 Task: Search one way flight ticket for 5 adults, 2 children, 1 infant in seat and 1 infant on lap in economy from Bangor: Bangor International Airport to Fort Wayne: Fort Wayne International Airport on 5-4-2023. Choice of flights is Royal air maroc. Number of bags: 2 carry on bags. Price is upto 88000. Outbound departure time preference is 18:45.
Action: Mouse moved to (259, 114)
Screenshot: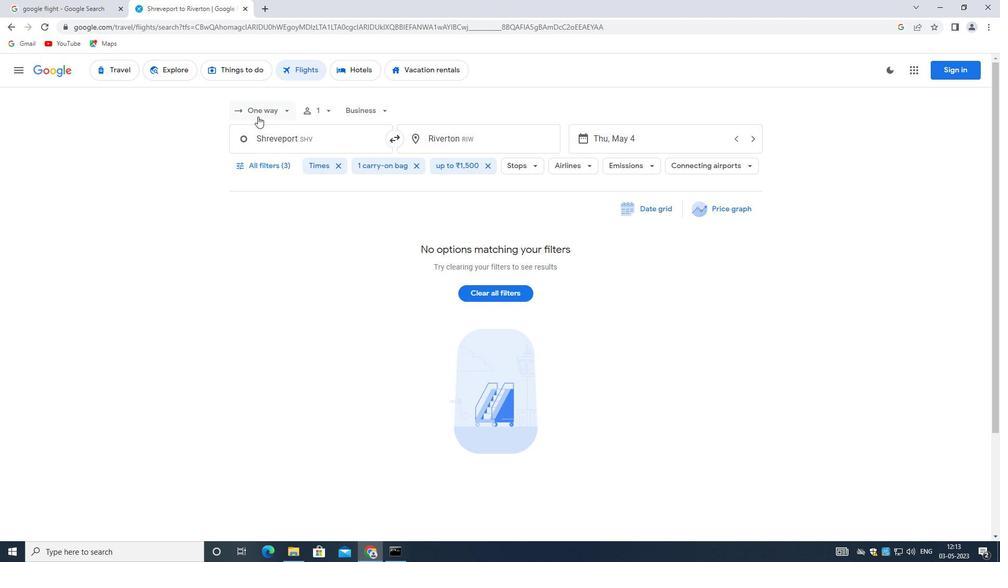 
Action: Mouse pressed left at (259, 114)
Screenshot: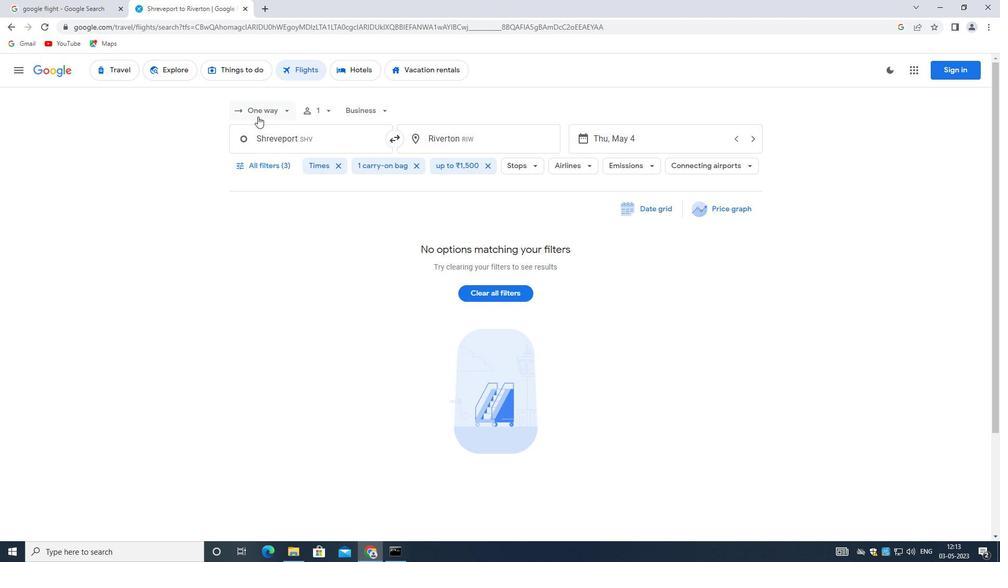 
Action: Mouse moved to (274, 156)
Screenshot: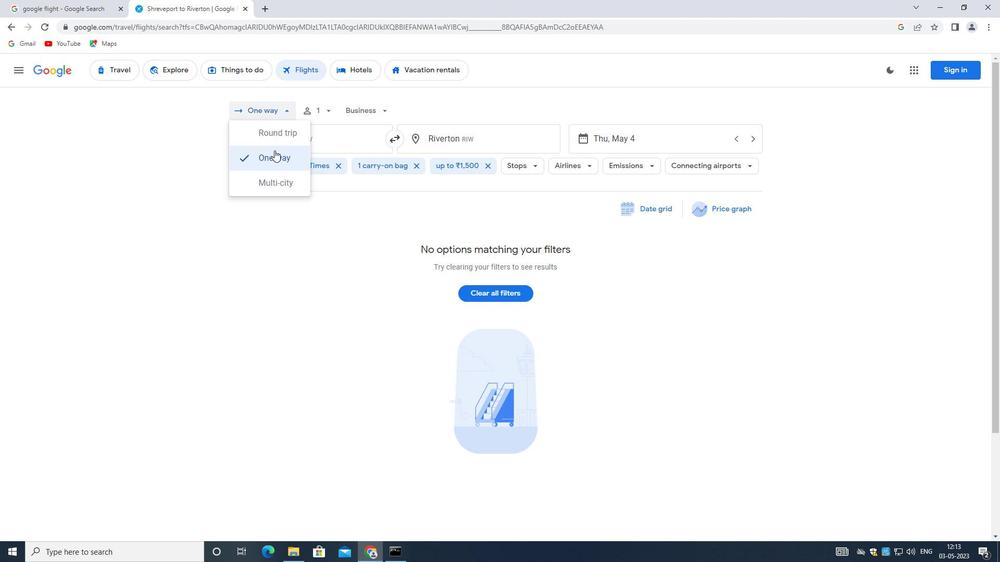 
Action: Mouse pressed left at (274, 156)
Screenshot: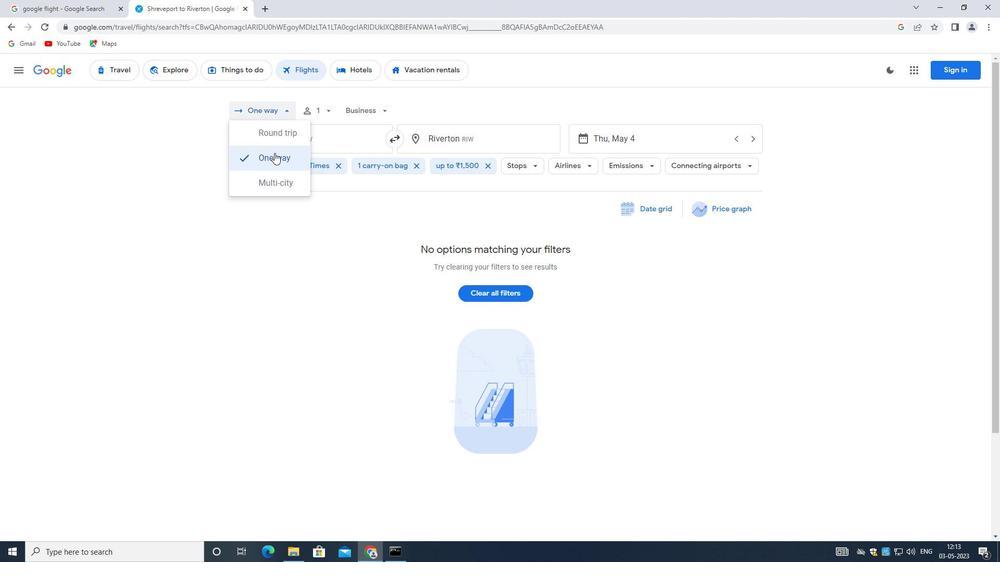 
Action: Mouse moved to (322, 110)
Screenshot: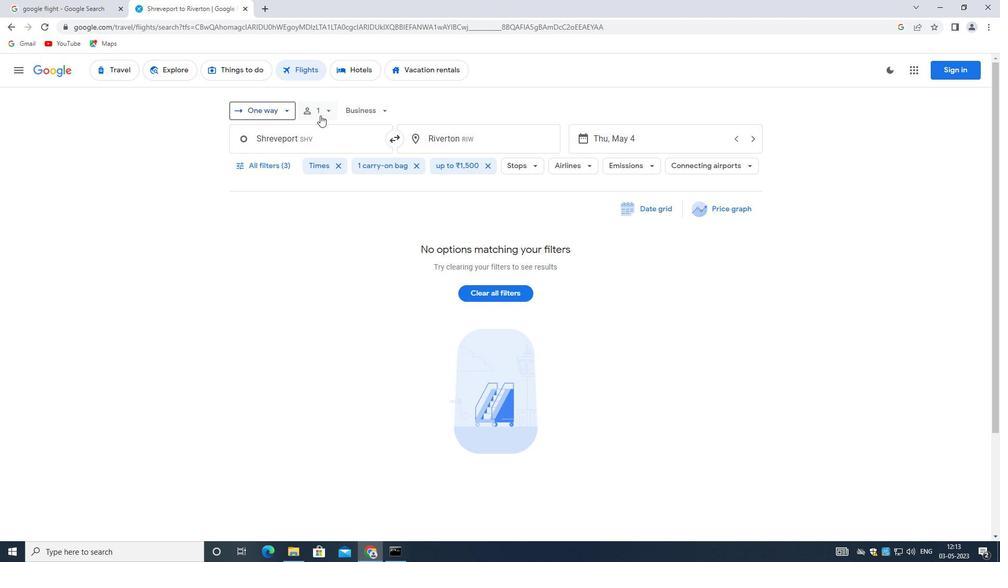 
Action: Mouse pressed left at (322, 110)
Screenshot: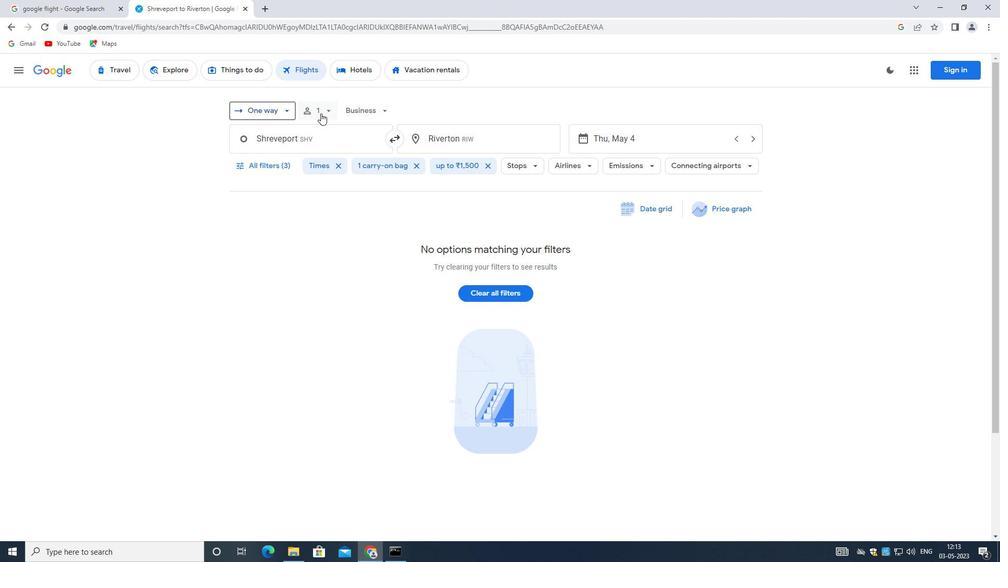 
Action: Mouse moved to (405, 133)
Screenshot: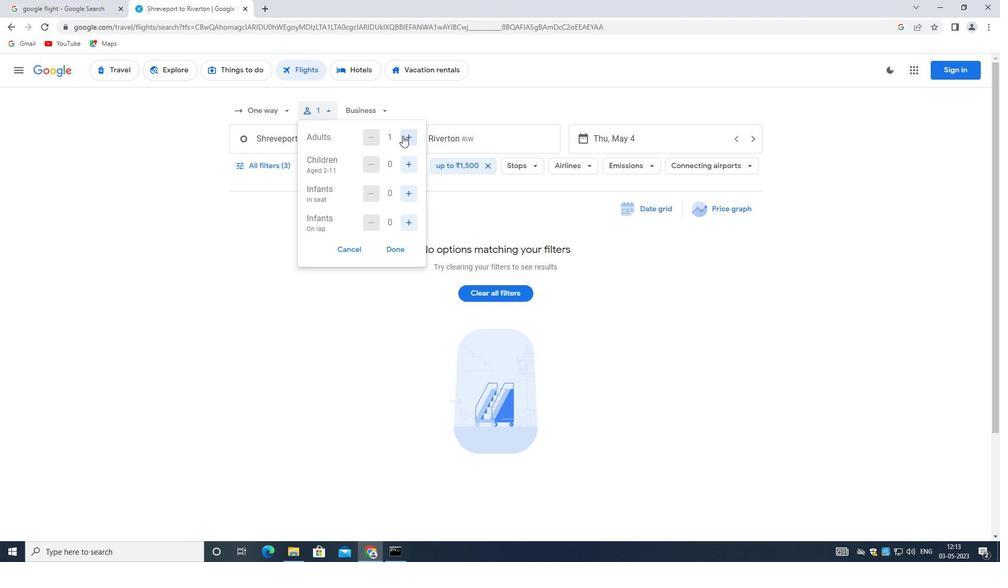 
Action: Mouse pressed left at (405, 133)
Screenshot: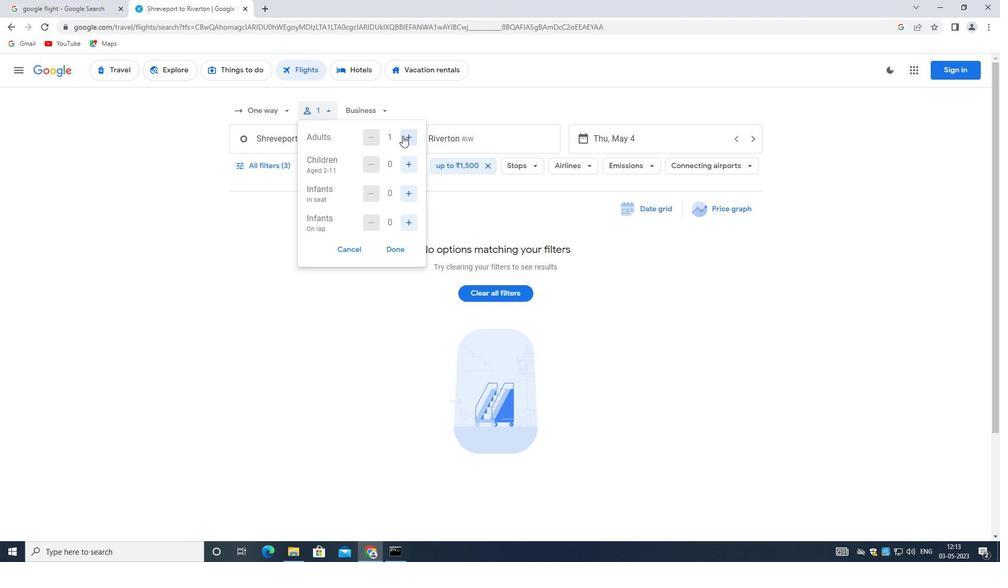 
Action: Mouse moved to (405, 133)
Screenshot: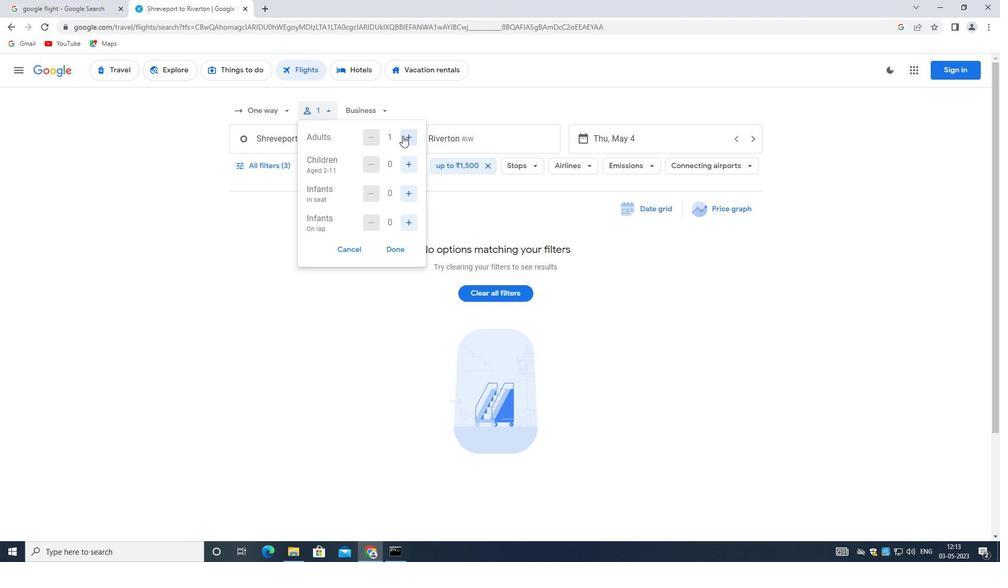 
Action: Mouse pressed left at (405, 133)
Screenshot: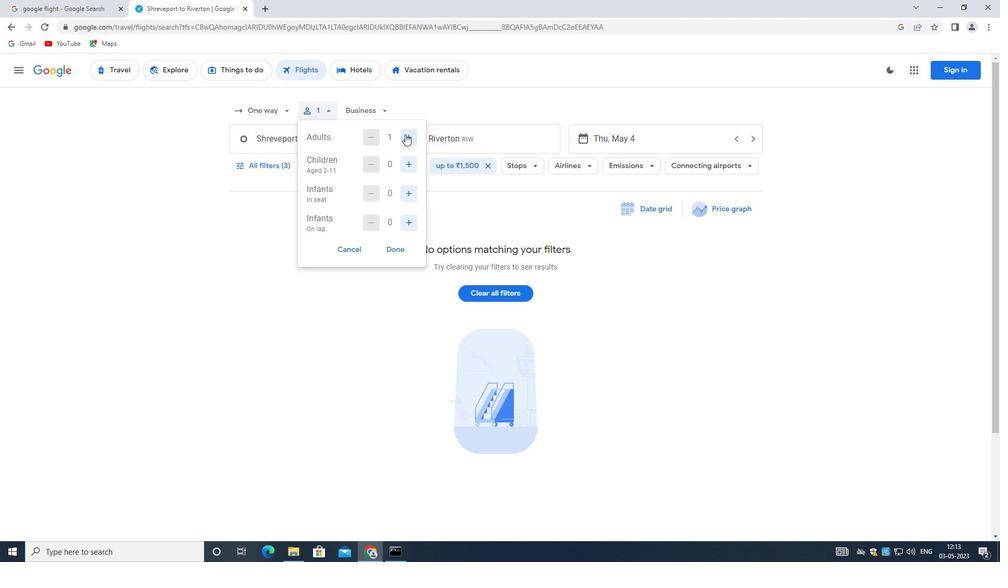 
Action: Mouse pressed left at (405, 133)
Screenshot: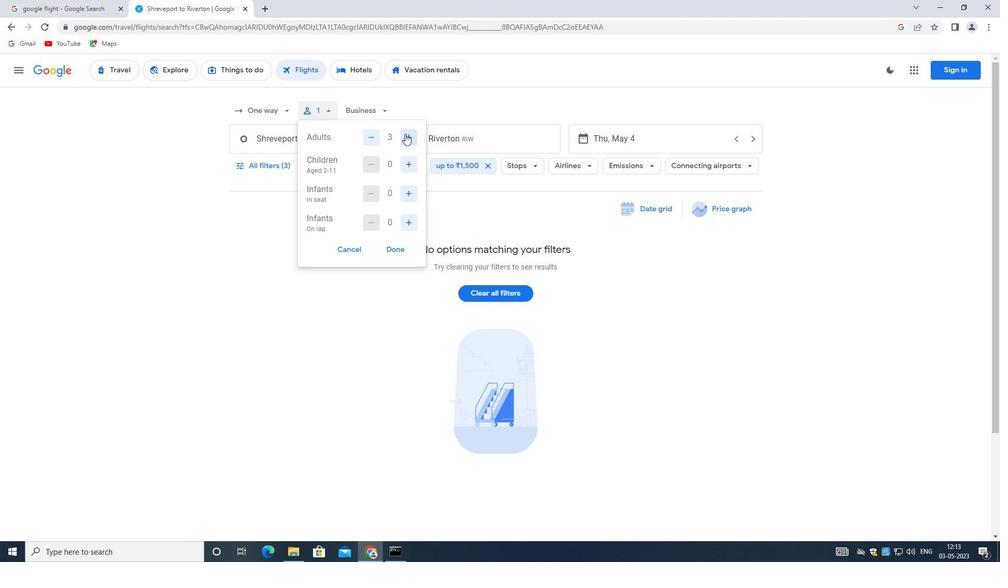 
Action: Mouse moved to (411, 141)
Screenshot: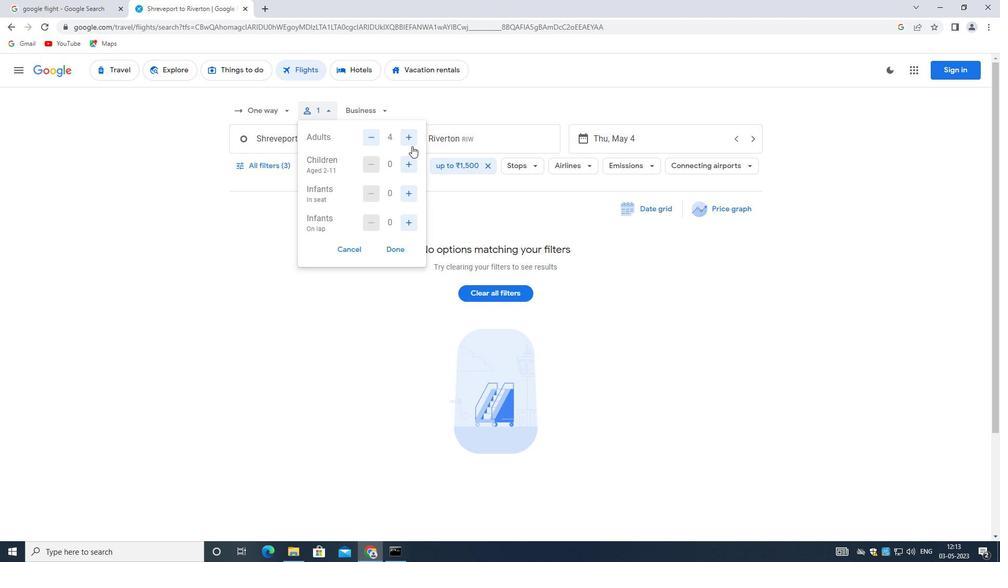 
Action: Mouse pressed left at (411, 141)
Screenshot: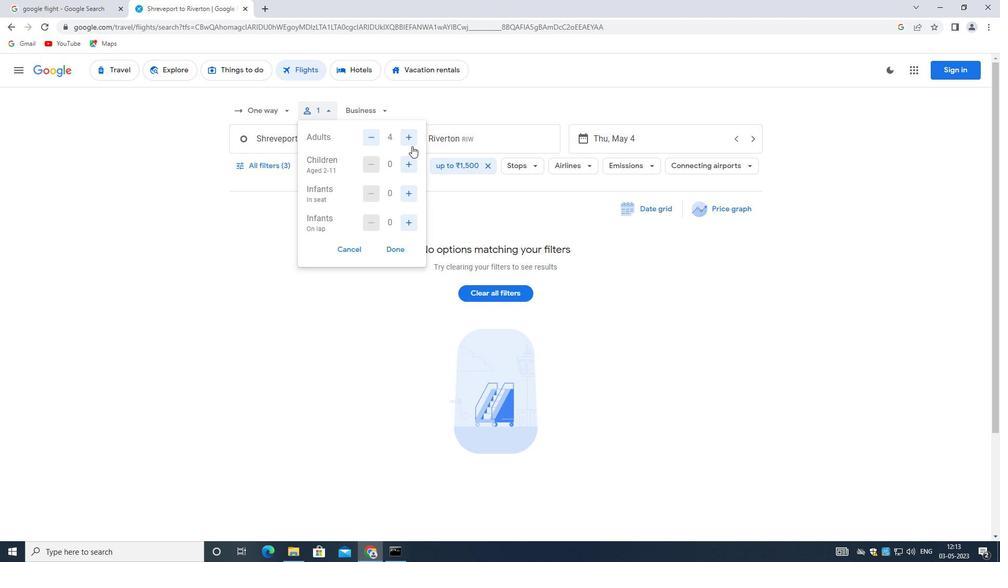 
Action: Mouse moved to (409, 161)
Screenshot: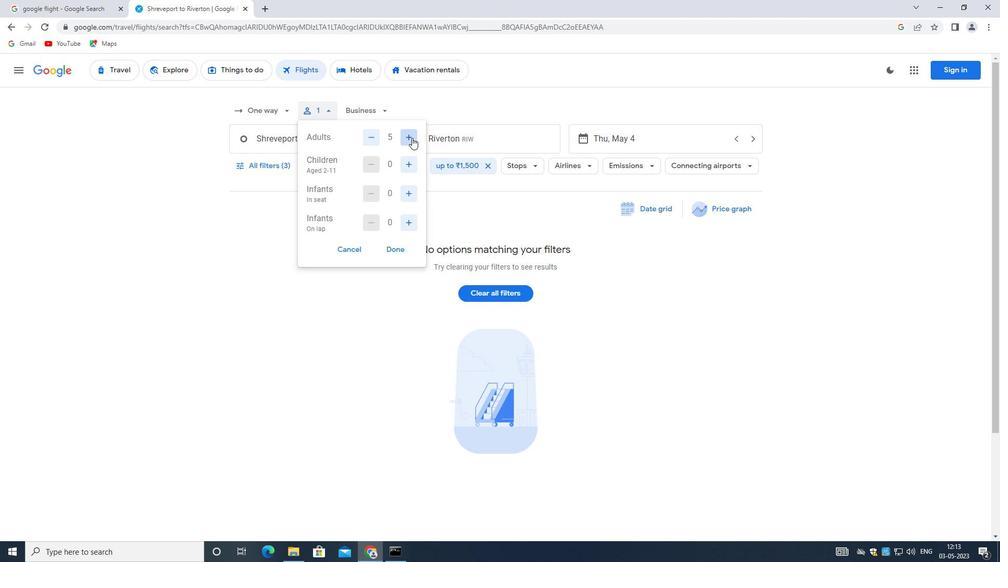 
Action: Mouse pressed left at (409, 161)
Screenshot: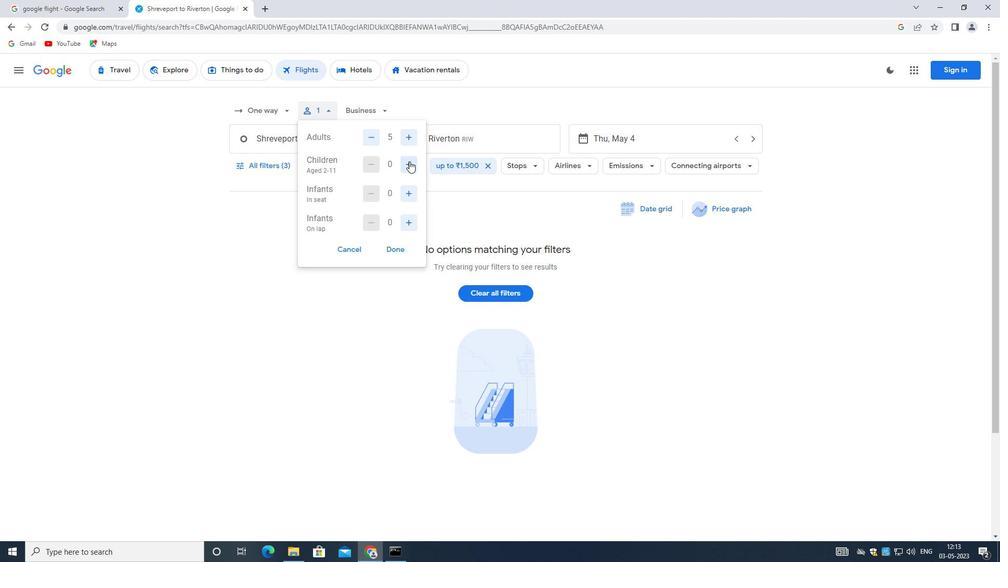 
Action: Mouse pressed left at (409, 161)
Screenshot: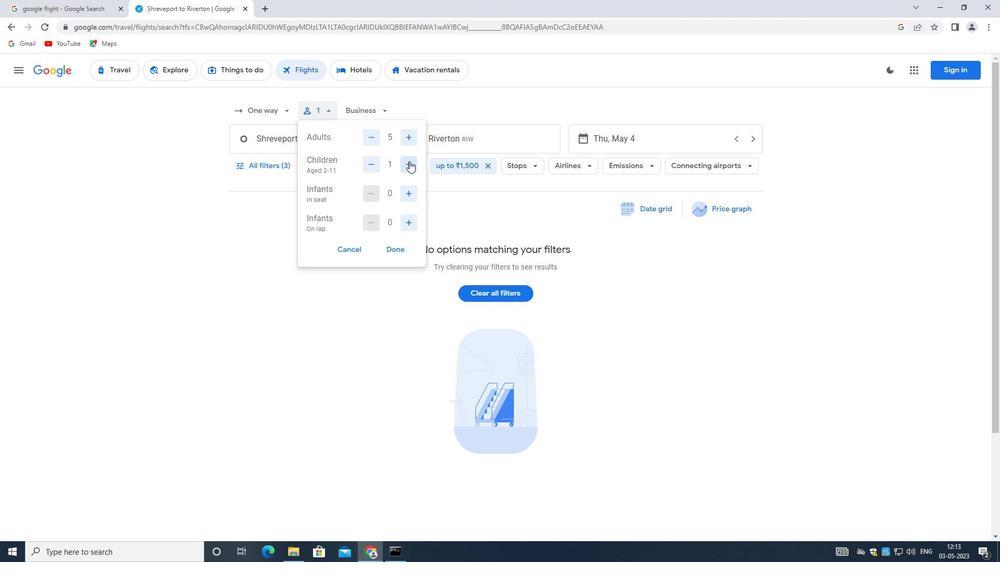 
Action: Mouse moved to (408, 194)
Screenshot: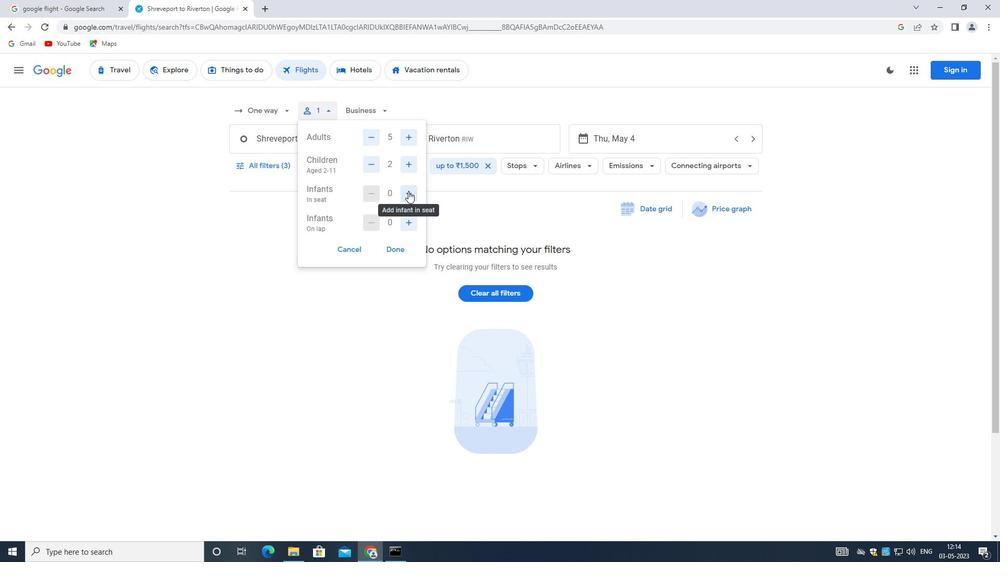 
Action: Mouse pressed left at (408, 194)
Screenshot: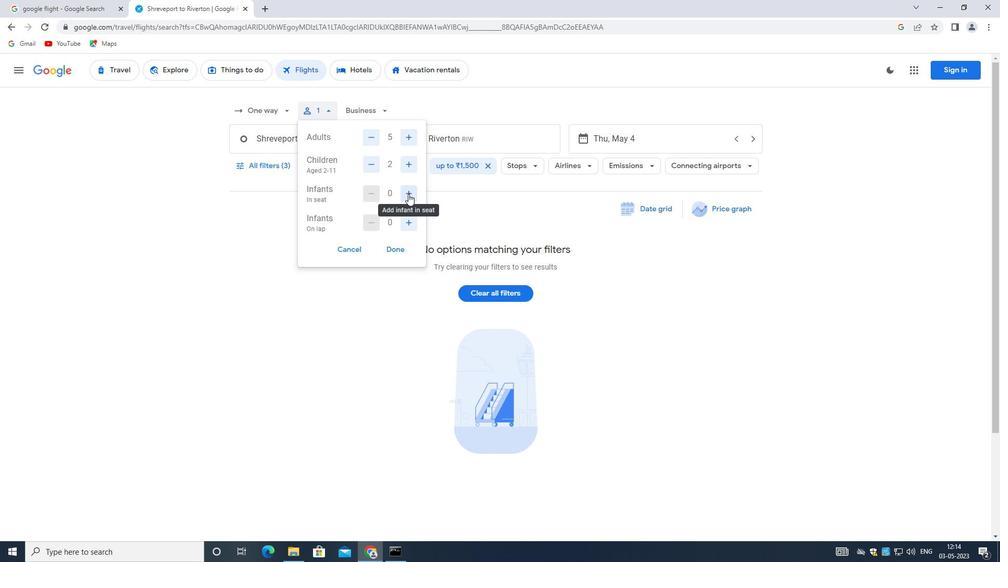 
Action: Mouse moved to (405, 219)
Screenshot: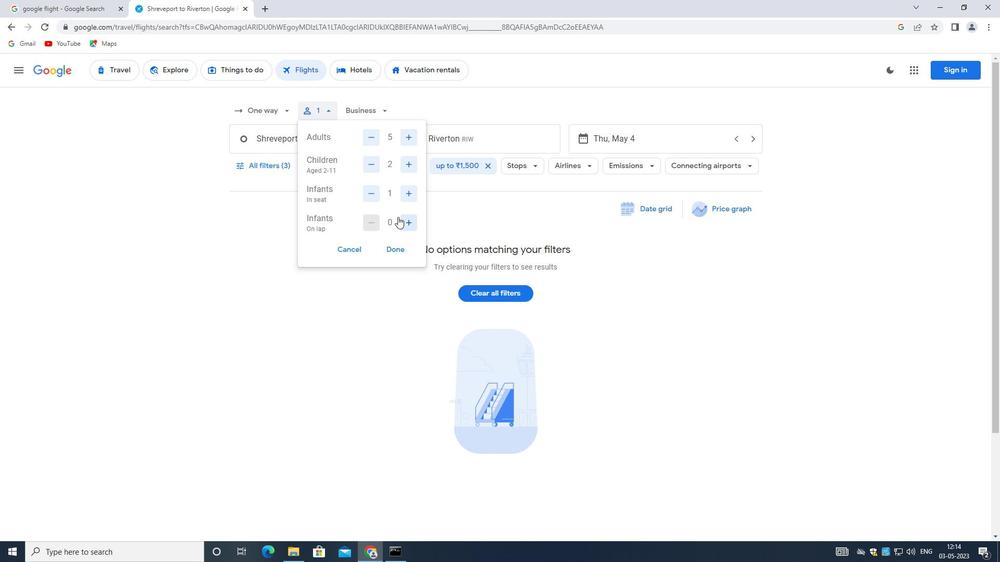 
Action: Mouse pressed left at (405, 219)
Screenshot: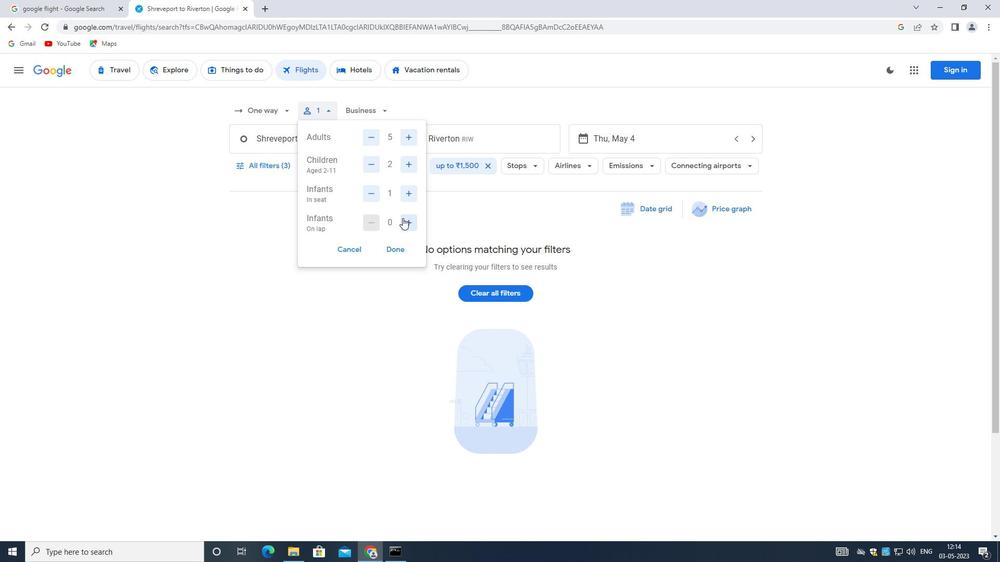 
Action: Mouse moved to (398, 248)
Screenshot: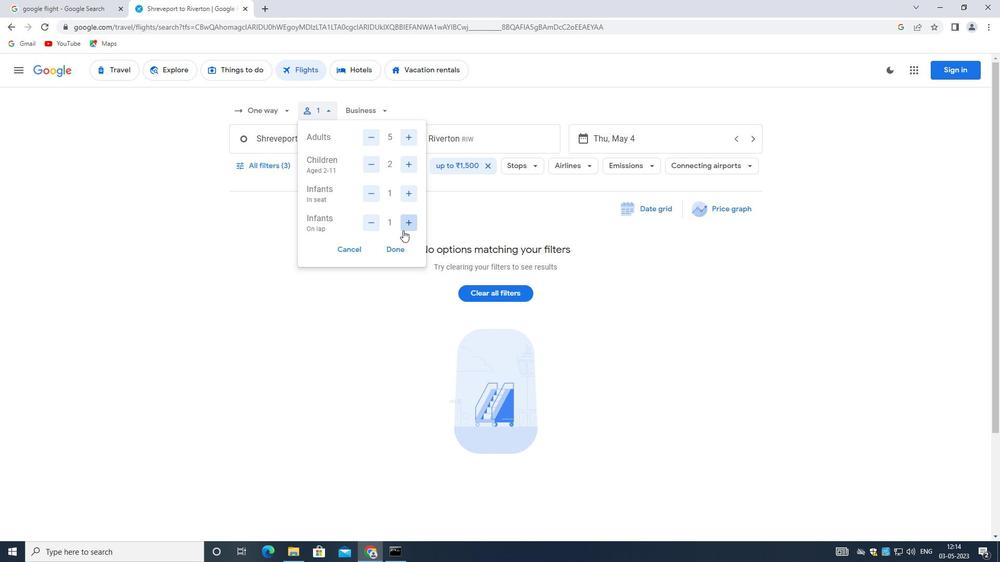 
Action: Mouse pressed left at (398, 248)
Screenshot: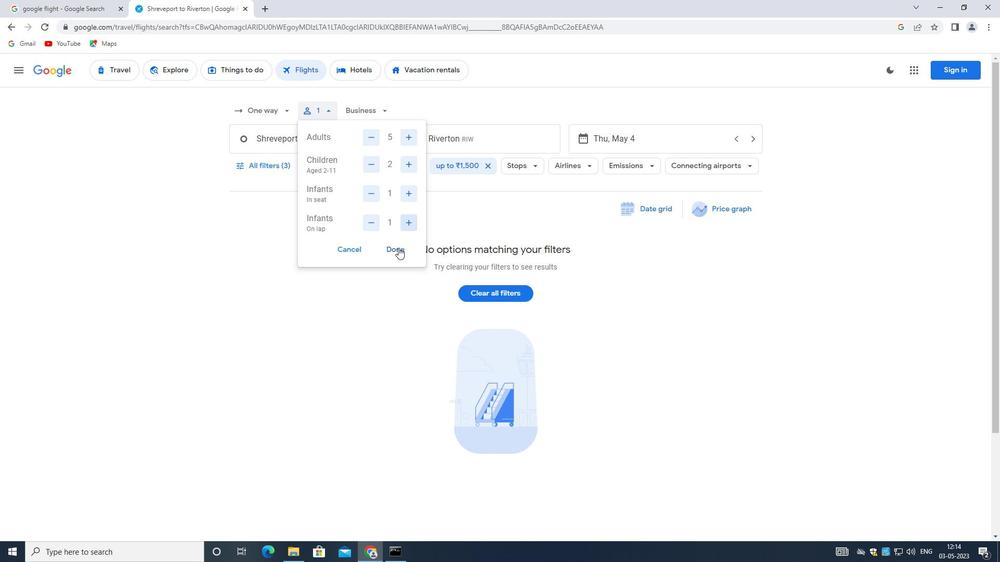 
Action: Mouse moved to (360, 109)
Screenshot: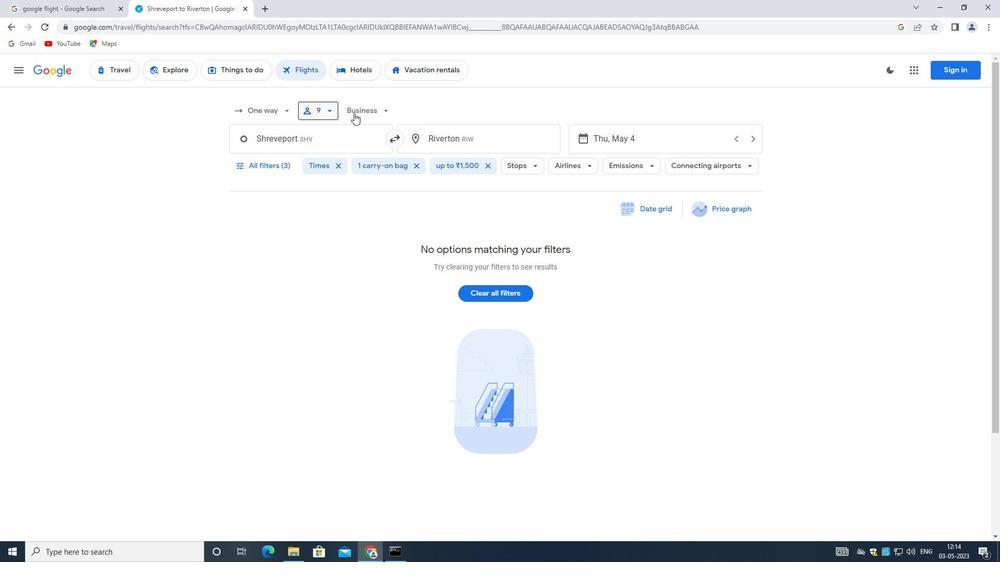 
Action: Mouse pressed left at (360, 109)
Screenshot: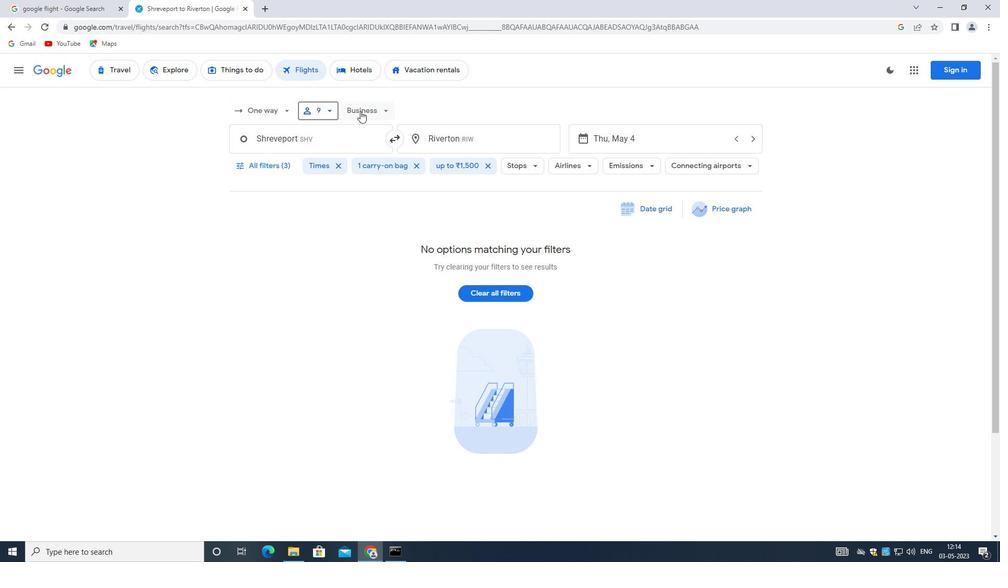 
Action: Mouse moved to (399, 135)
Screenshot: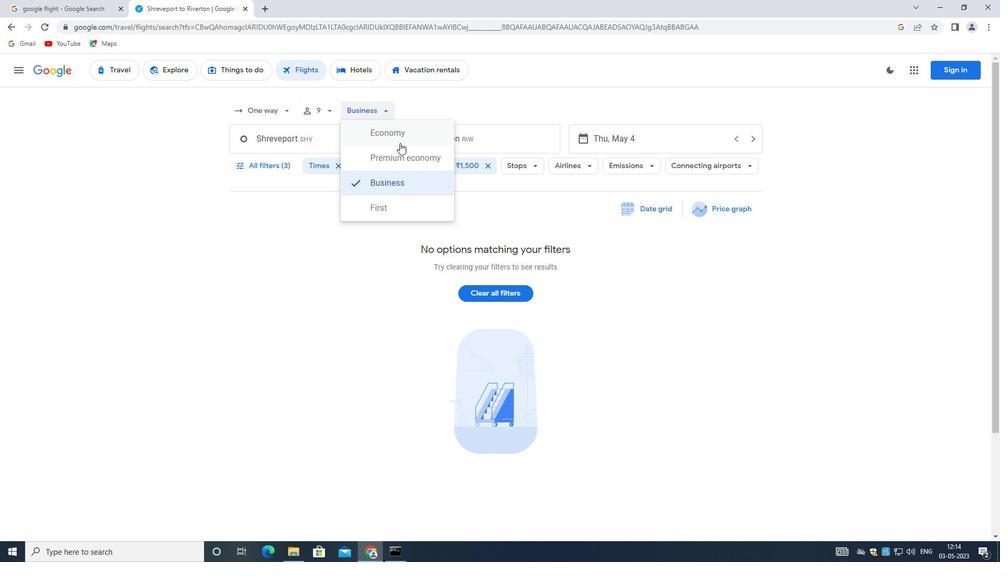 
Action: Mouse pressed left at (399, 135)
Screenshot: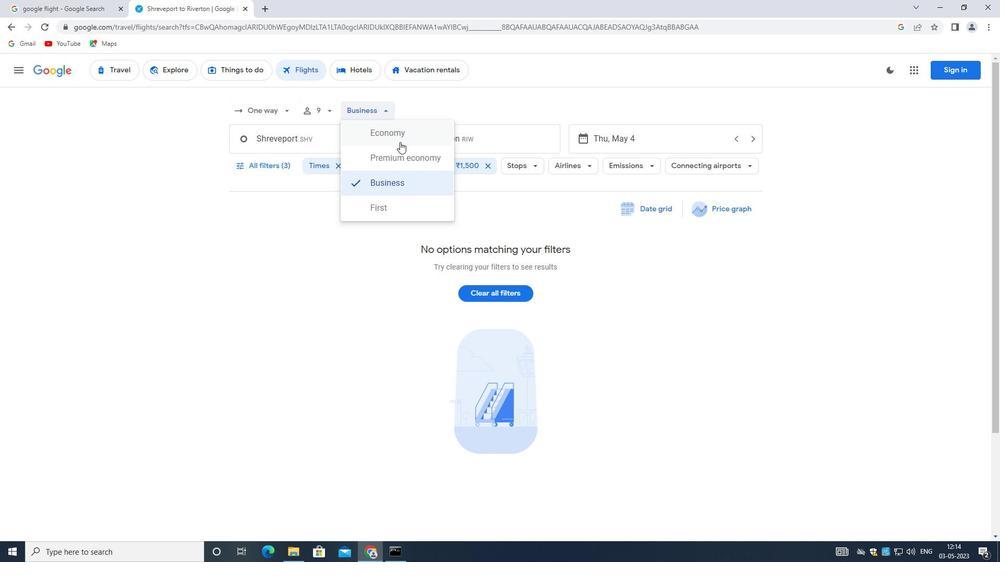 
Action: Mouse moved to (303, 140)
Screenshot: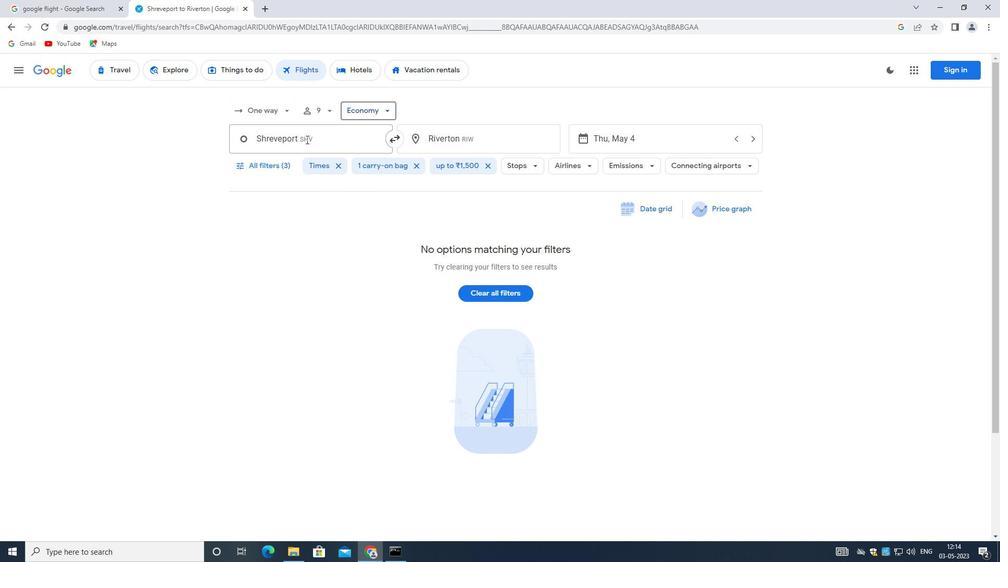 
Action: Mouse pressed left at (303, 140)
Screenshot: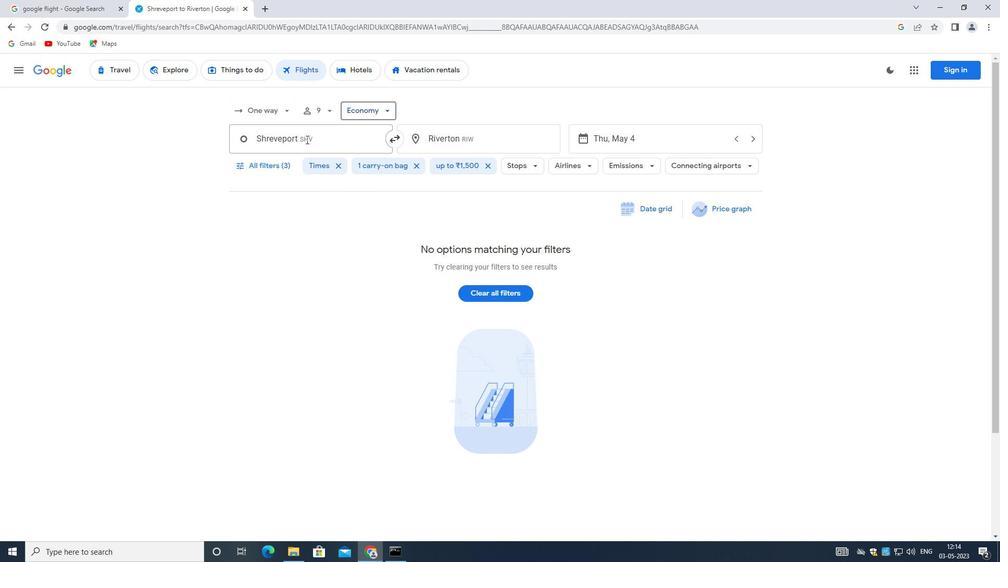 
Action: Mouse moved to (303, 140)
Screenshot: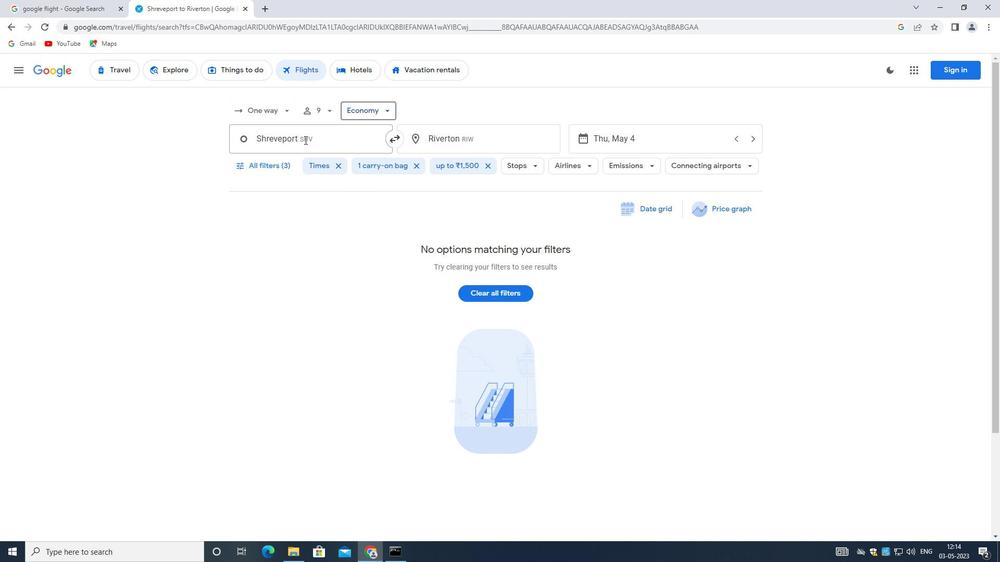 
Action: Key pressed <Key.backspace><Key.shift_r><Key.shift_r><Key.shift_r><Key.shift_r><Key.shift_r><Key.shift_r><Key.shift_r><Key.shift_r><Key.shift_r><Key.shift_r><Key.shift_r><Key.shift_r><Key.shift_r><Key.shift_r><Key.shift_r><Key.shift_r><Key.shift_r><Key.shift_r>Bangor
Screenshot: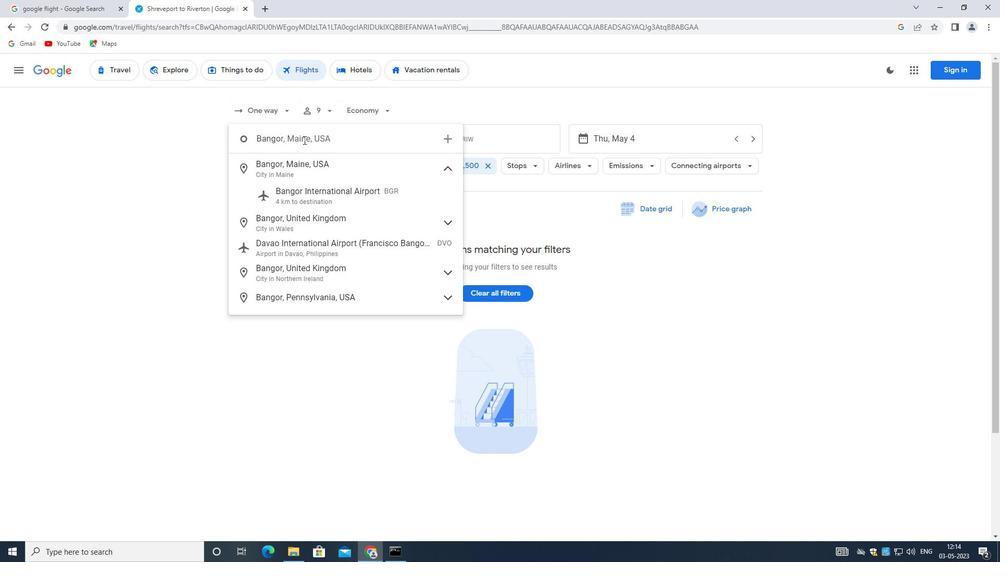 
Action: Mouse moved to (297, 150)
Screenshot: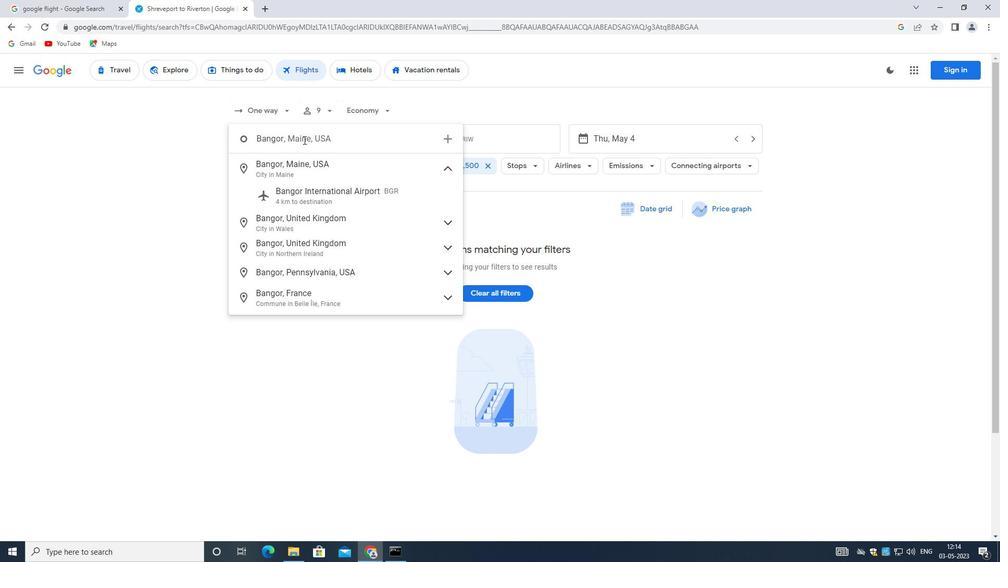 
Action: Key pressed <Key.space><Key.shift_r>International
Screenshot: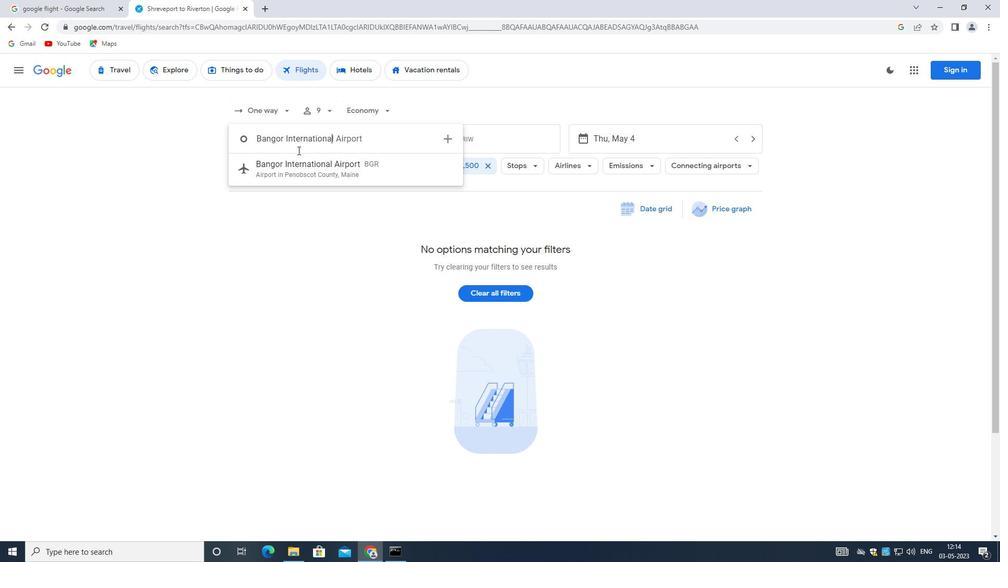
Action: Mouse moved to (353, 156)
Screenshot: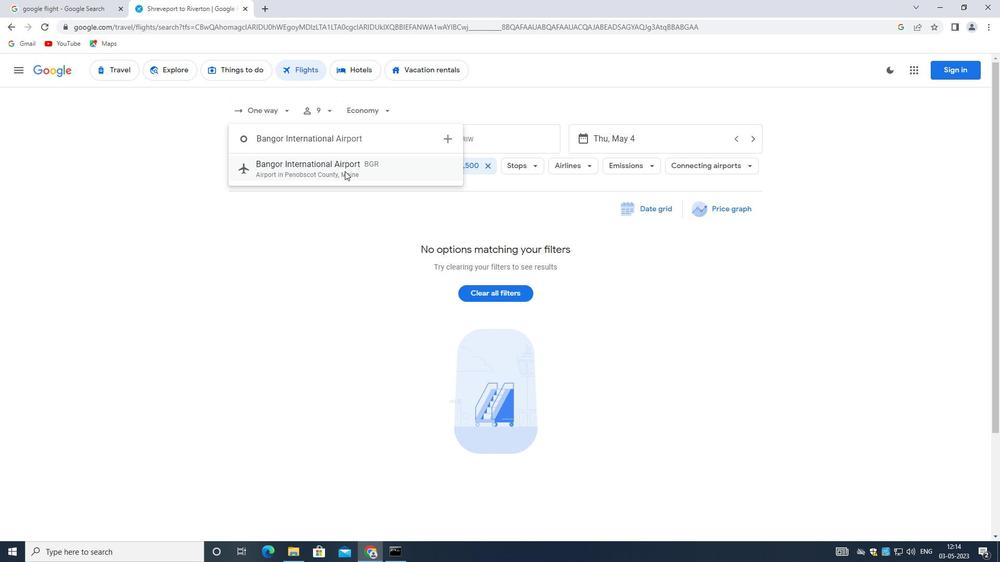 
Action: Mouse pressed left at (353, 156)
Screenshot: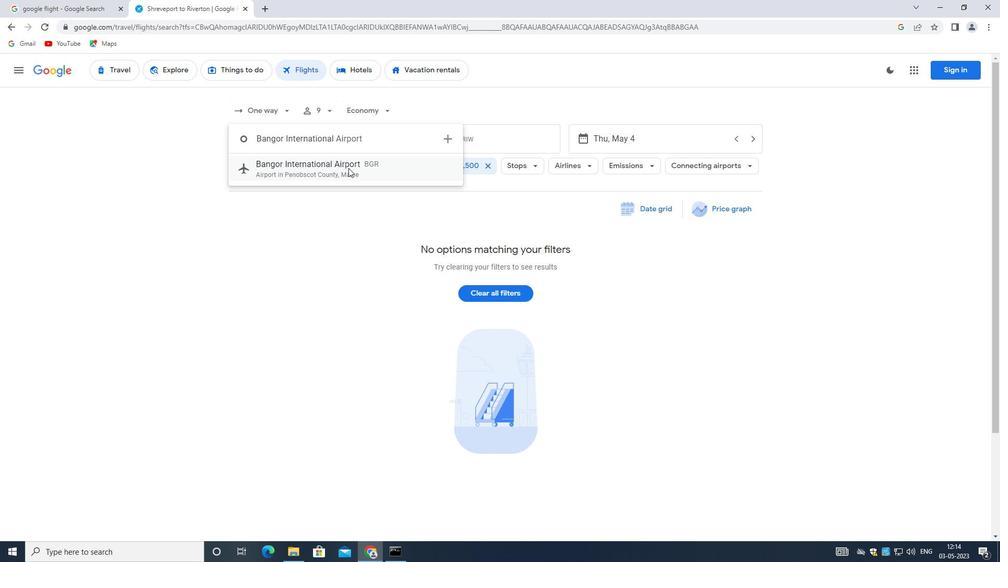 
Action: Mouse moved to (344, 161)
Screenshot: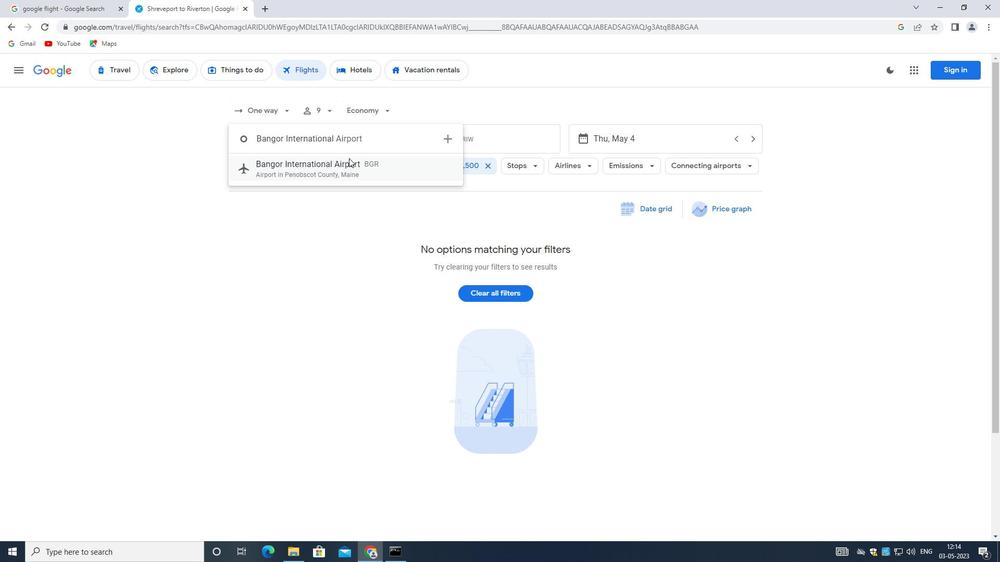 
Action: Mouse pressed left at (344, 161)
Screenshot: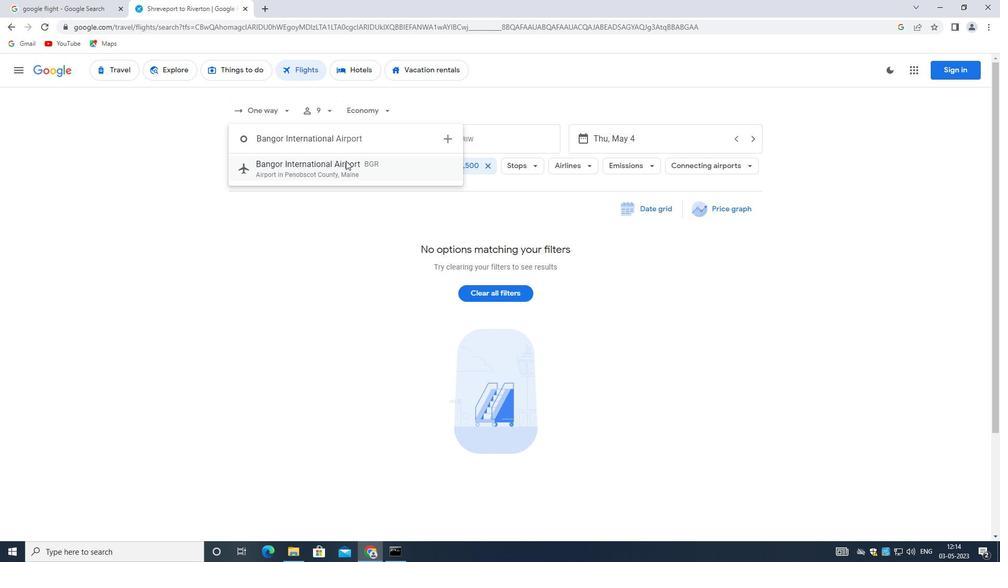 
Action: Mouse moved to (462, 140)
Screenshot: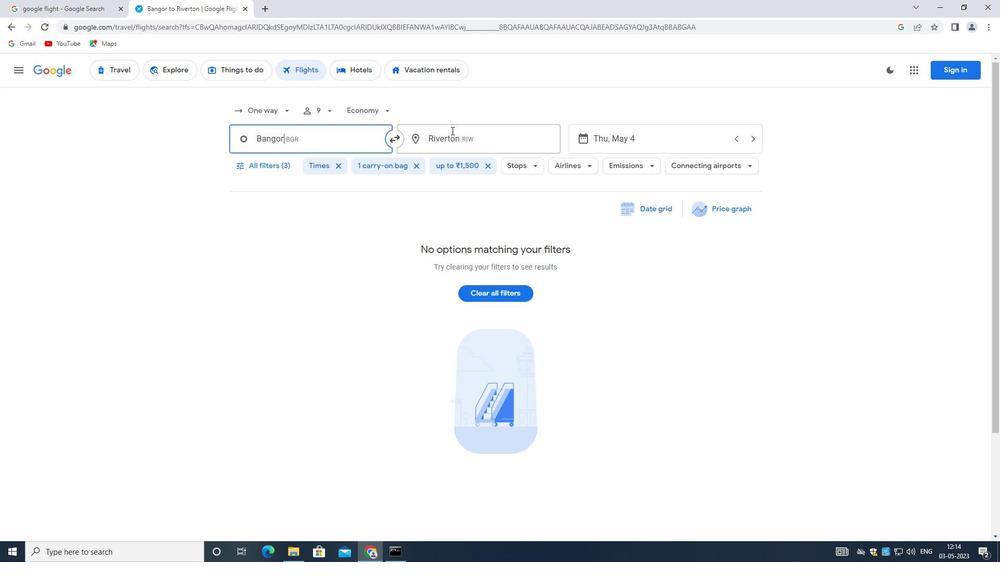 
Action: Mouse pressed left at (462, 140)
Screenshot: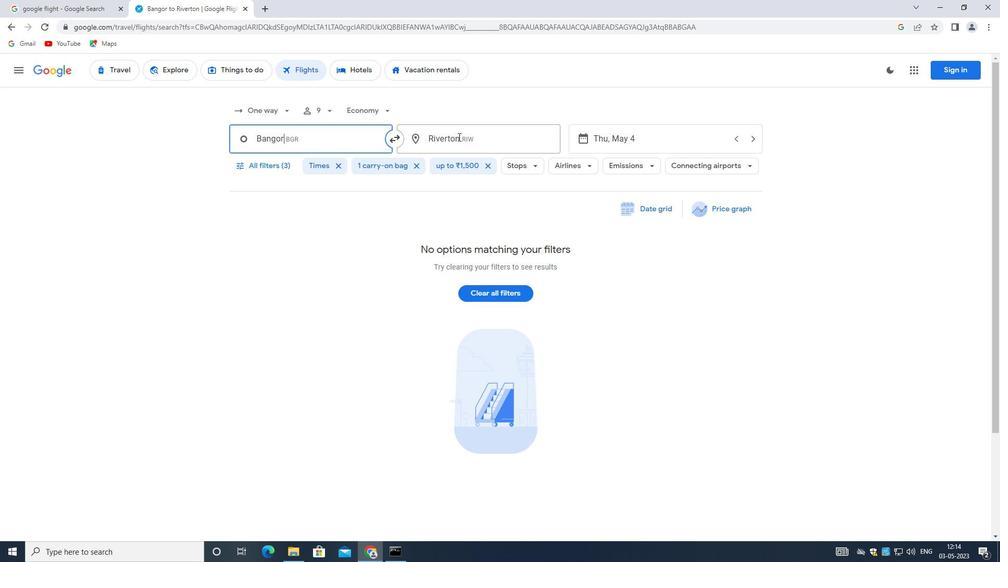 
Action: Mouse moved to (542, 140)
Screenshot: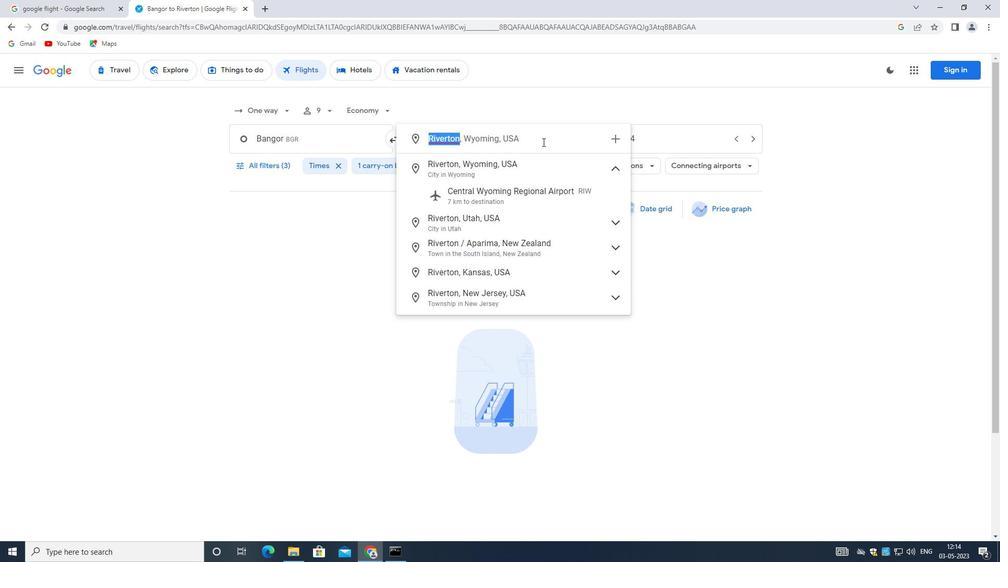 
Action: Mouse pressed left at (542, 140)
Screenshot: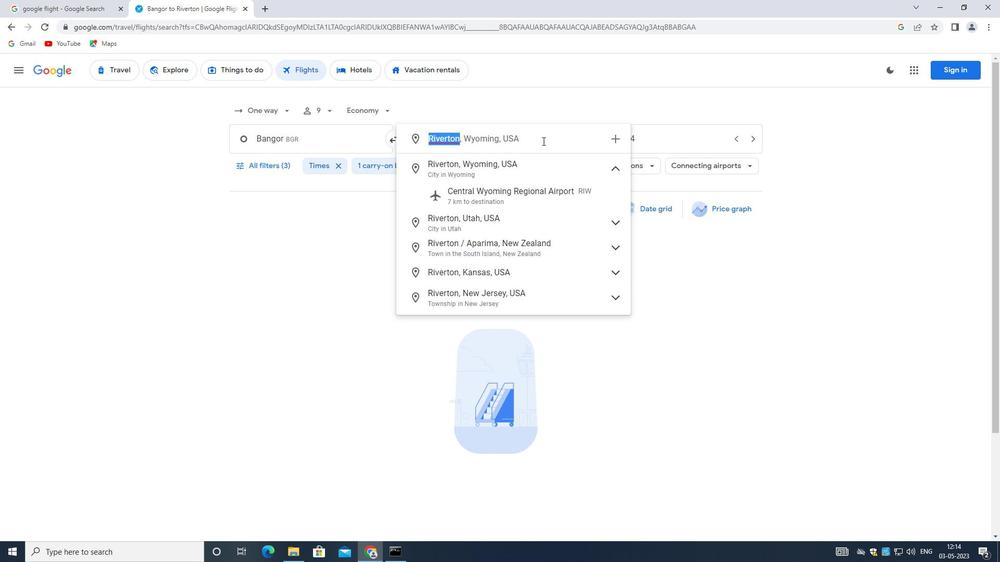 
Action: Key pressed <Key.backspace><Key.backspace><Key.backspace><Key.backspace><Key.backspace><Key.backspace><Key.backspace><Key.backspace><Key.backspace><Key.backspace><Key.shift><Key.shift><Key.shift>FORT<Key.shift>WAYNE
Screenshot: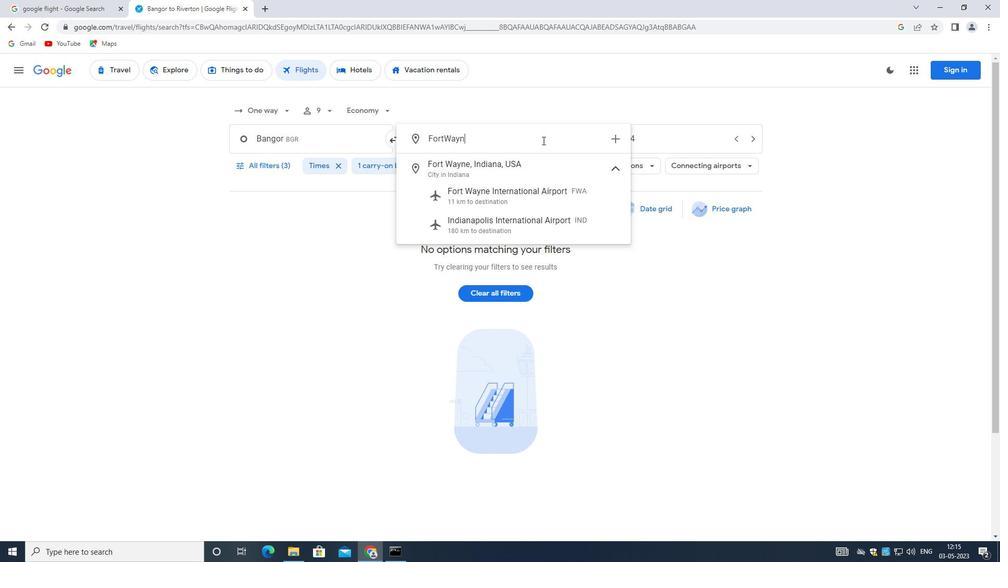 
Action: Mouse moved to (506, 198)
Screenshot: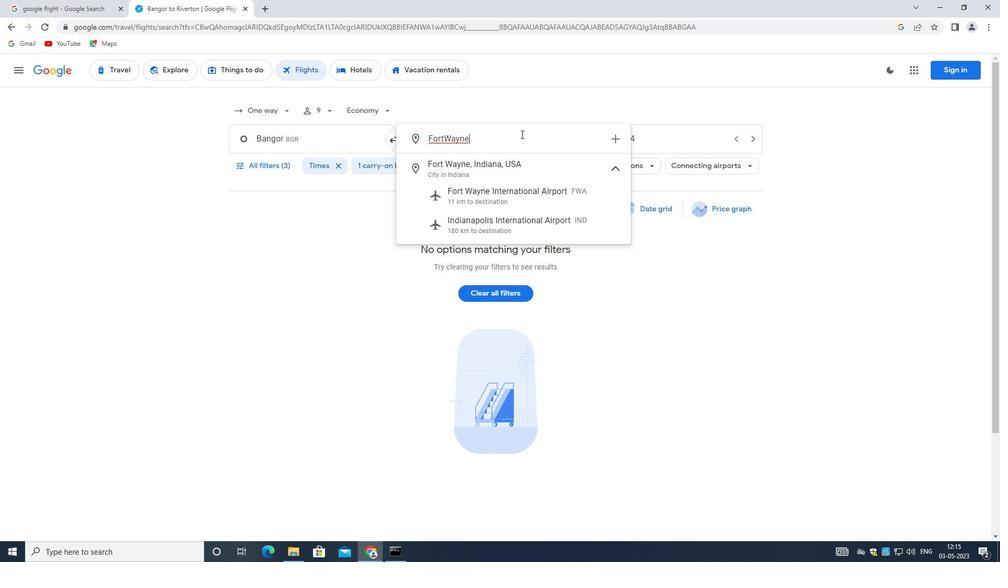 
Action: Mouse pressed left at (506, 198)
Screenshot: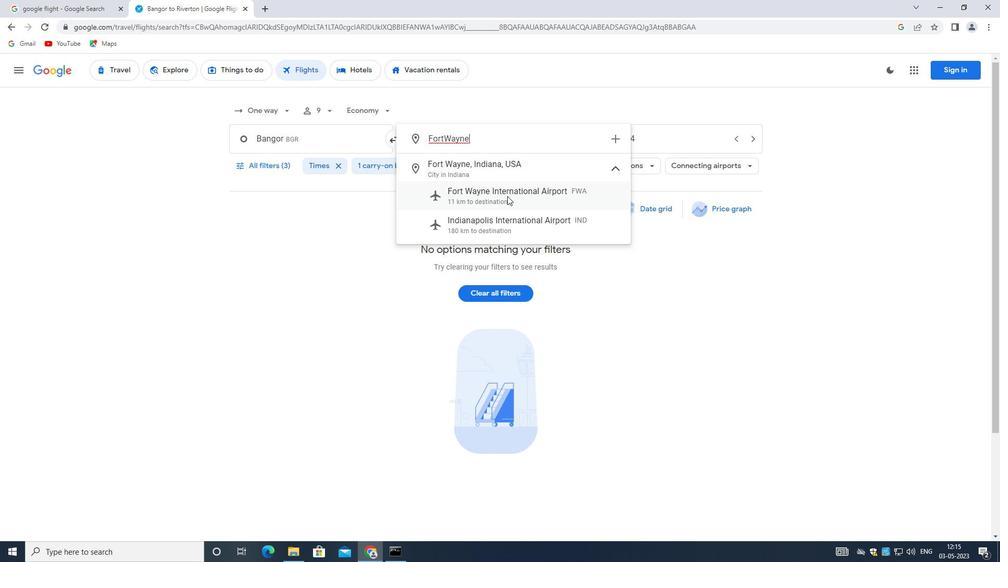 
Action: Mouse moved to (623, 132)
Screenshot: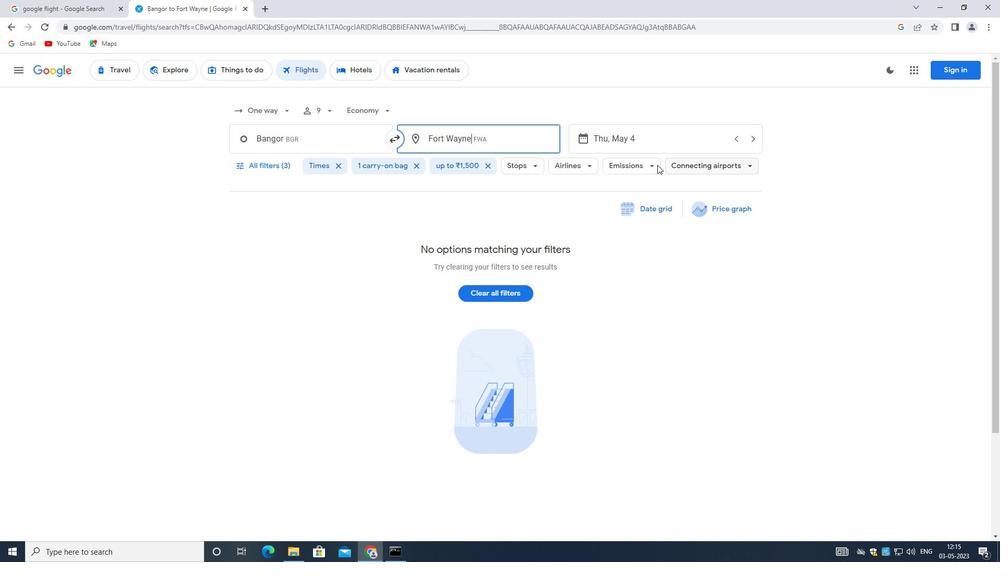 
Action: Mouse pressed left at (623, 132)
Screenshot: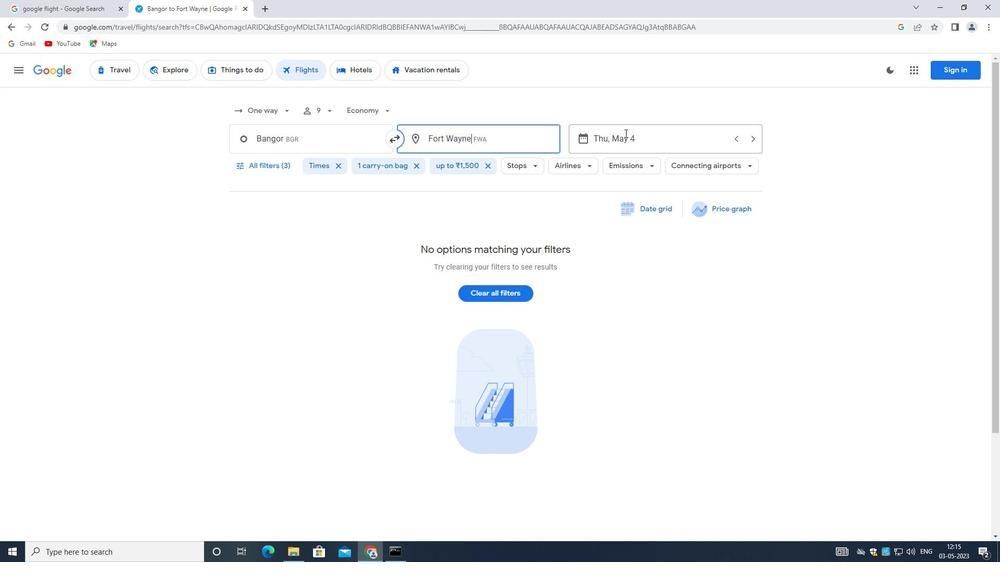 
Action: Mouse moved to (744, 393)
Screenshot: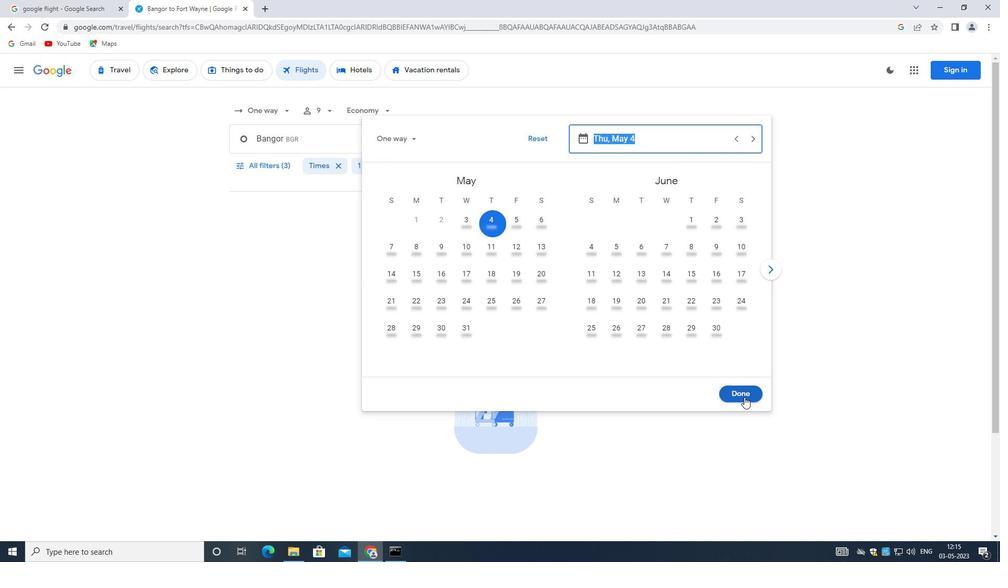 
Action: Mouse pressed left at (744, 393)
Screenshot: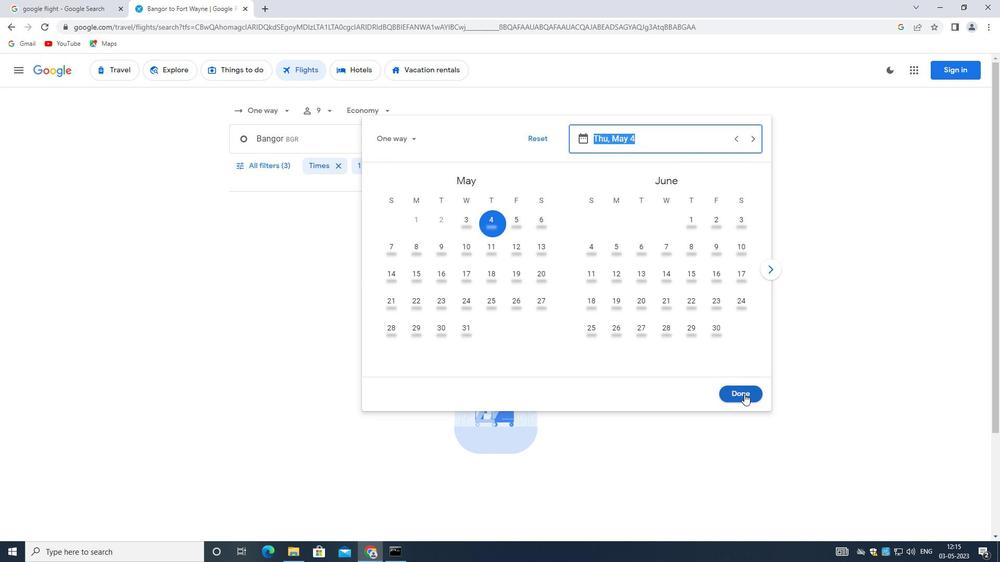 
Action: Mouse moved to (280, 166)
Screenshot: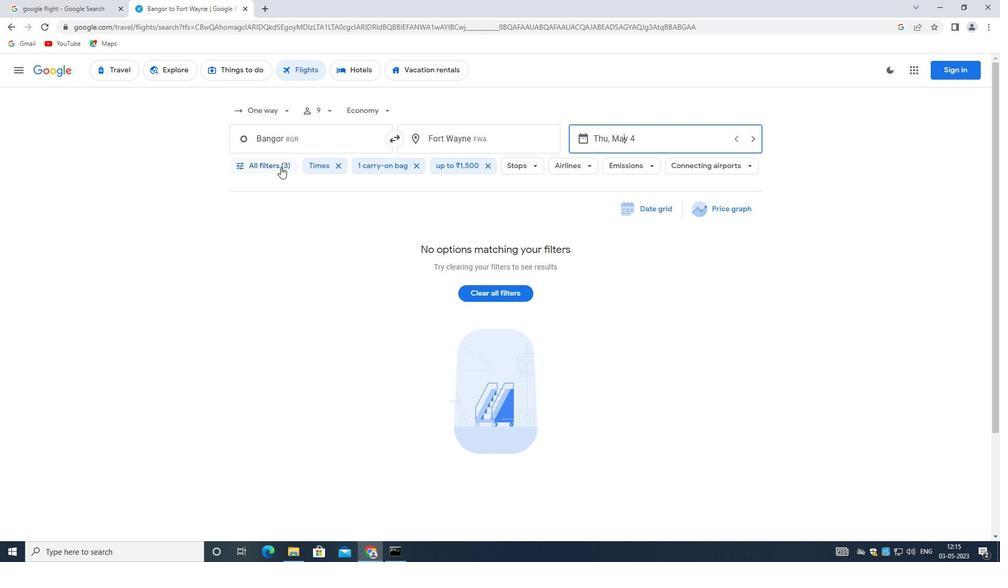 
Action: Mouse pressed left at (280, 166)
Screenshot: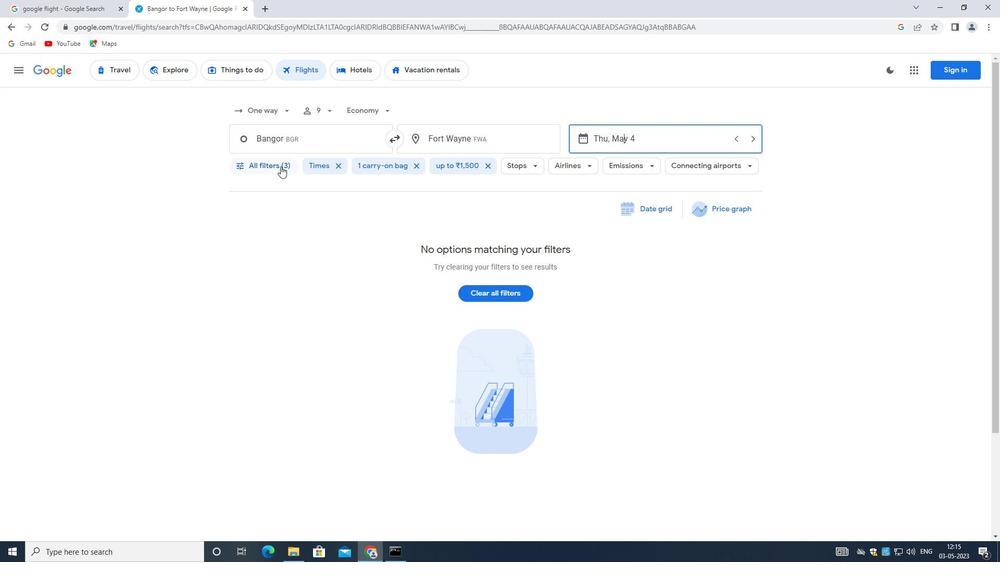 
Action: Mouse moved to (294, 315)
Screenshot: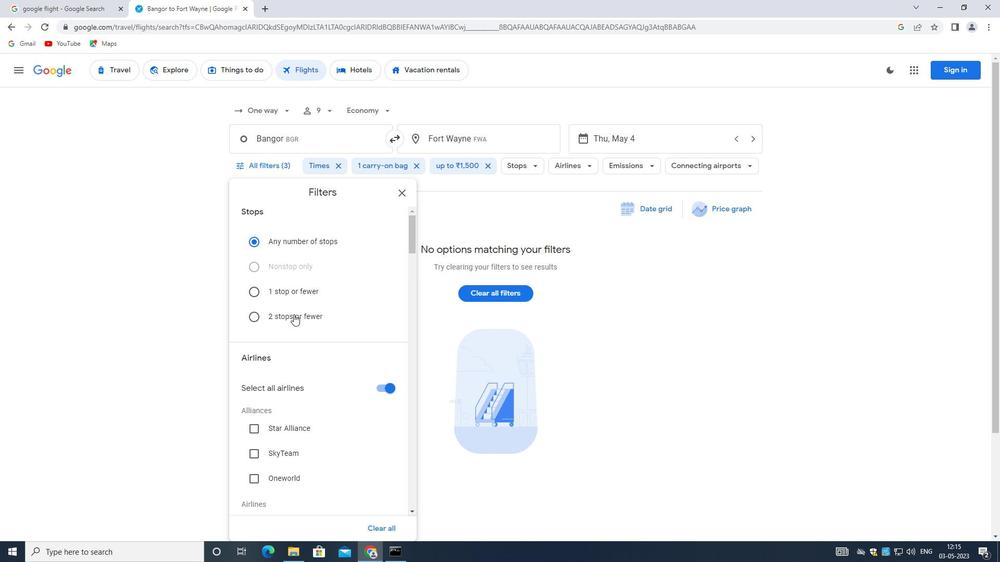 
Action: Mouse scrolled (294, 315) with delta (0, 0)
Screenshot: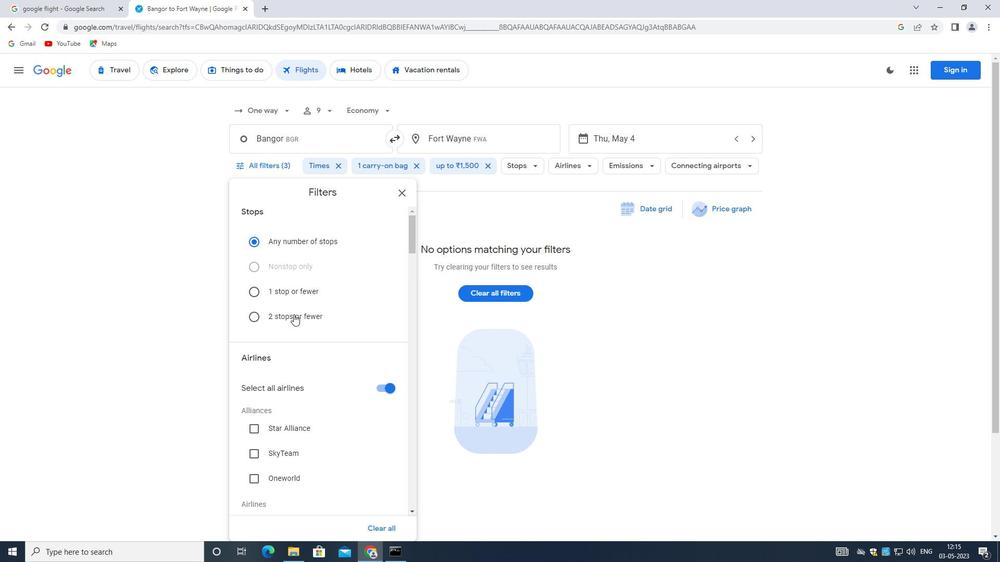 
Action: Mouse moved to (294, 316)
Screenshot: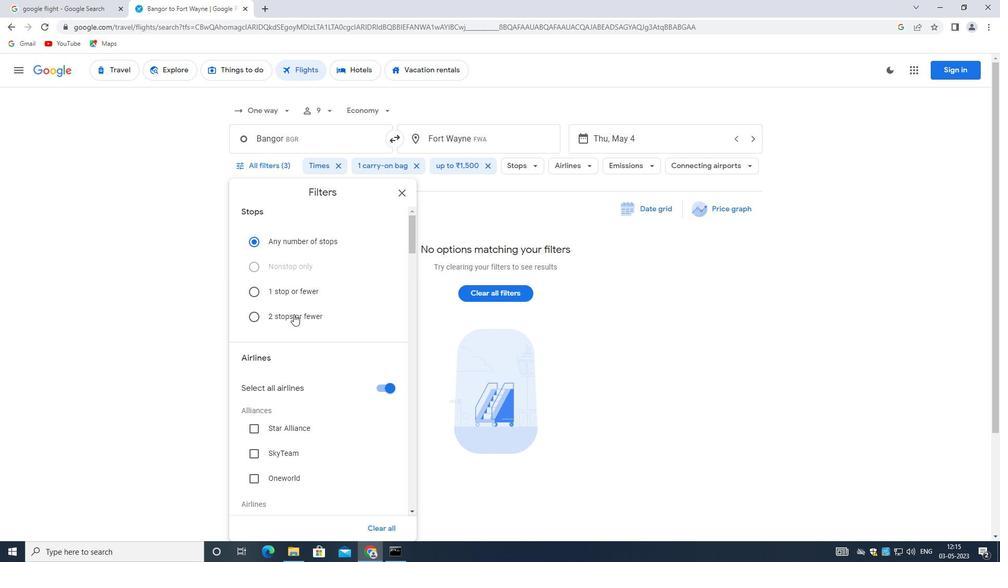 
Action: Mouse scrolled (294, 316) with delta (0, 0)
Screenshot: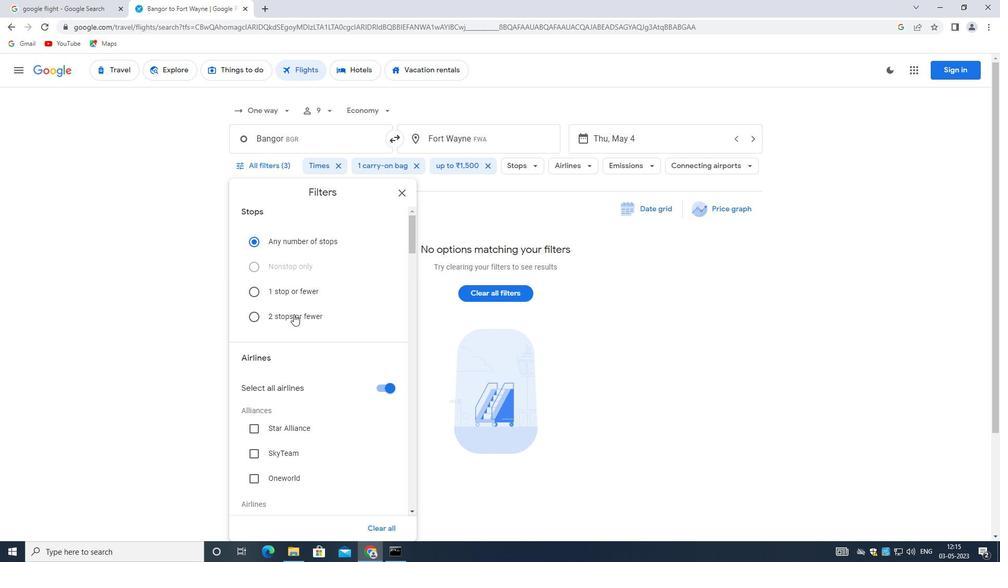 
Action: Mouse moved to (294, 318)
Screenshot: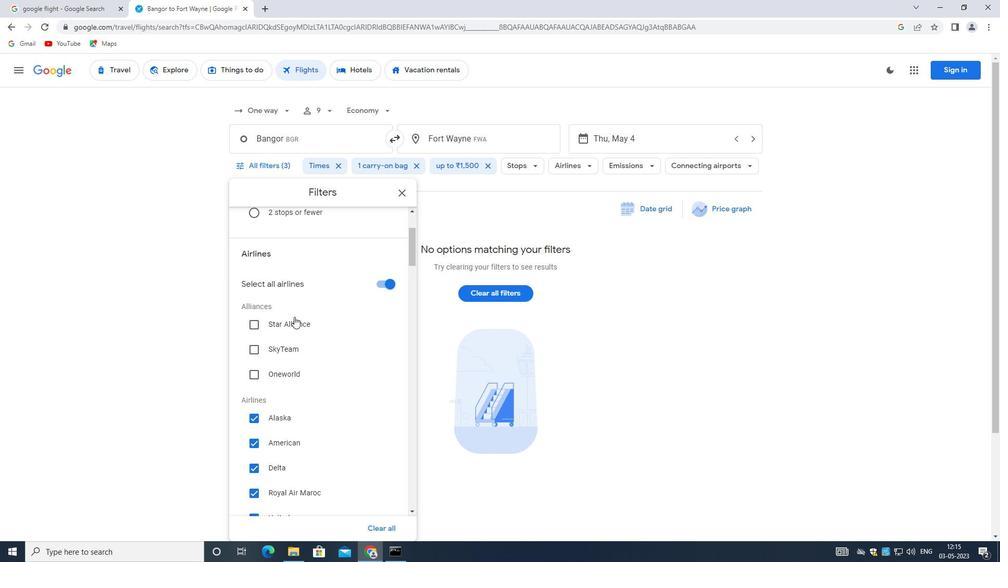 
Action: Mouse scrolled (294, 318) with delta (0, 0)
Screenshot: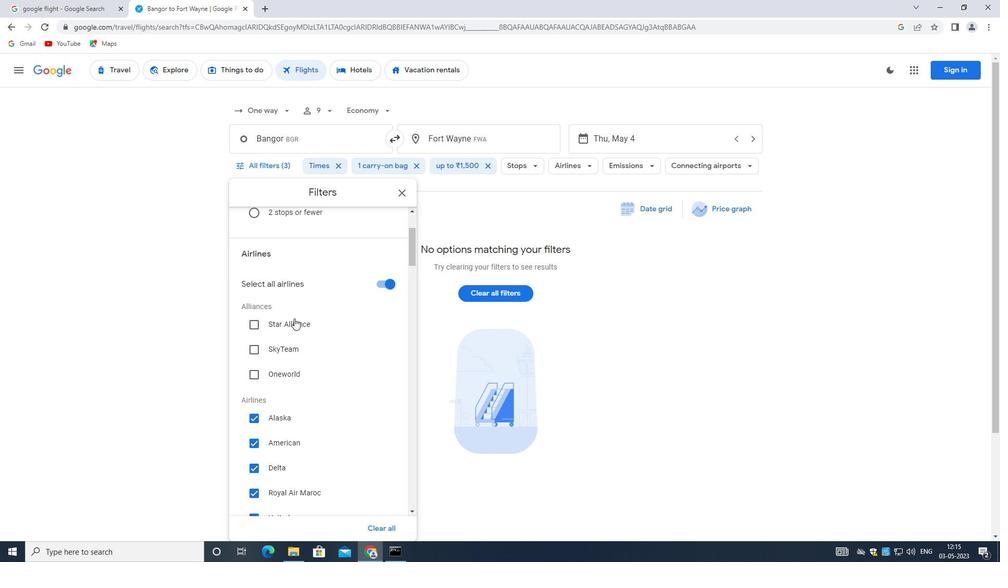 
Action: Mouse scrolled (294, 318) with delta (0, 0)
Screenshot: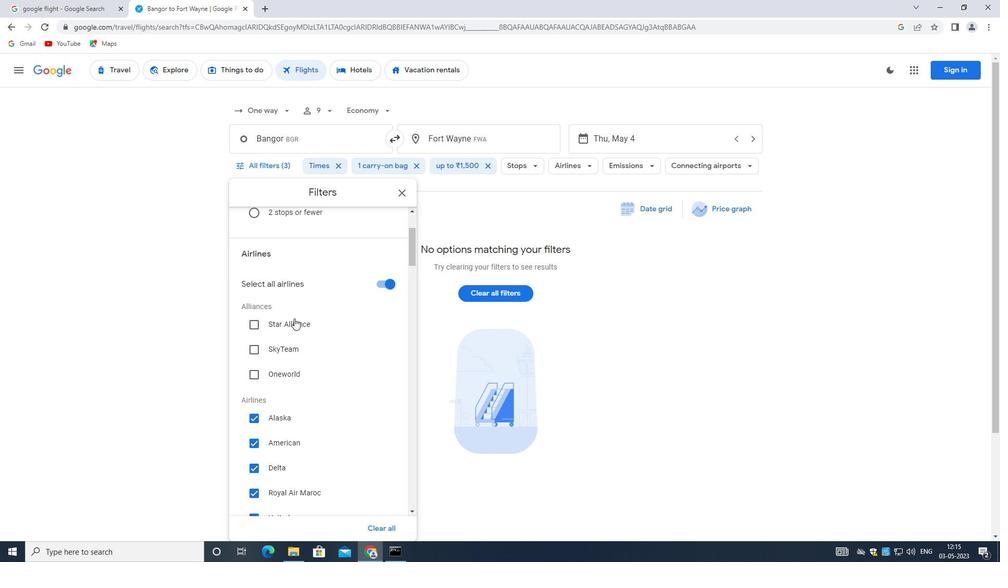 
Action: Mouse moved to (343, 289)
Screenshot: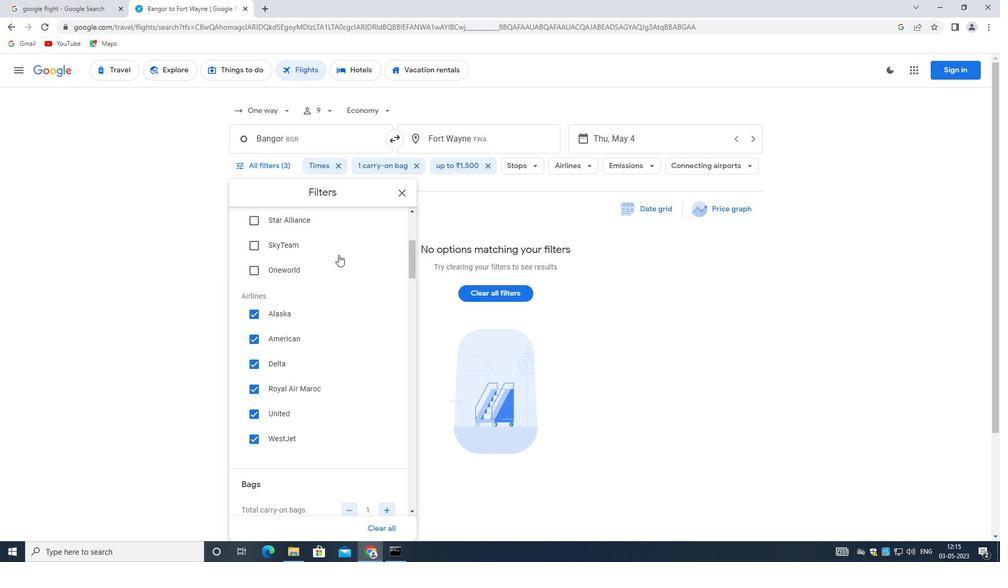 
Action: Mouse scrolled (343, 289) with delta (0, 0)
Screenshot: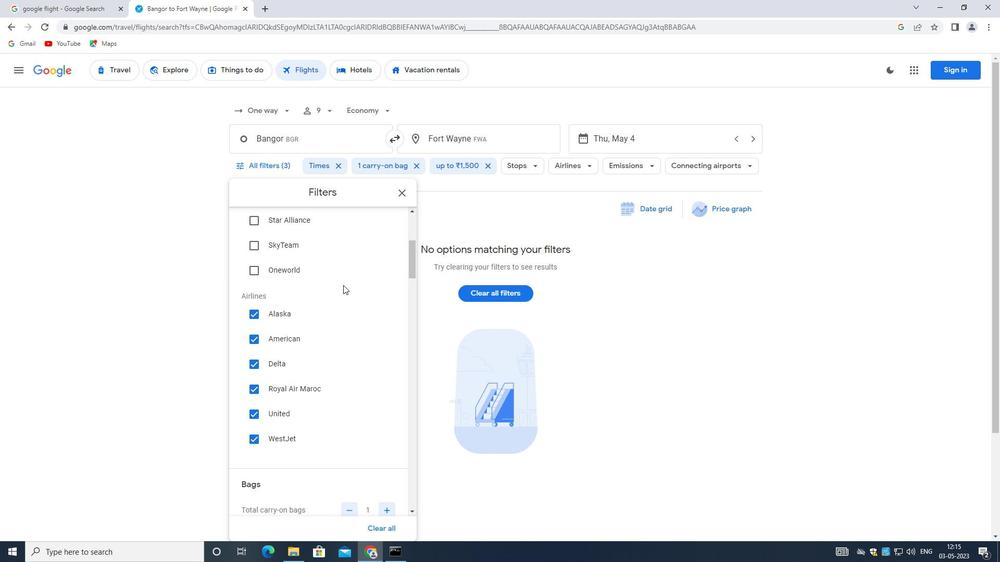 
Action: Mouse moved to (378, 230)
Screenshot: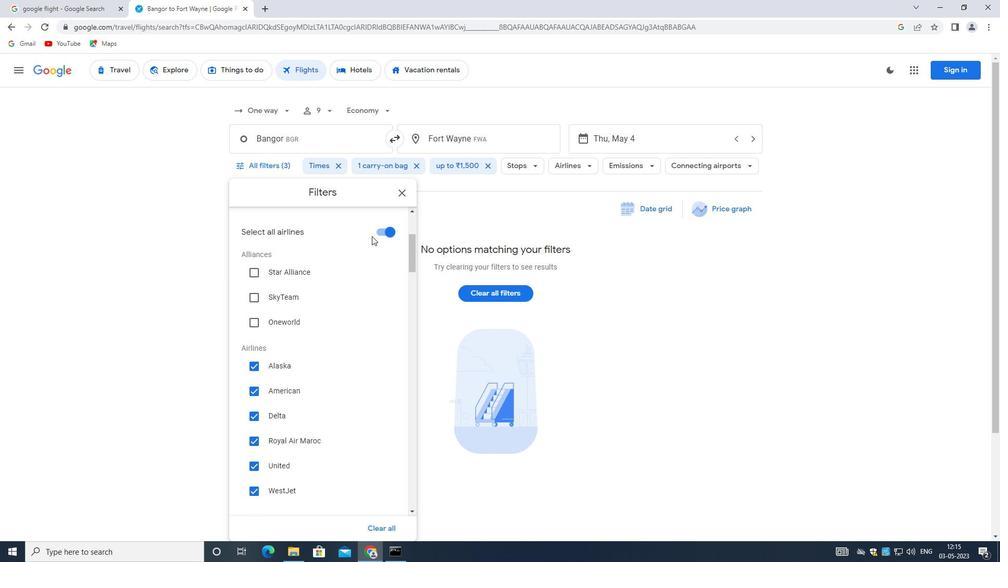 
Action: Mouse pressed left at (378, 230)
Screenshot: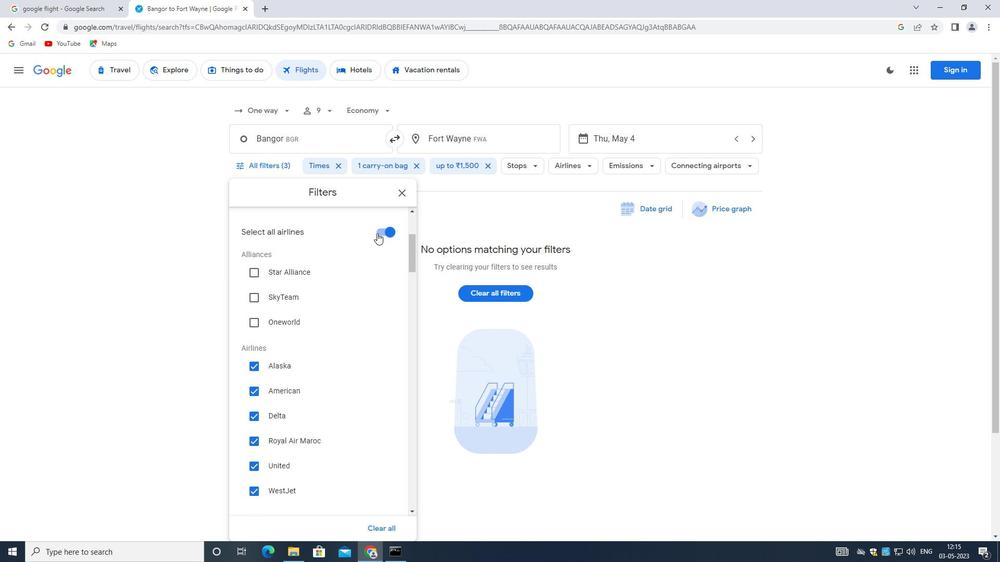 
Action: Mouse moved to (337, 276)
Screenshot: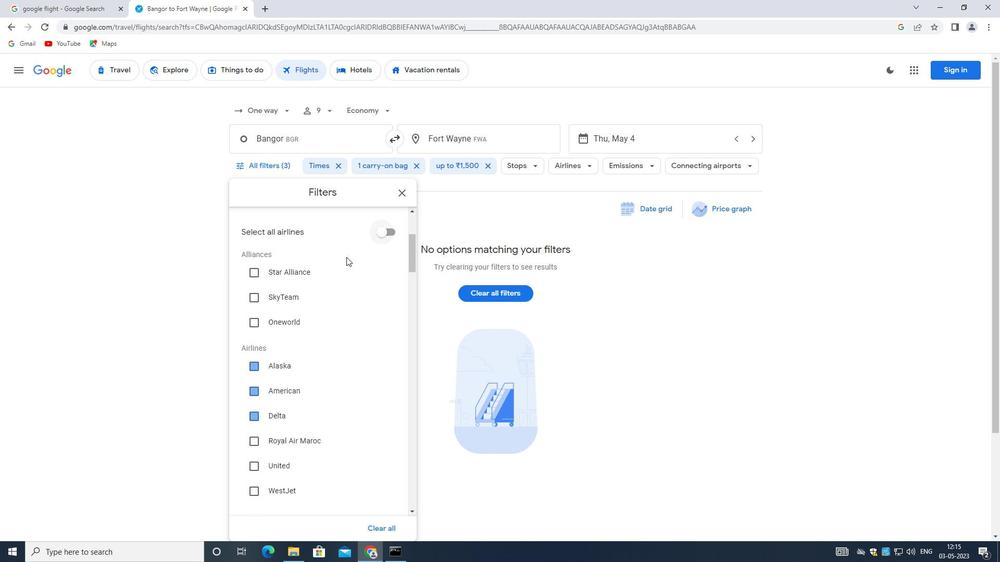 
Action: Mouse scrolled (337, 275) with delta (0, 0)
Screenshot: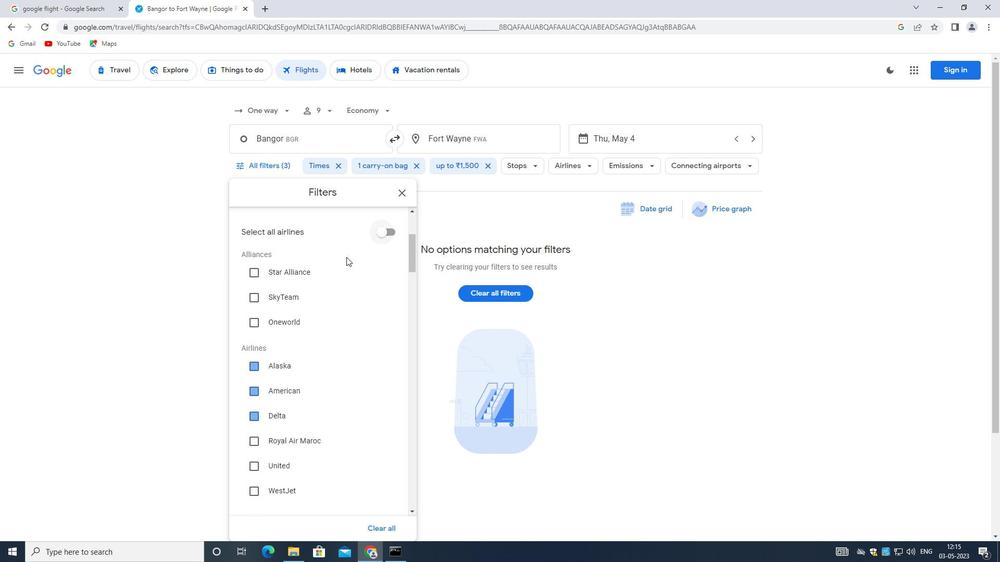 
Action: Mouse moved to (335, 281)
Screenshot: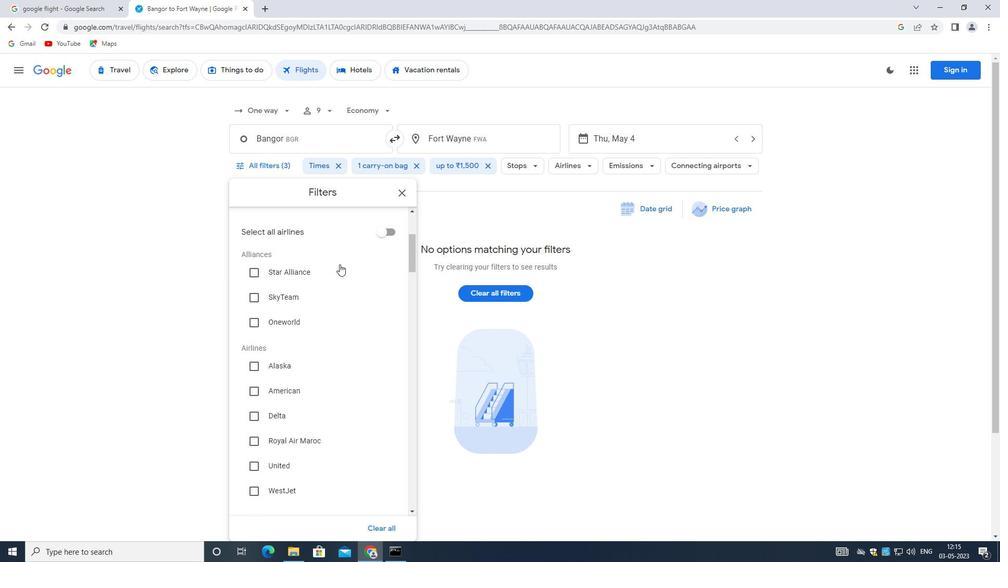 
Action: Mouse scrolled (335, 280) with delta (0, 0)
Screenshot: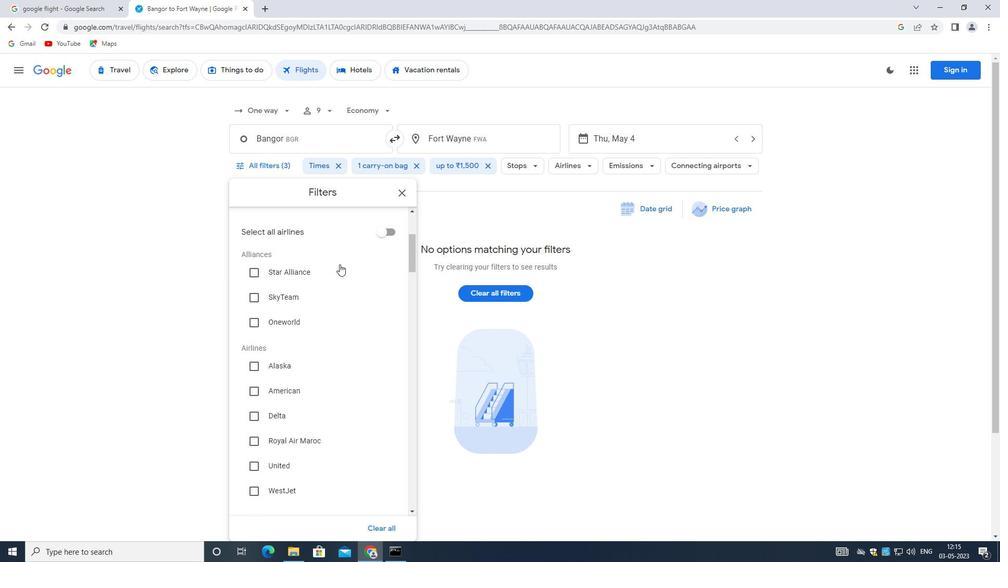 
Action: Mouse moved to (335, 286)
Screenshot: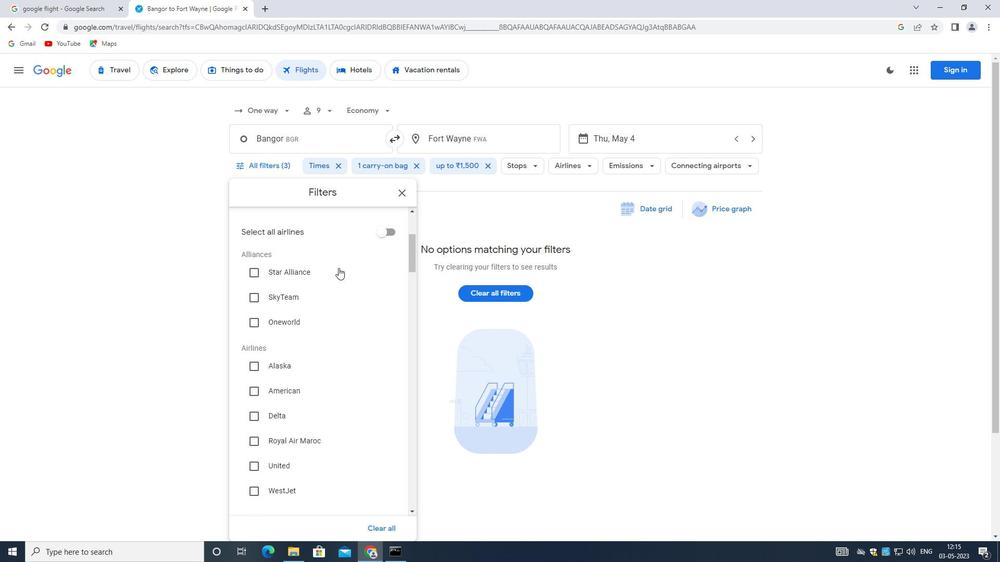 
Action: Mouse scrolled (335, 285) with delta (0, 0)
Screenshot: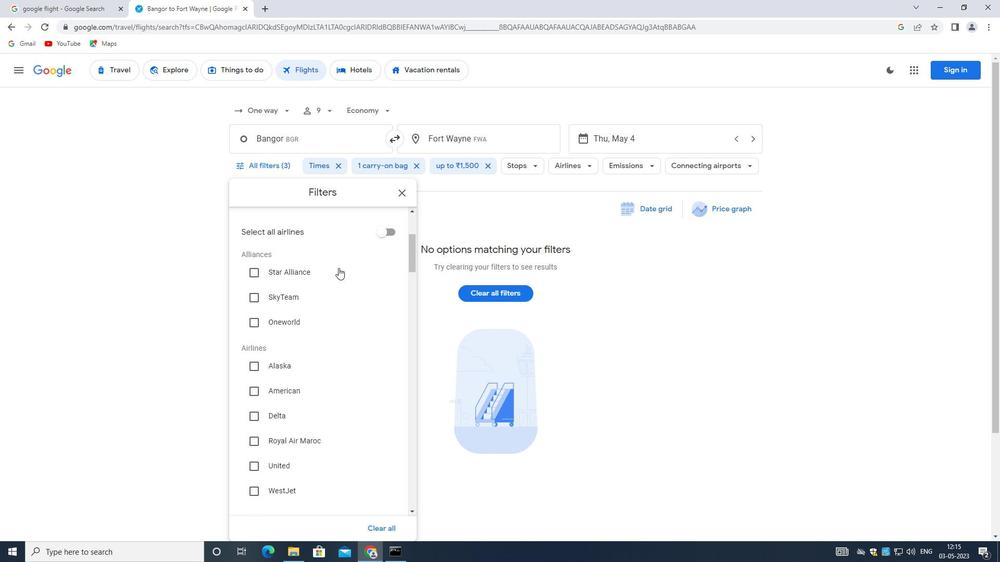 
Action: Mouse moved to (334, 288)
Screenshot: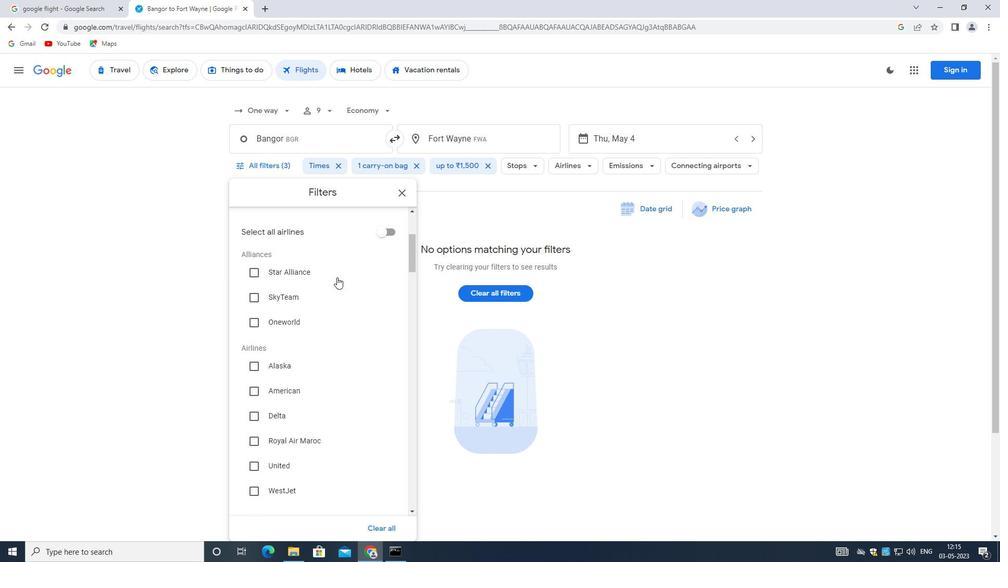 
Action: Mouse scrolled (334, 287) with delta (0, 0)
Screenshot: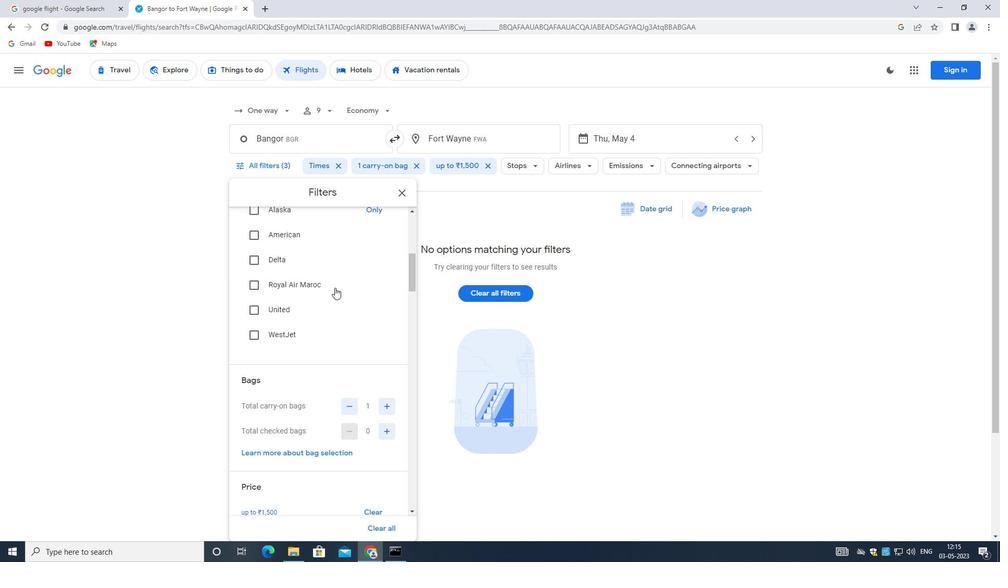 
Action: Mouse moved to (389, 355)
Screenshot: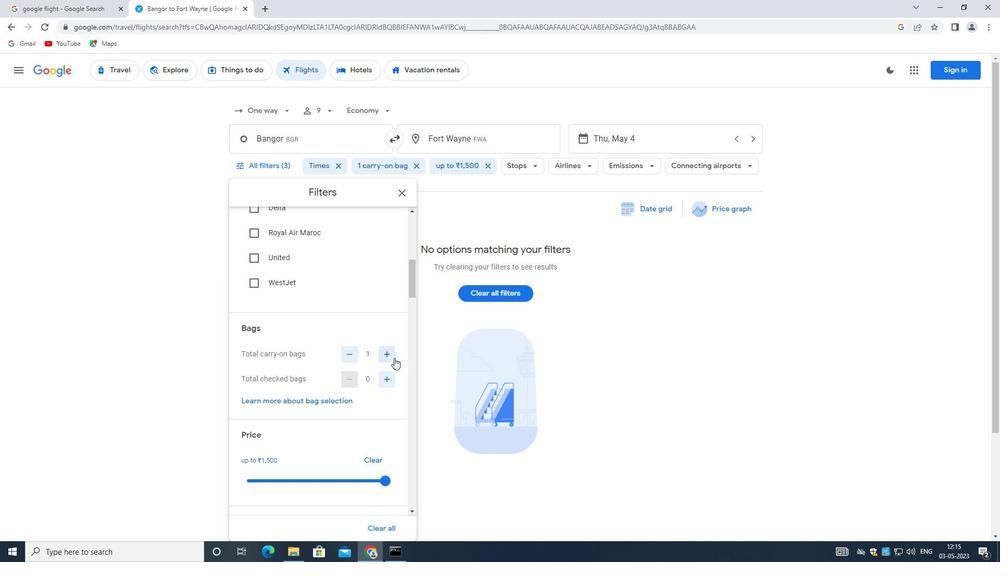 
Action: Mouse pressed left at (389, 355)
Screenshot: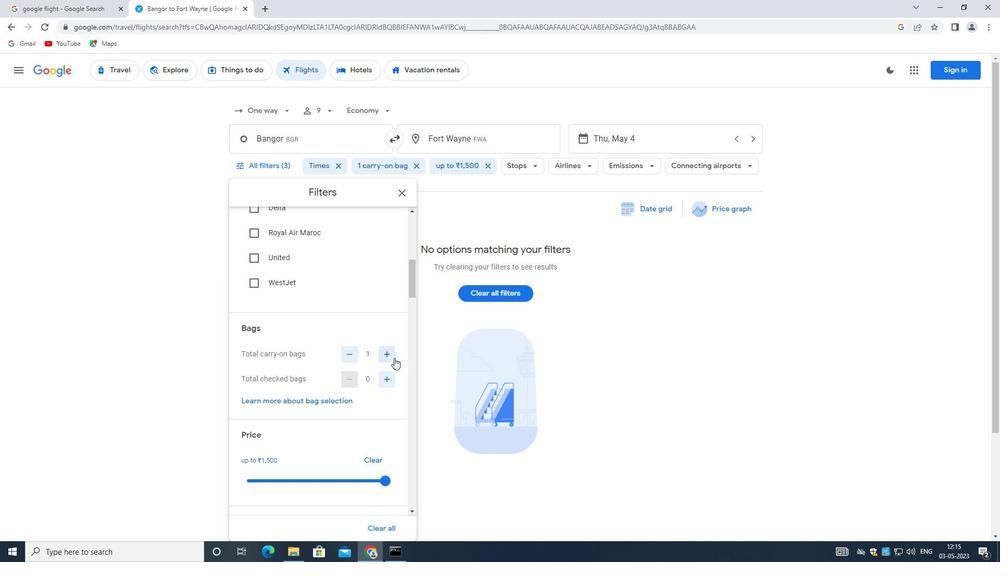 
Action: Mouse moved to (352, 376)
Screenshot: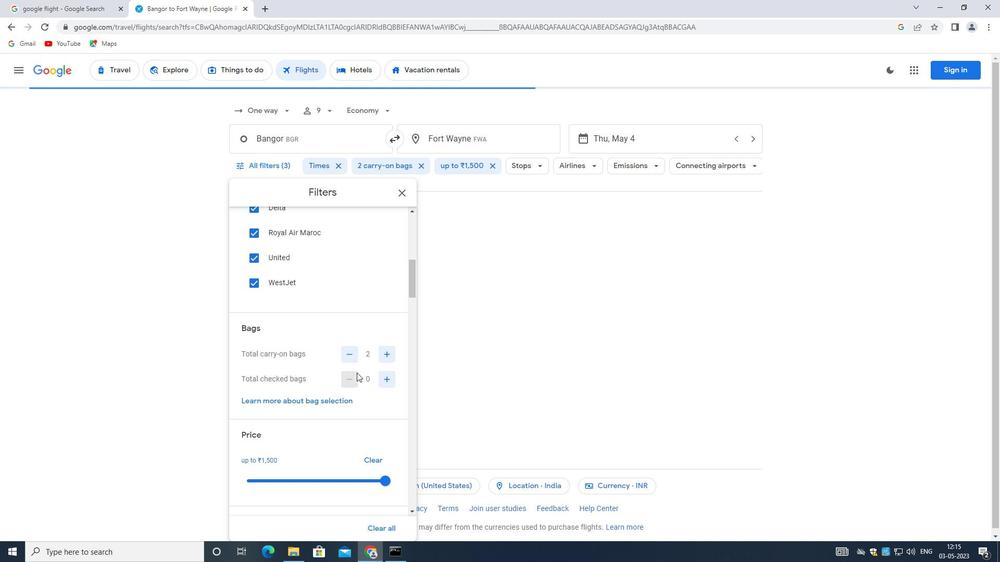 
Action: Mouse scrolled (352, 375) with delta (0, 0)
Screenshot: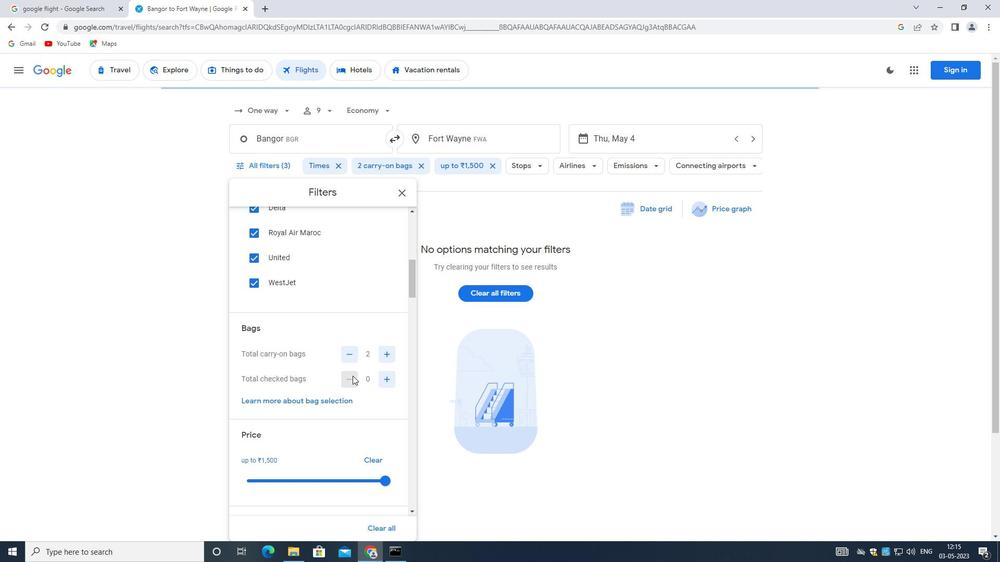 
Action: Mouse moved to (352, 377)
Screenshot: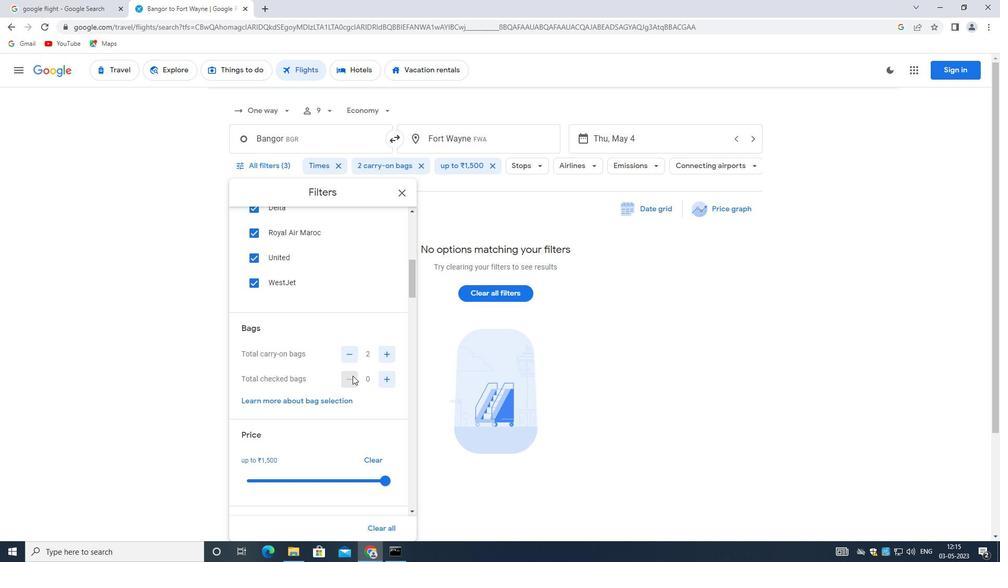 
Action: Mouse scrolled (352, 376) with delta (0, 0)
Screenshot: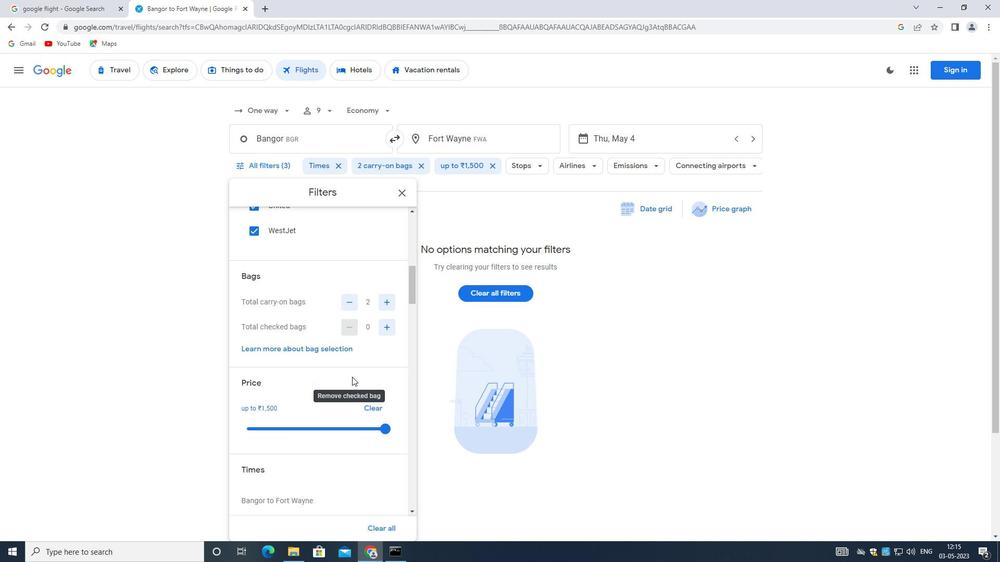 
Action: Mouse scrolled (352, 376) with delta (0, 0)
Screenshot: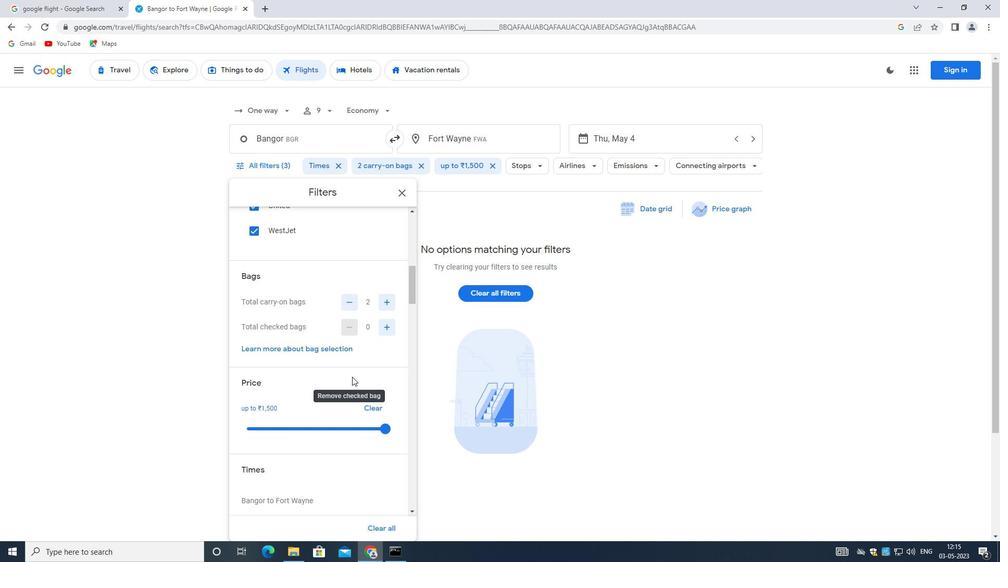 
Action: Mouse moved to (381, 325)
Screenshot: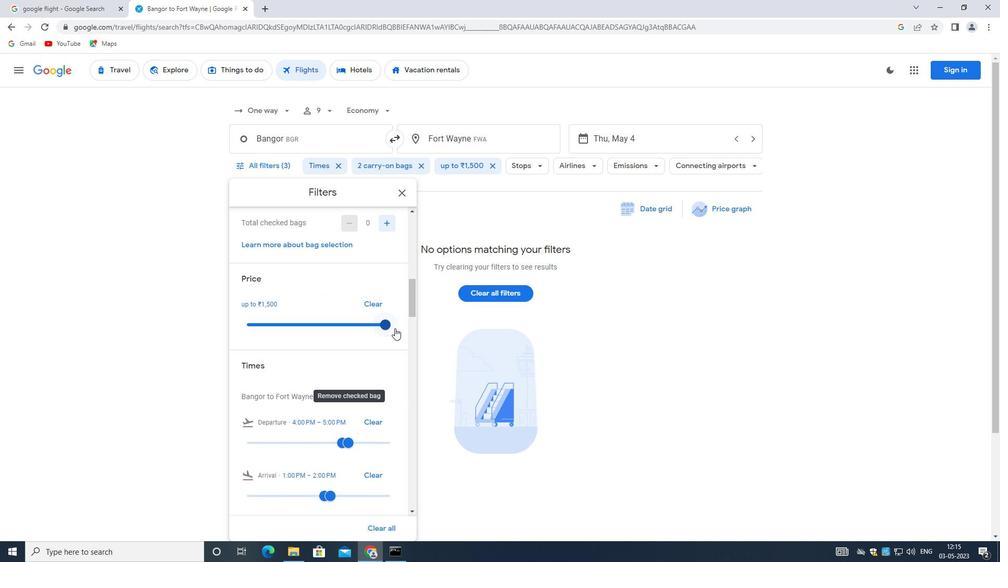
Action: Mouse pressed left at (381, 325)
Screenshot: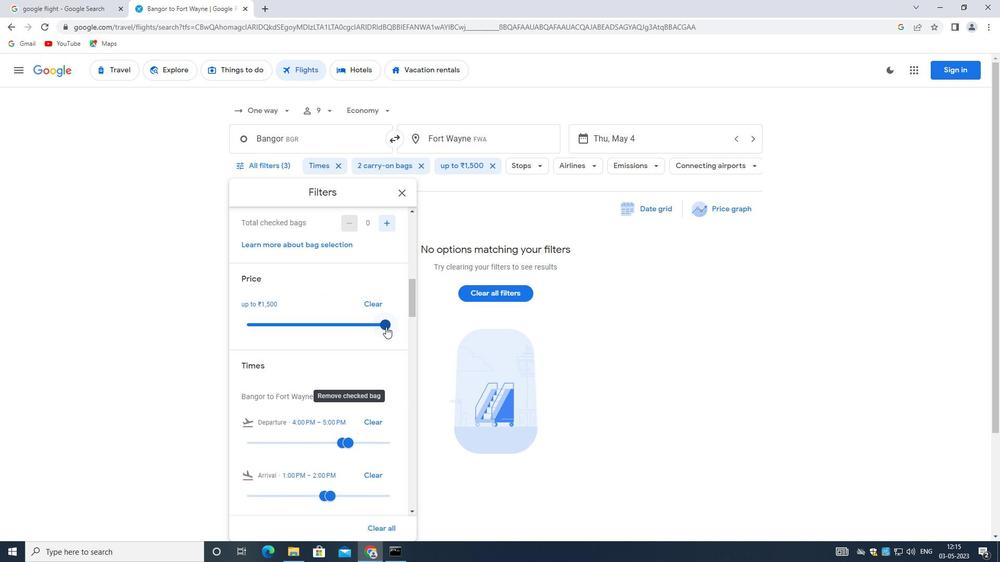 
Action: Mouse moved to (352, 340)
Screenshot: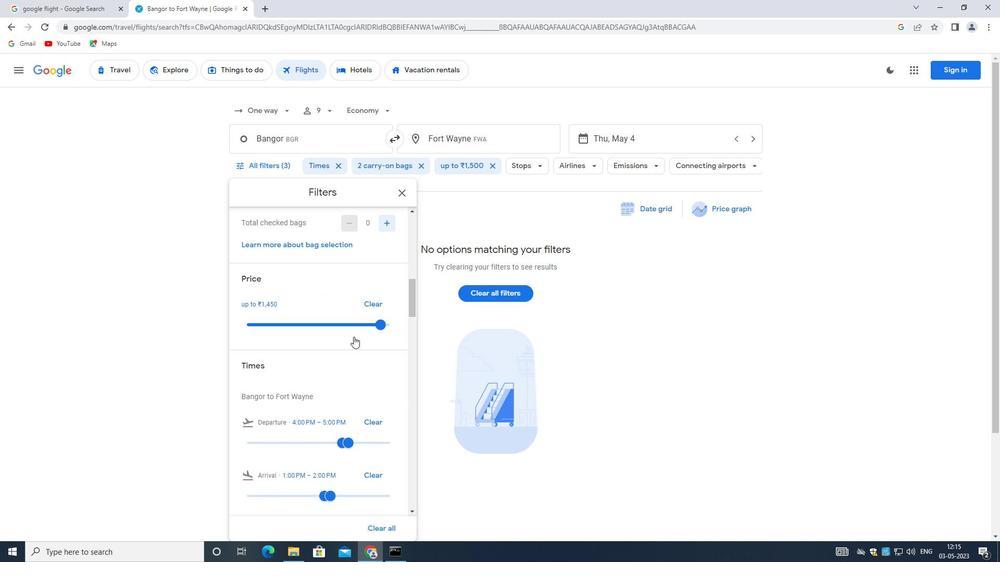 
Action: Mouse scrolled (352, 339) with delta (0, 0)
Screenshot: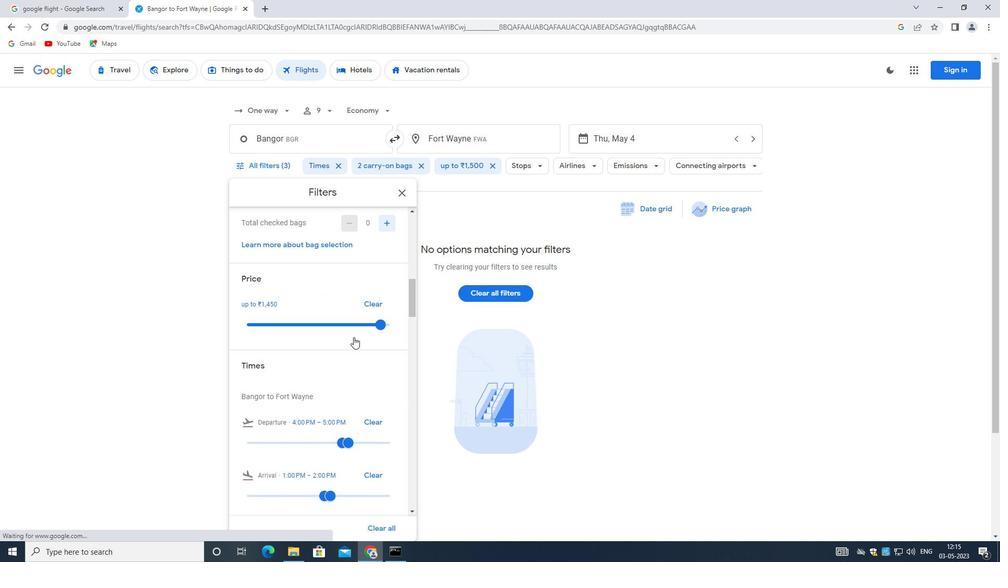 
Action: Mouse moved to (352, 340)
Screenshot: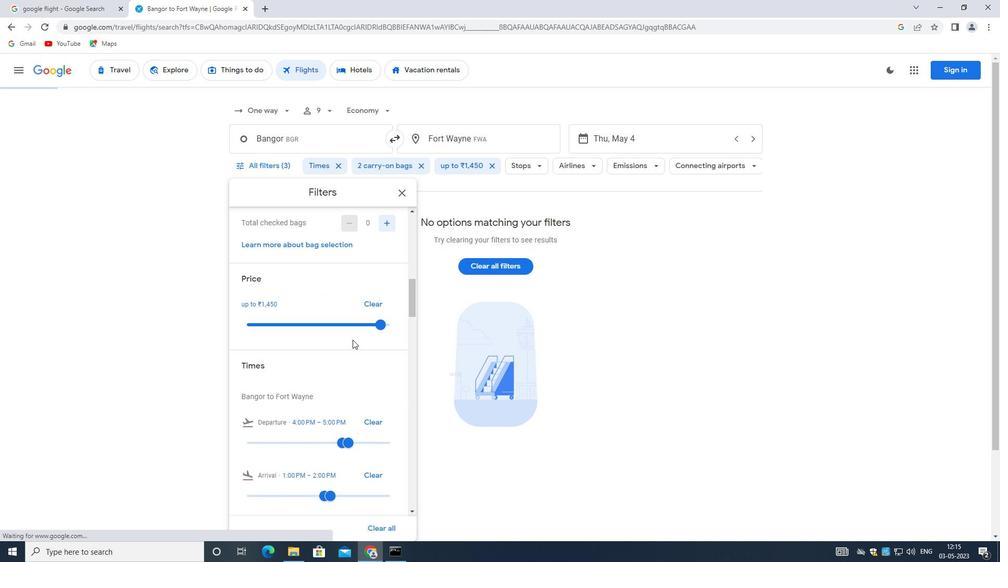 
Action: Mouse scrolled (352, 340) with delta (0, 0)
Screenshot: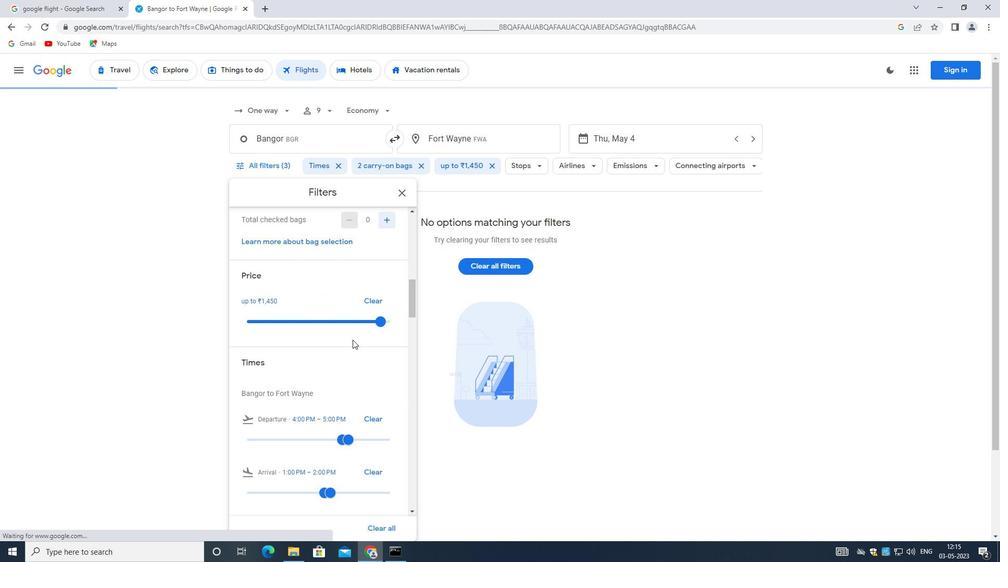 
Action: Mouse scrolled (352, 340) with delta (0, 0)
Screenshot: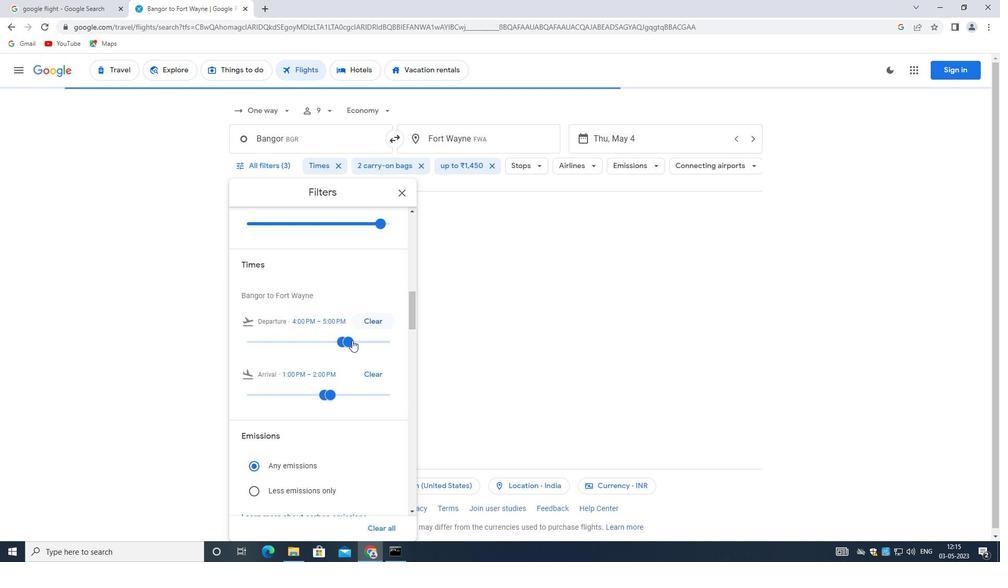 
Action: Mouse scrolled (352, 340) with delta (0, 0)
Screenshot: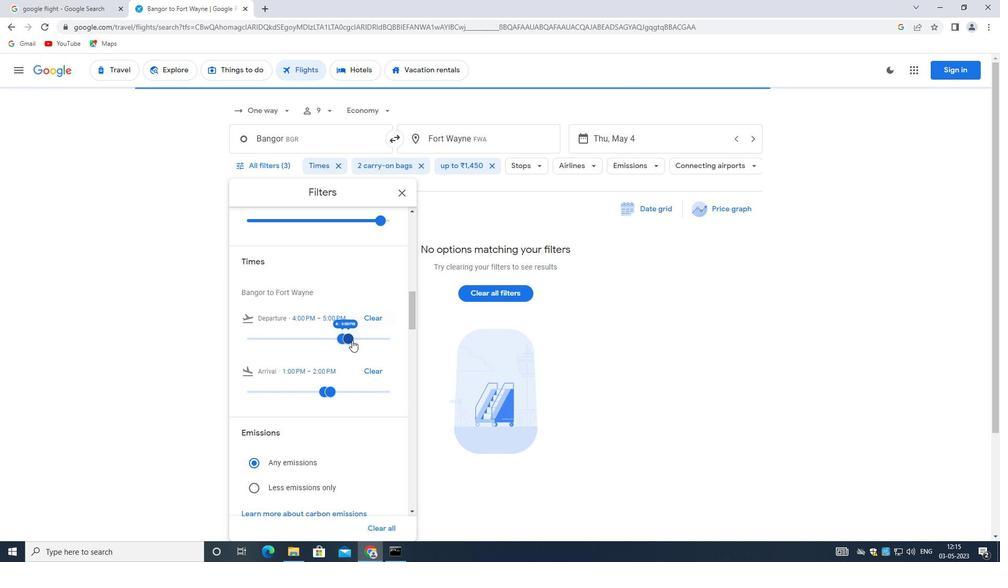 
Action: Mouse moved to (343, 287)
Screenshot: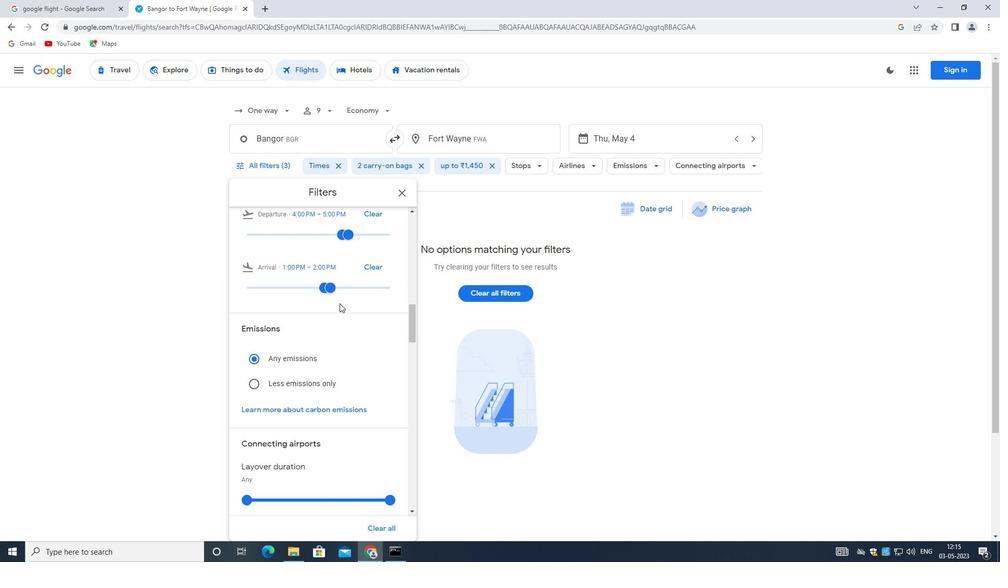 
Action: Mouse pressed left at (343, 287)
Screenshot: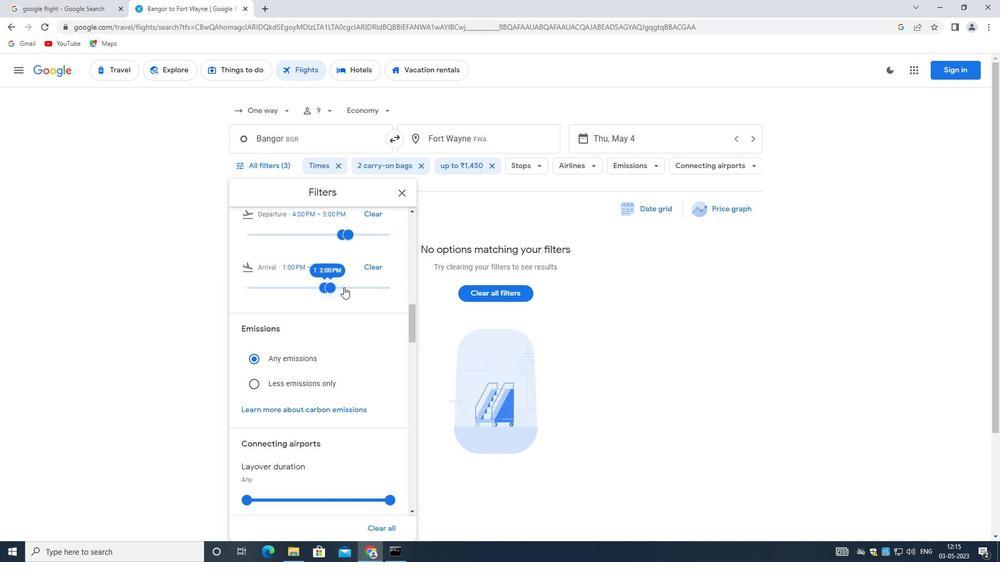 
Action: Mouse moved to (345, 288)
Screenshot: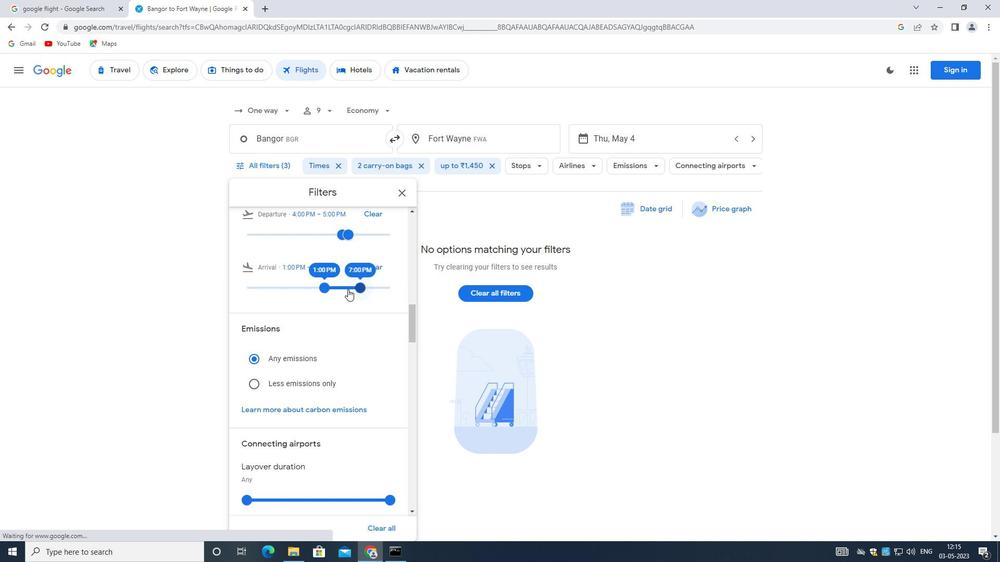 
Action: Mouse pressed left at (345, 288)
Screenshot: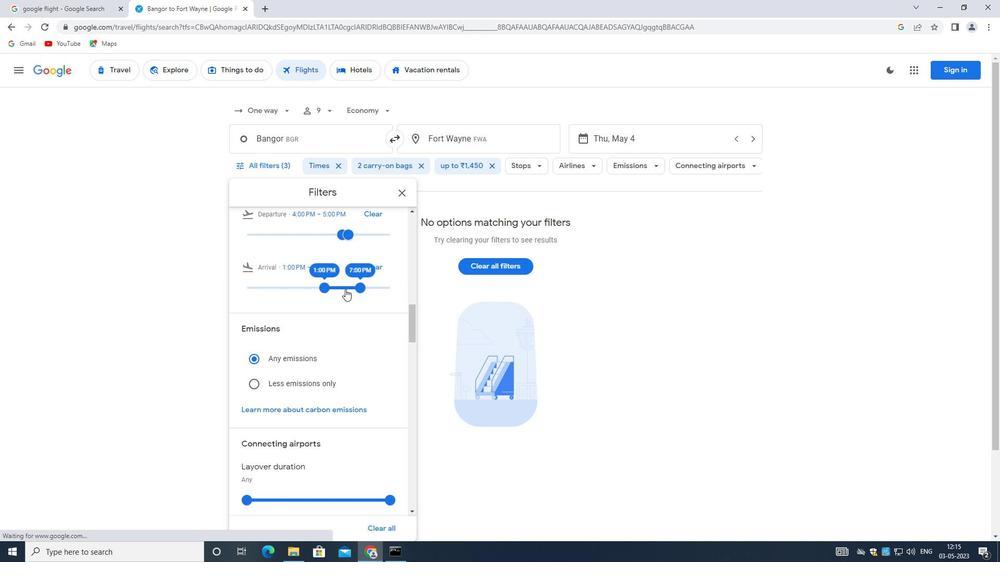 
Action: Mouse moved to (345, 286)
Screenshot: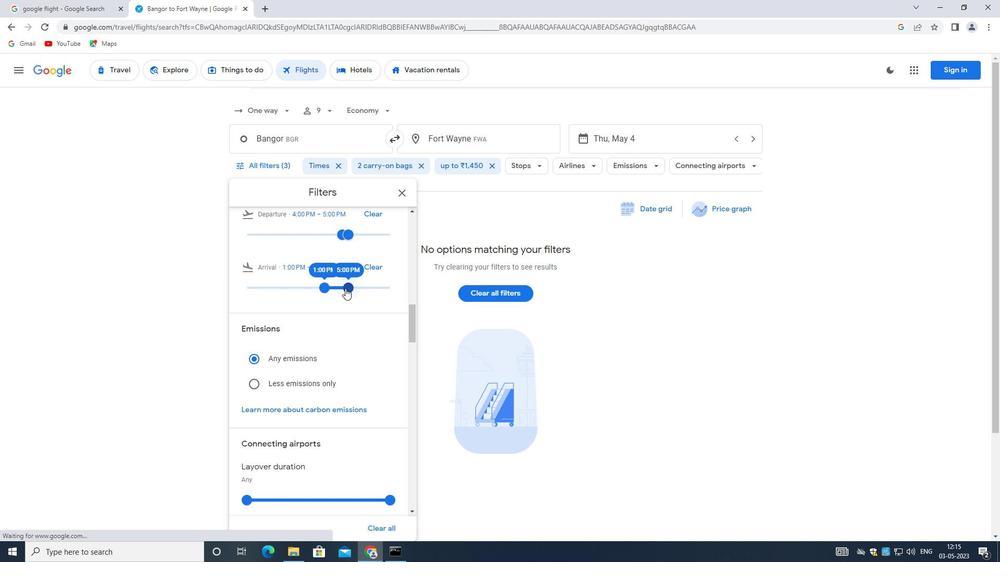 
Action: Mouse pressed left at (345, 286)
Screenshot: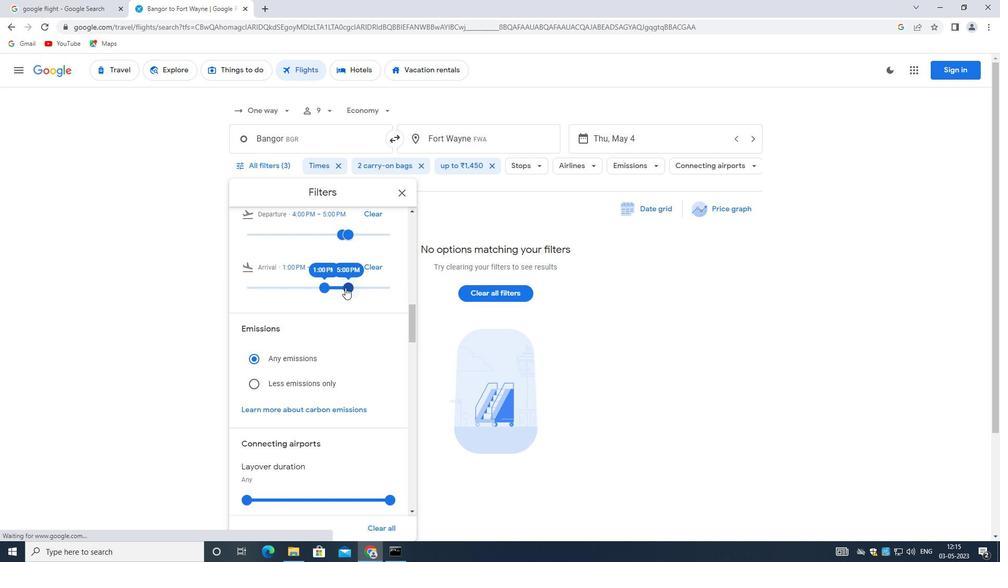 
Action: Mouse moved to (320, 287)
Screenshot: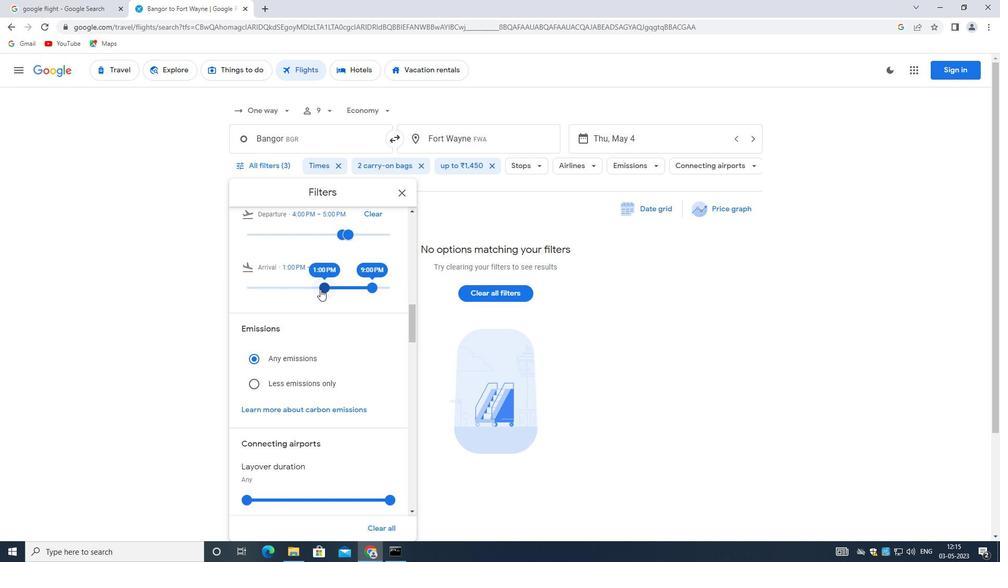 
Action: Mouse pressed left at (320, 287)
Screenshot: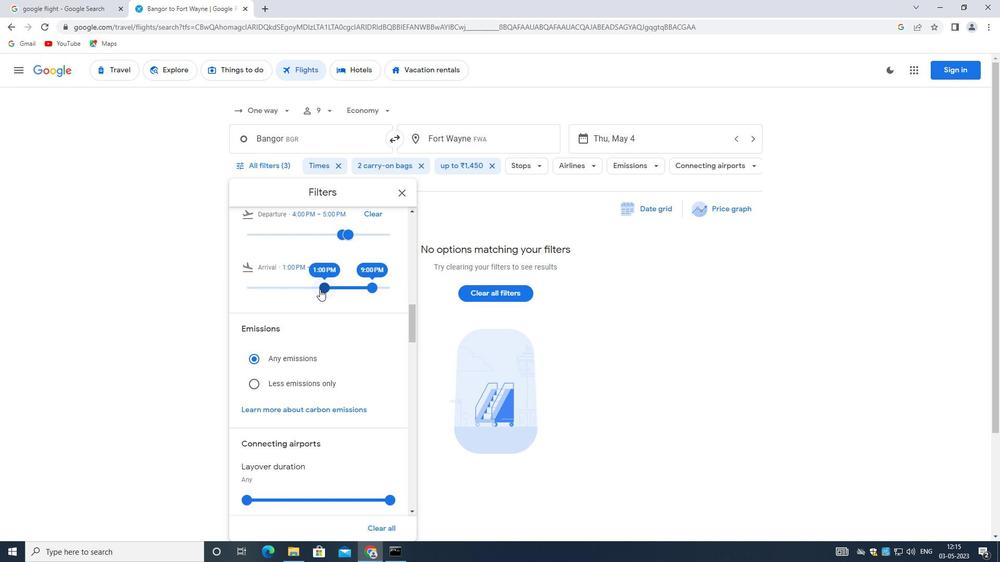 
Action: Mouse moved to (369, 285)
Screenshot: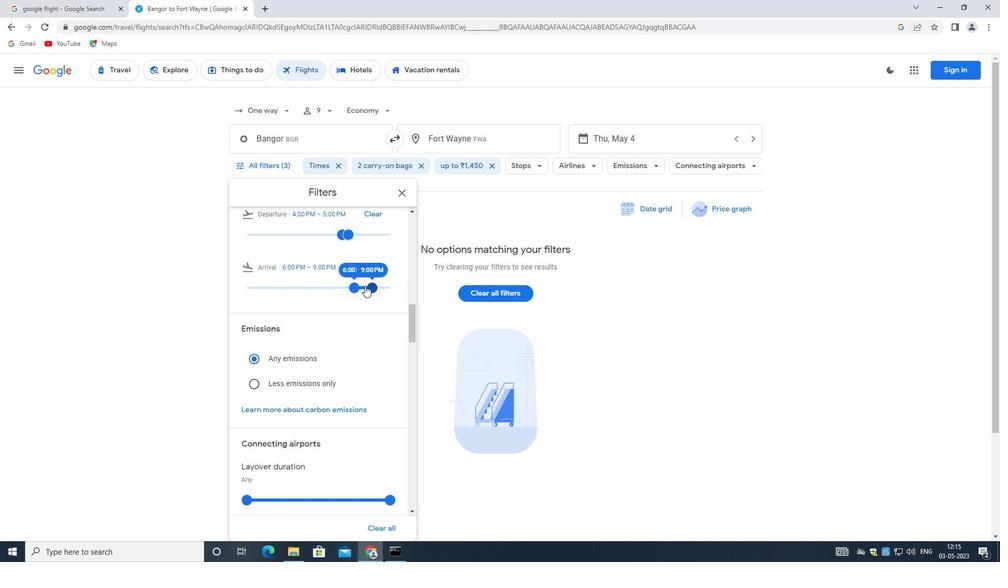 
Action: Mouse pressed left at (369, 285)
Screenshot: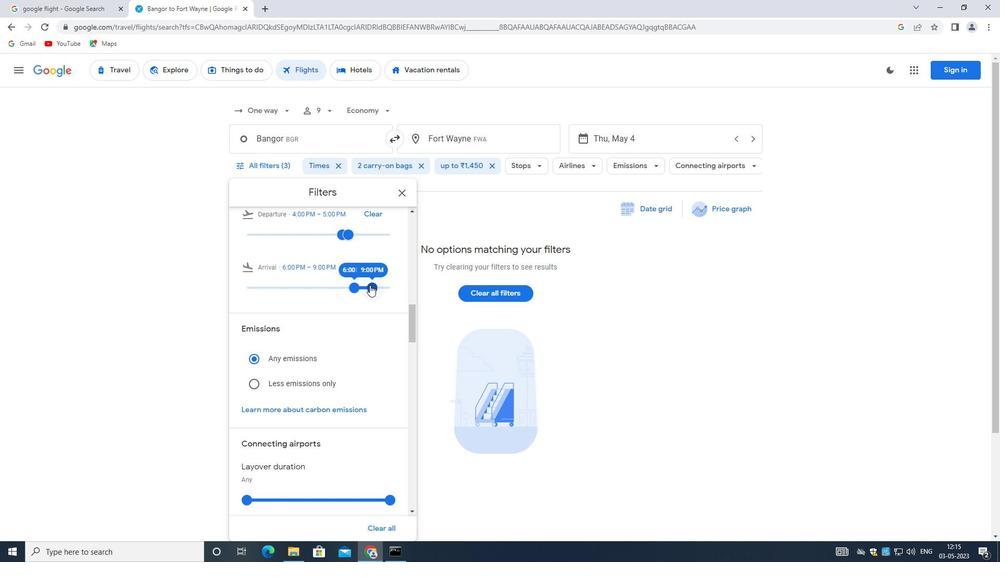 
Action: Mouse moved to (319, 291)
Screenshot: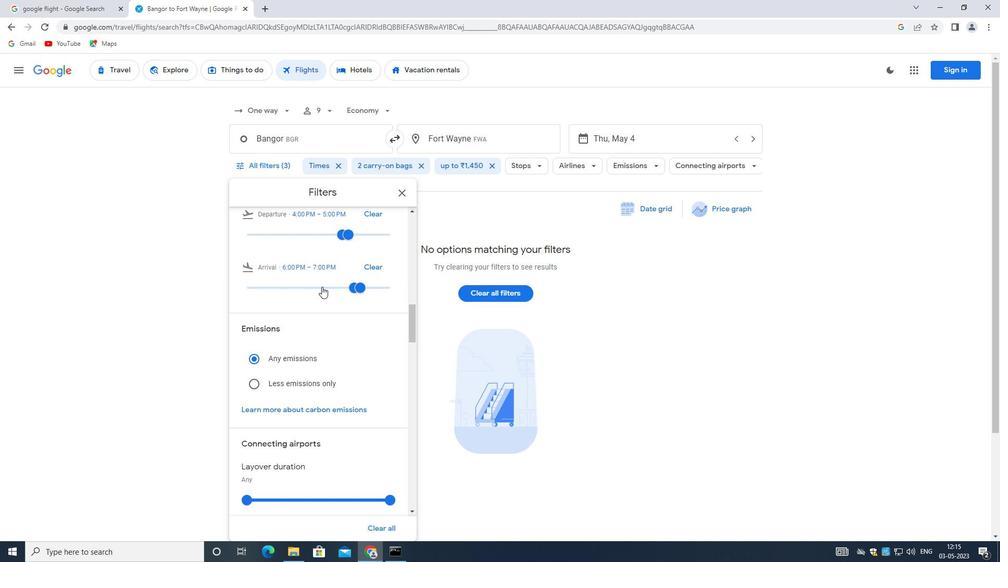 
Action: Mouse scrolled (319, 290) with delta (0, 0)
Screenshot: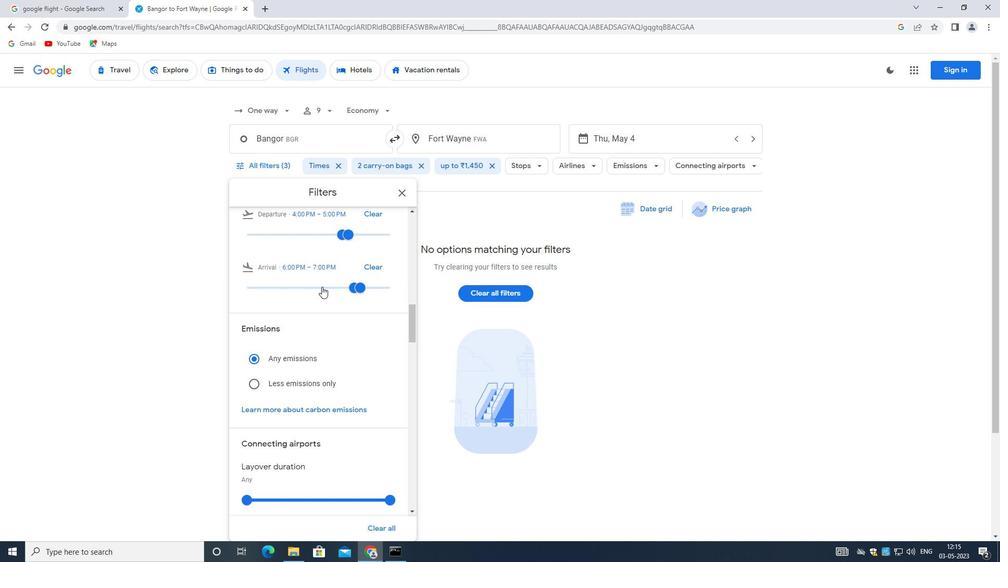 
Action: Mouse moved to (319, 293)
Screenshot: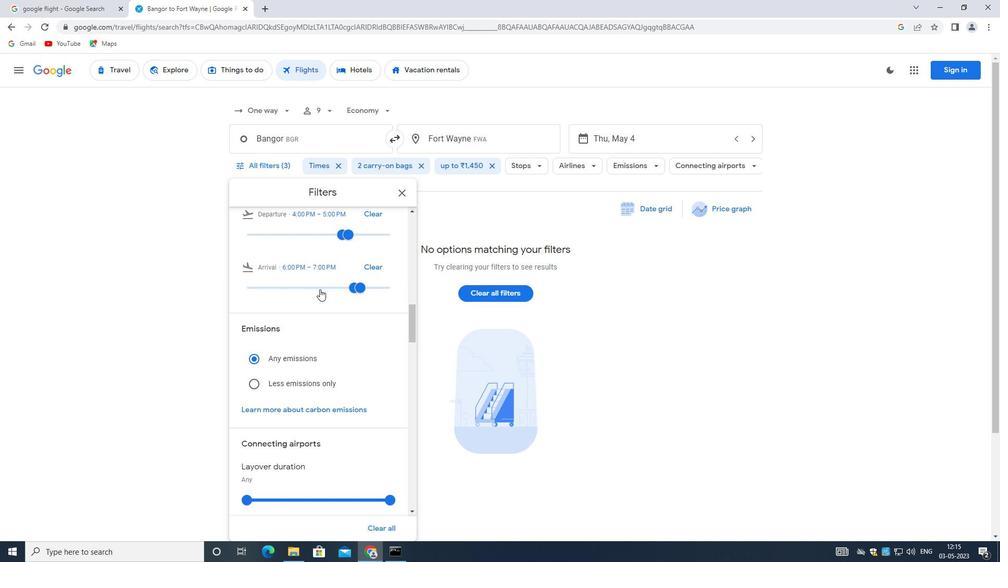 
Action: Mouse scrolled (319, 292) with delta (0, 0)
Screenshot: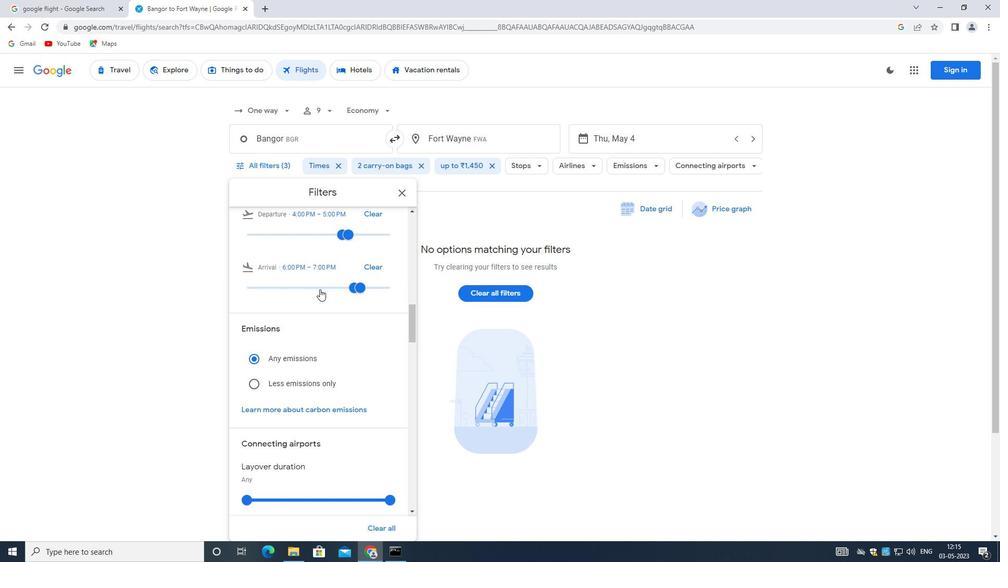 
Action: Mouse moved to (318, 294)
Screenshot: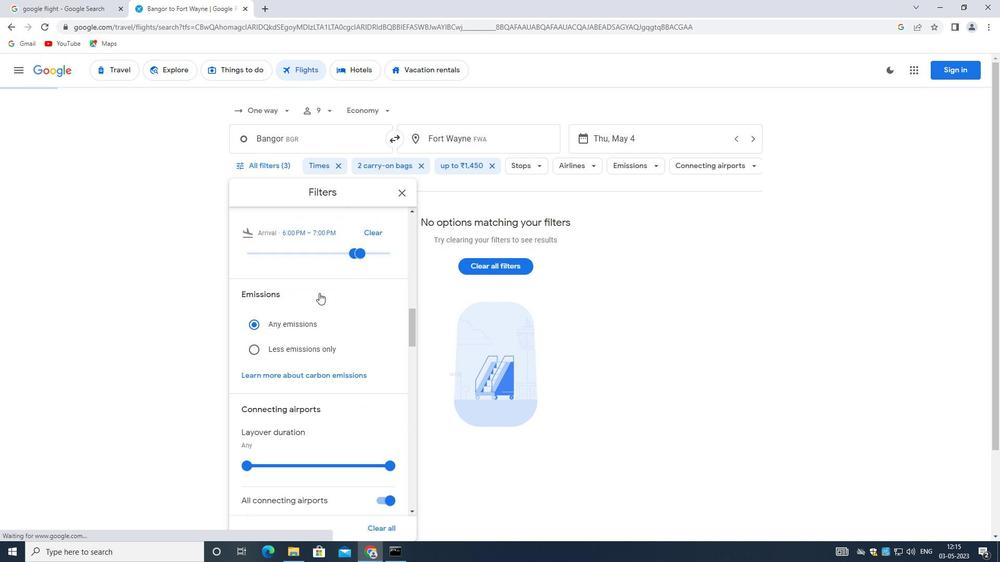 
Action: Mouse scrolled (318, 293) with delta (0, 0)
Screenshot: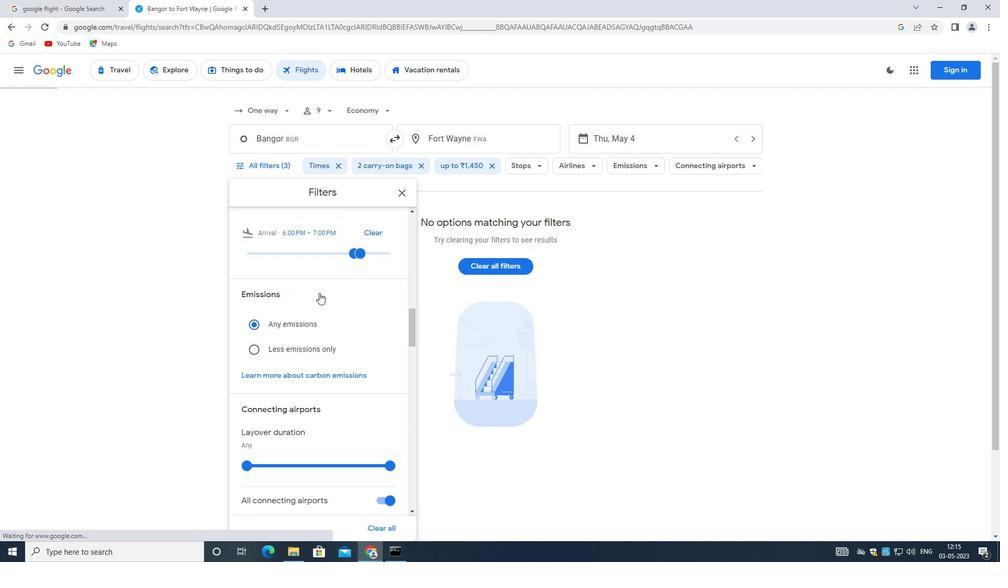 
Action: Mouse moved to (338, 417)
Screenshot: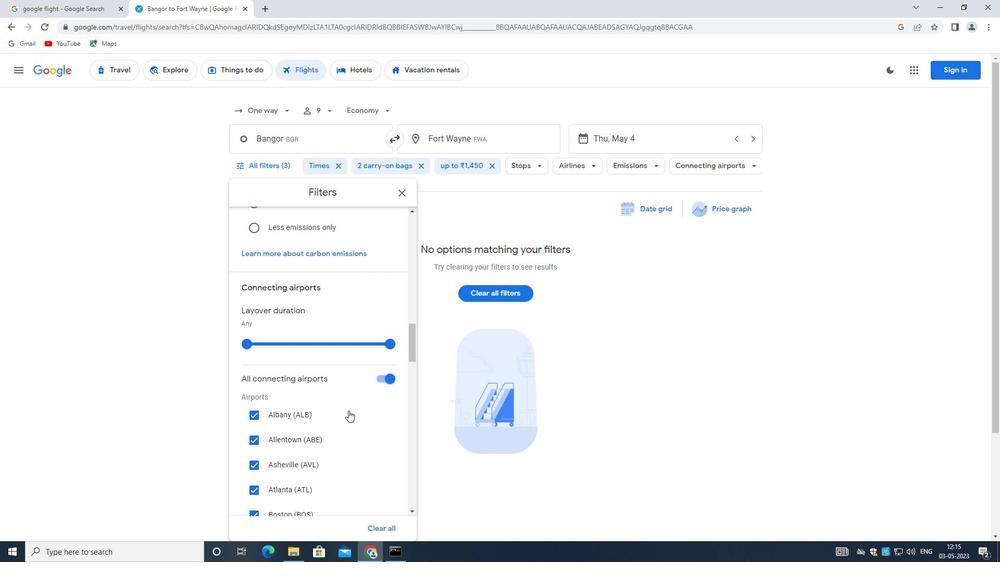 
Action: Mouse scrolled (338, 416) with delta (0, 0)
Screenshot: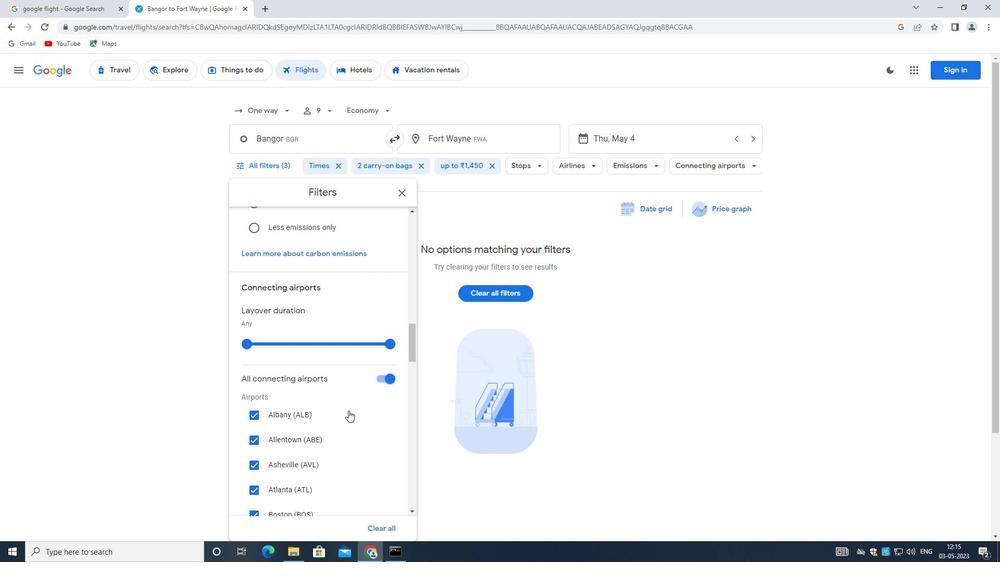 
Action: Mouse moved to (380, 328)
Screenshot: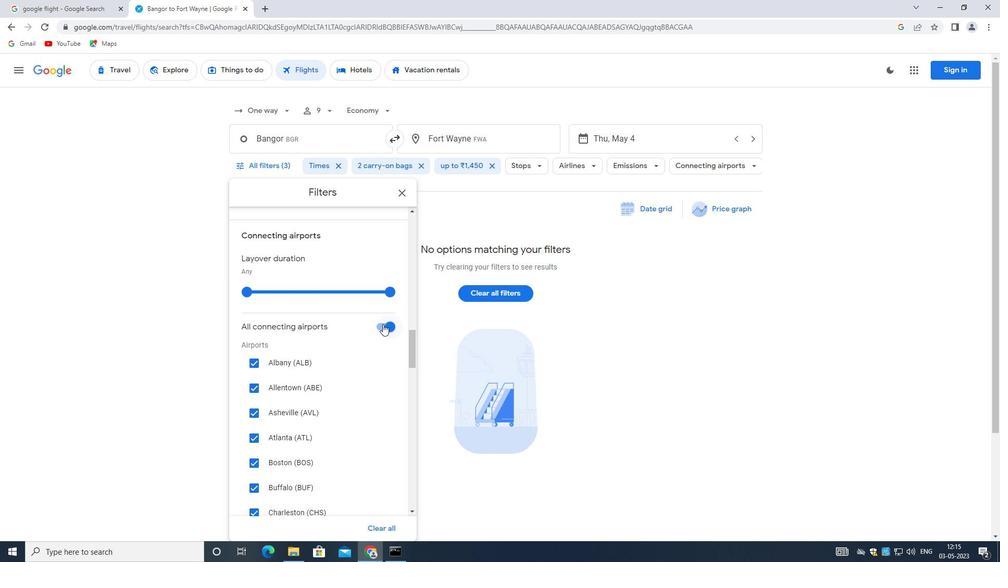 
Action: Mouse pressed left at (380, 328)
Screenshot: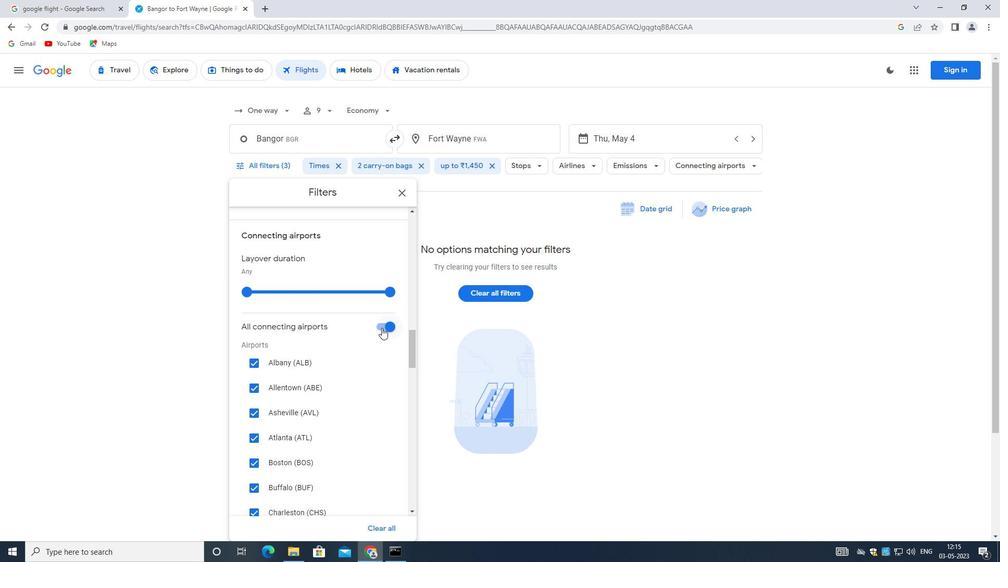 
Action: Mouse moved to (324, 360)
Screenshot: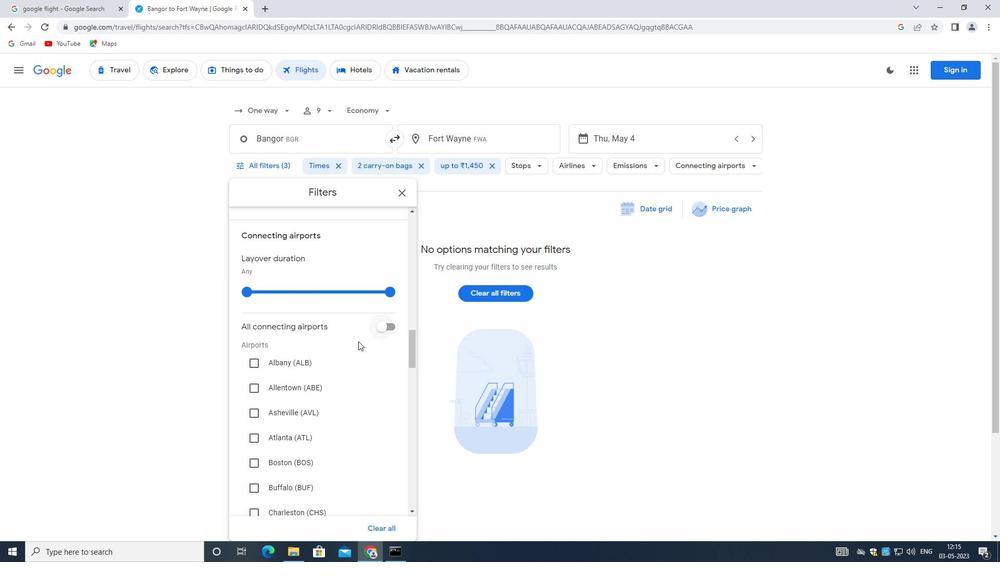 
Action: Mouse scrolled (324, 360) with delta (0, 0)
Screenshot: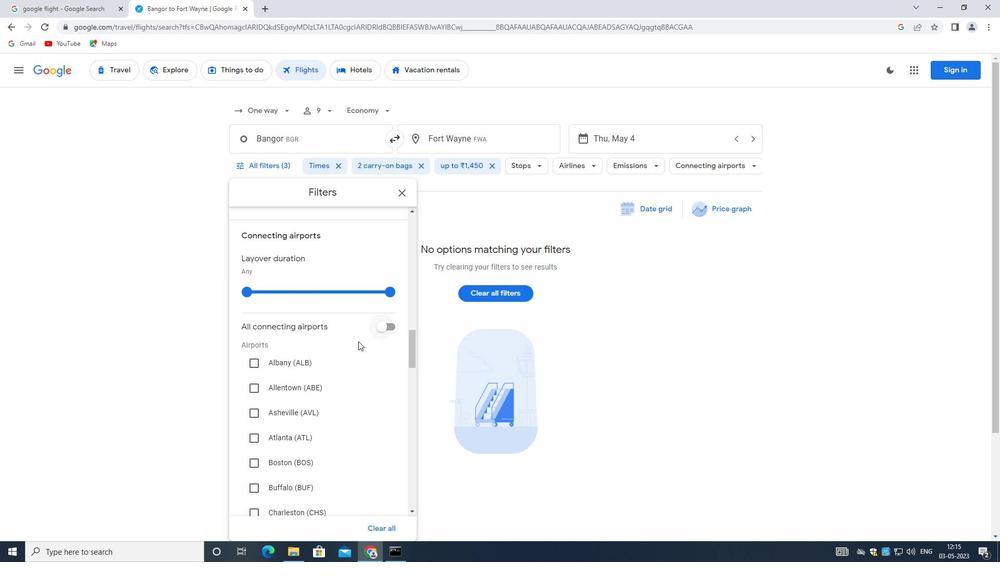 
Action: Mouse scrolled (324, 360) with delta (0, 0)
Screenshot: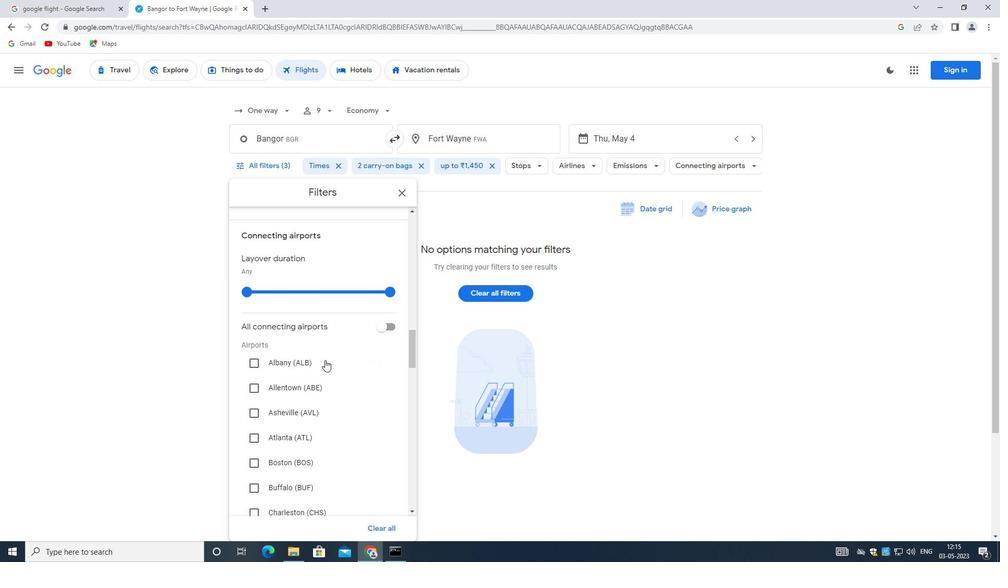 
Action: Mouse scrolled (324, 360) with delta (0, 0)
Screenshot: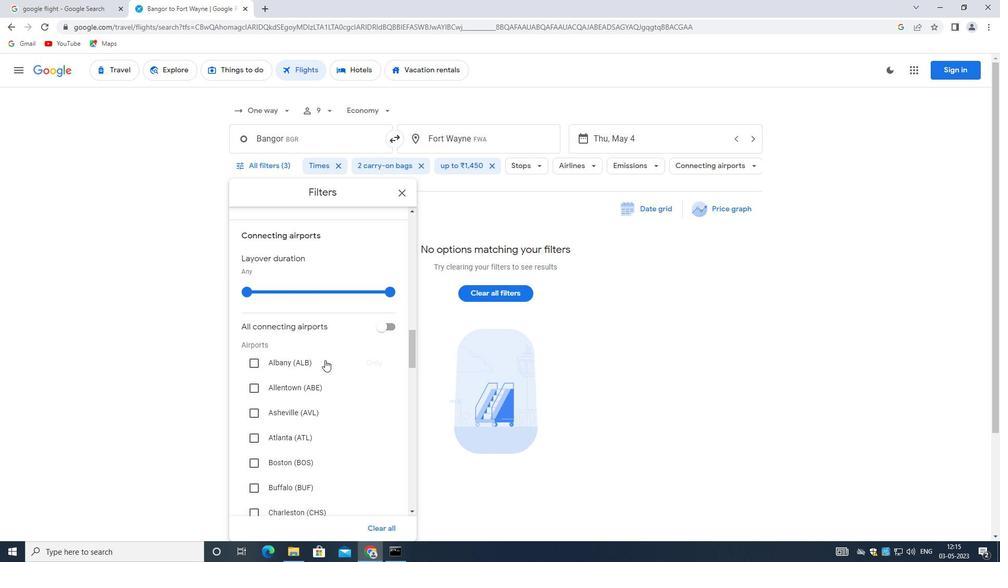 
Action: Mouse scrolled (324, 360) with delta (0, 0)
Screenshot: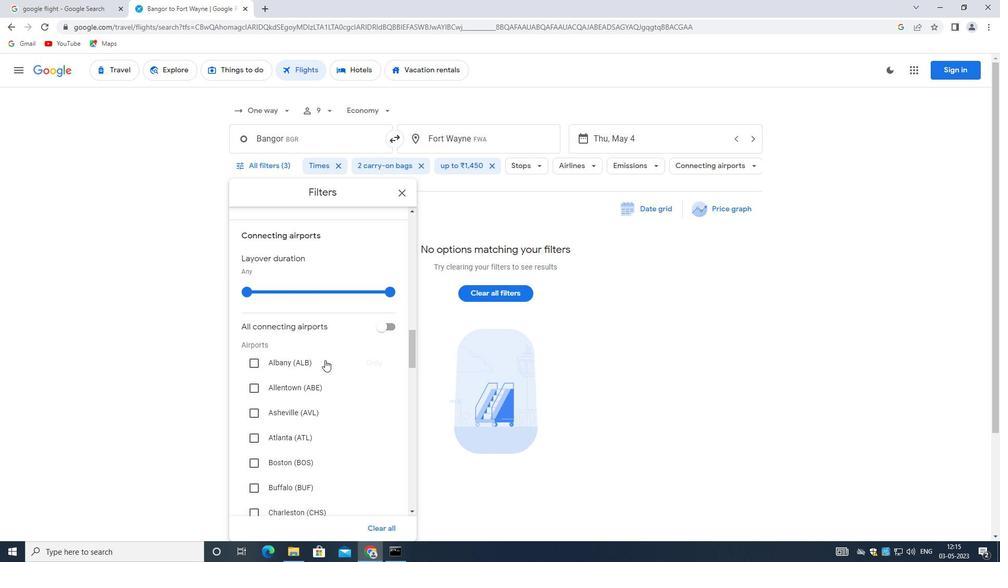 
Action: Mouse moved to (322, 360)
Screenshot: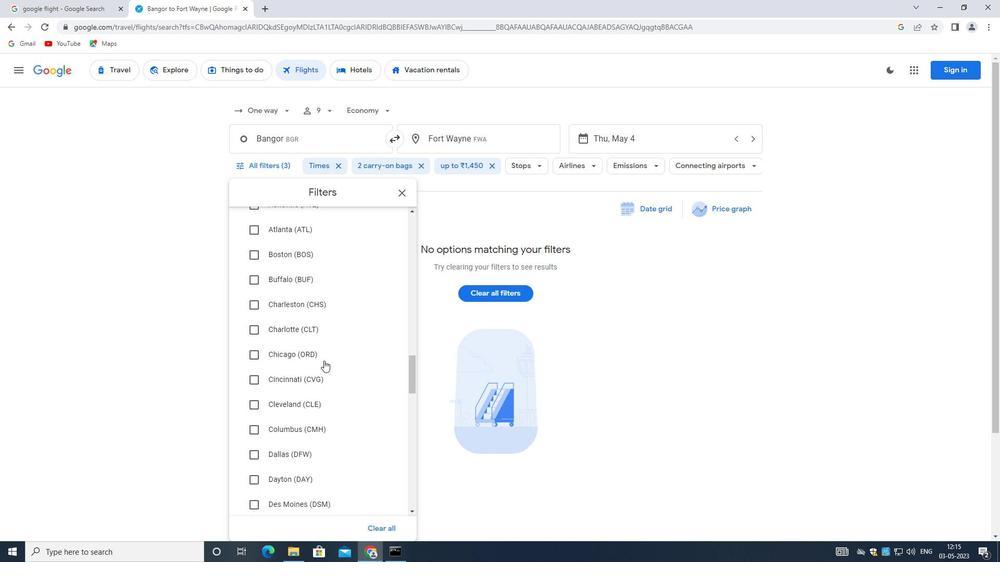 
Action: Mouse scrolled (322, 360) with delta (0, 0)
Screenshot: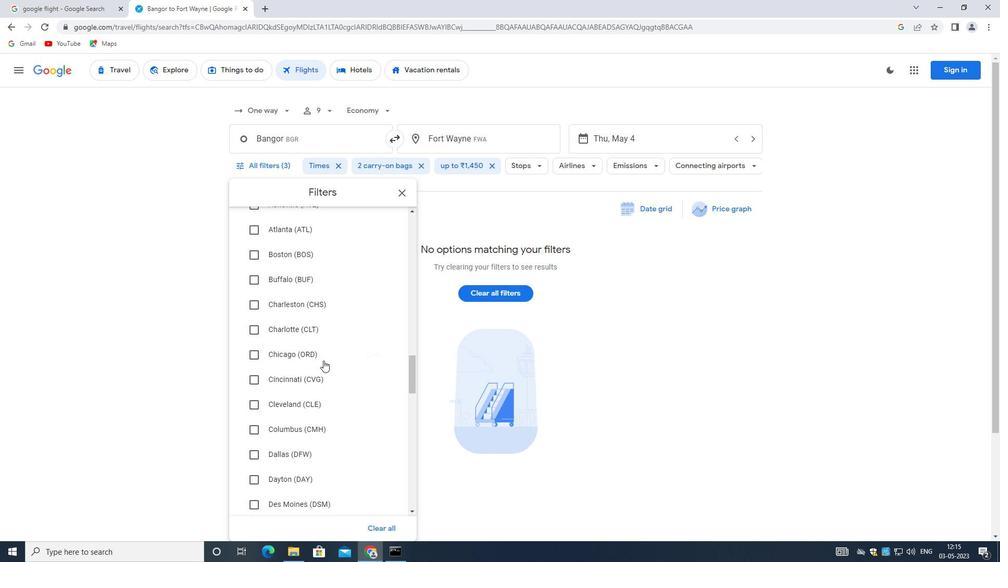 
Action: Mouse scrolled (322, 360) with delta (0, 0)
Screenshot: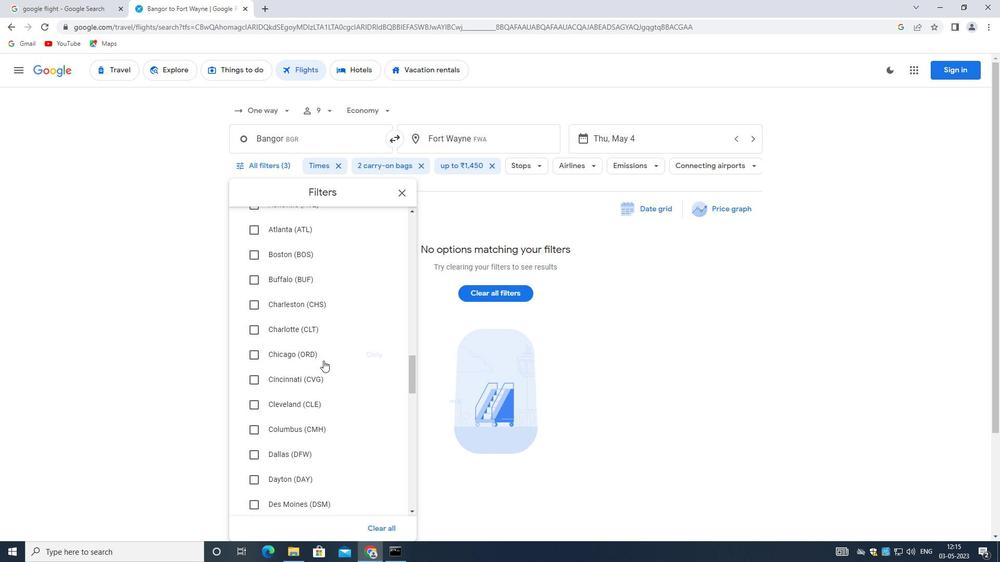 
Action: Mouse scrolled (322, 360) with delta (0, 0)
Screenshot: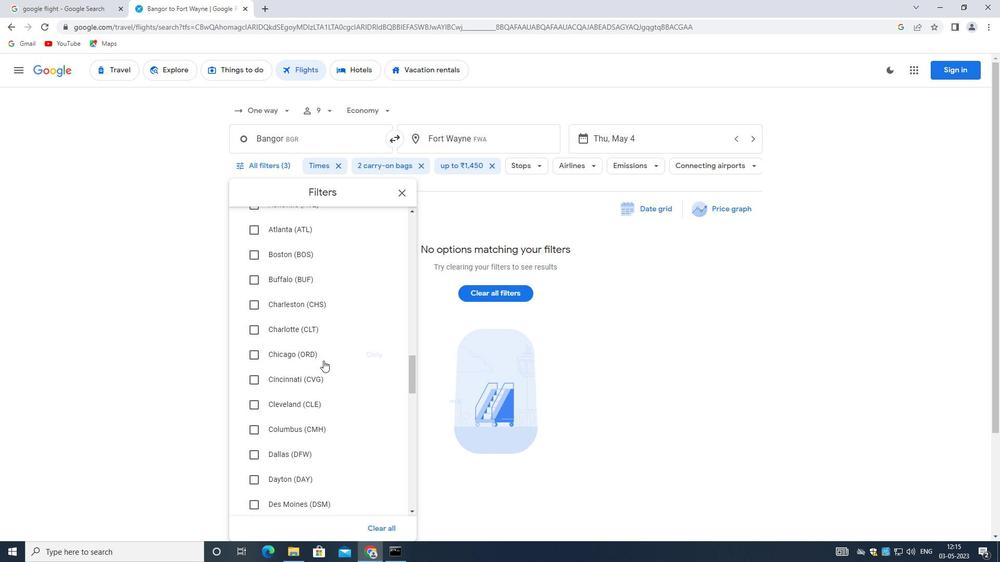 
Action: Mouse scrolled (322, 360) with delta (0, 0)
Screenshot: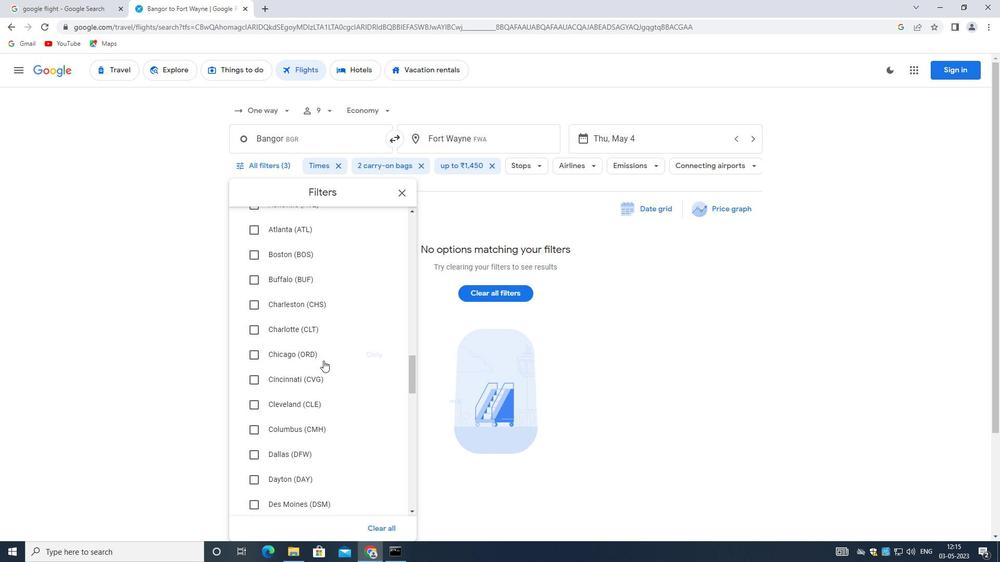 
Action: Mouse scrolled (322, 360) with delta (0, 0)
Screenshot: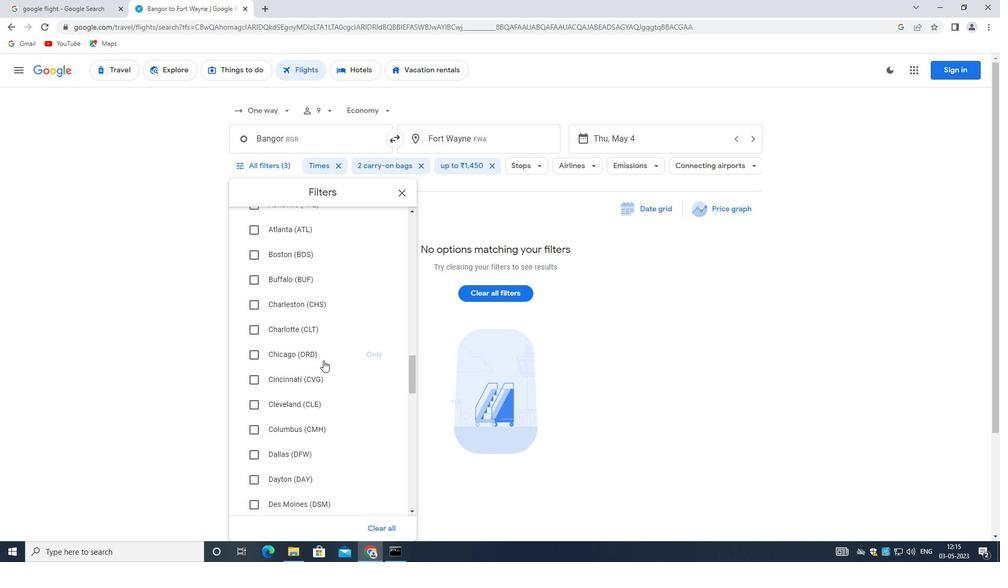 
Action: Mouse moved to (317, 359)
Screenshot: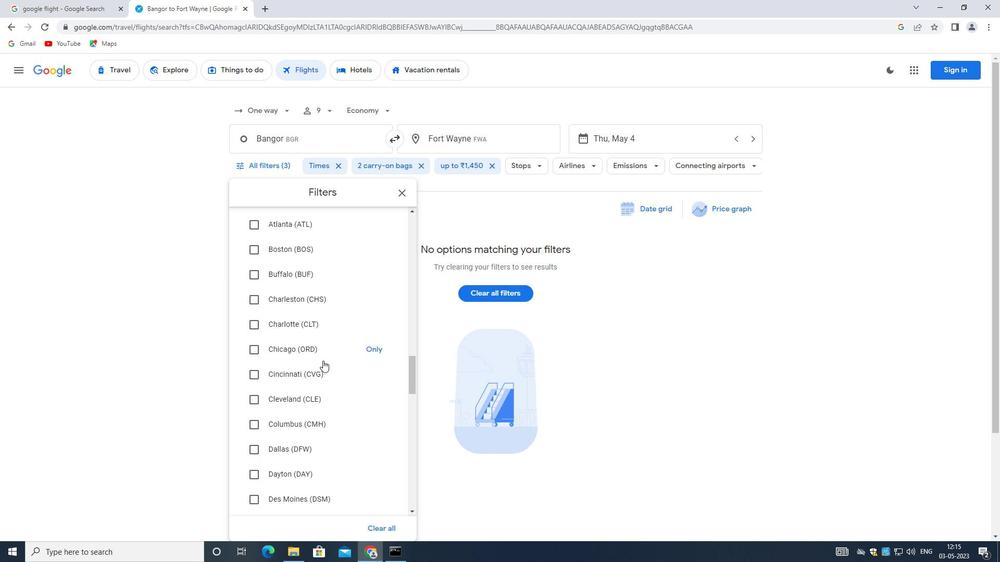 
Action: Mouse scrolled (317, 359) with delta (0, 0)
Screenshot: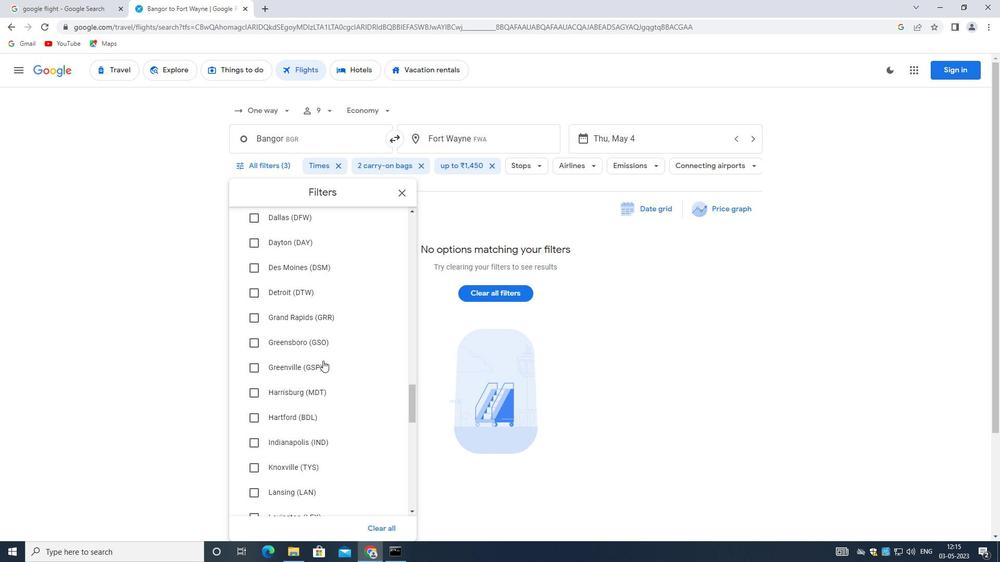 
Action: Mouse moved to (317, 360)
Screenshot: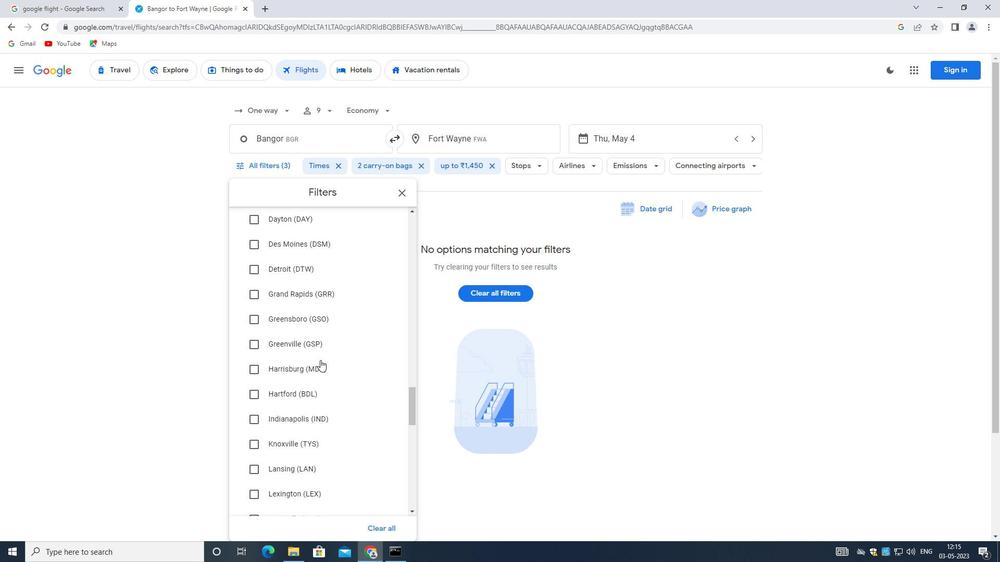 
Action: Mouse scrolled (317, 359) with delta (0, 0)
Screenshot: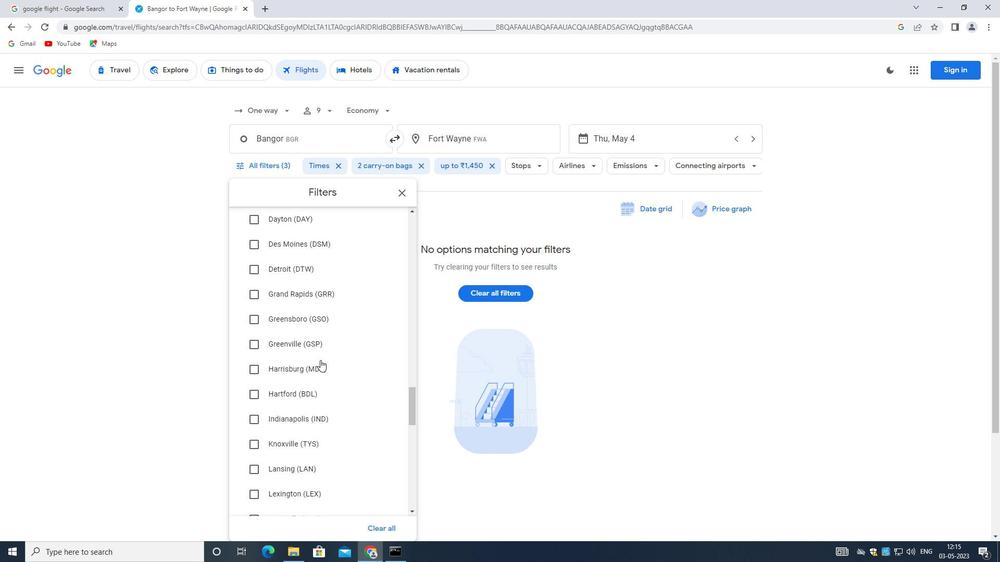 
Action: Mouse moved to (317, 361)
Screenshot: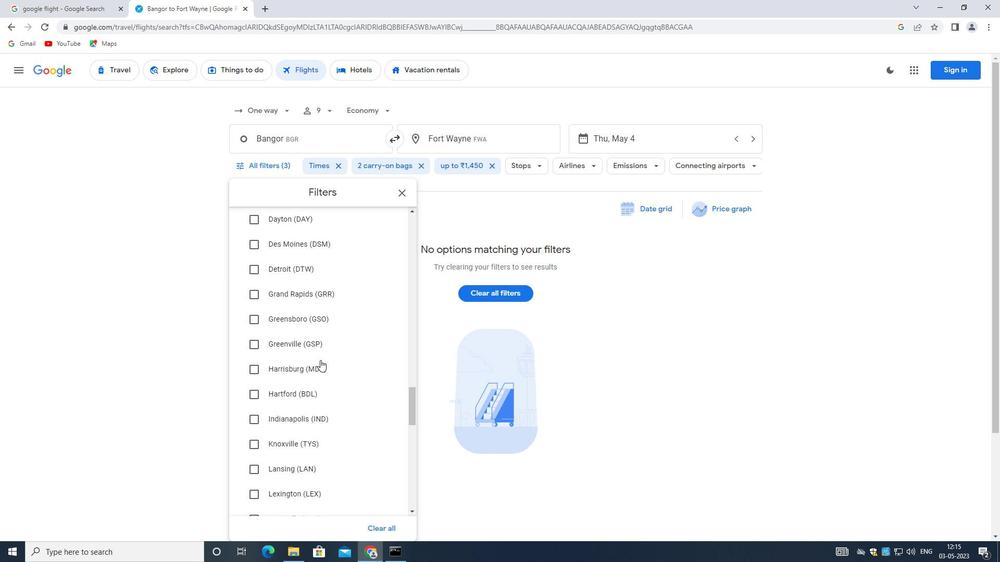 
Action: Mouse scrolled (317, 361) with delta (0, 0)
Screenshot: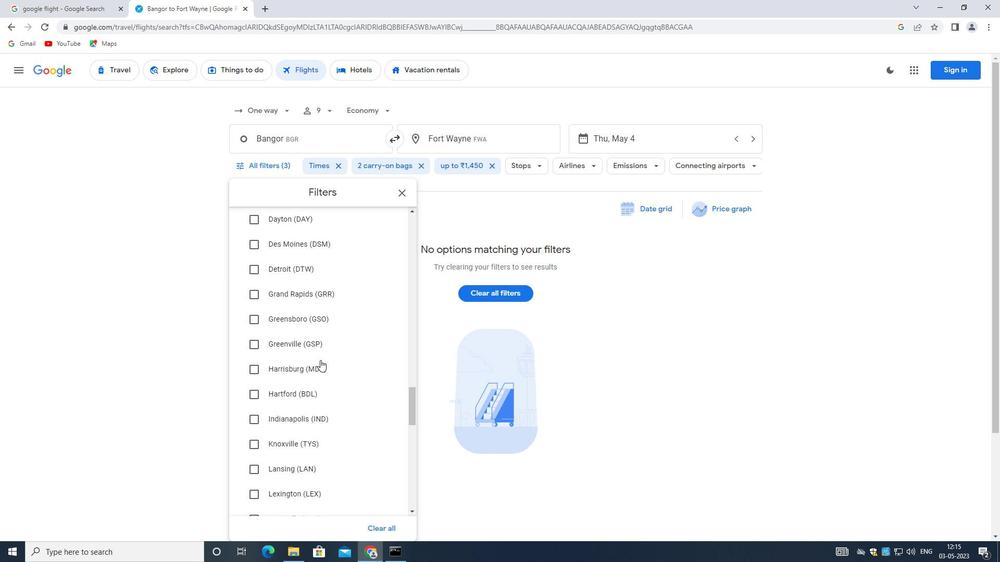 
Action: Mouse scrolled (317, 361) with delta (0, 0)
Screenshot: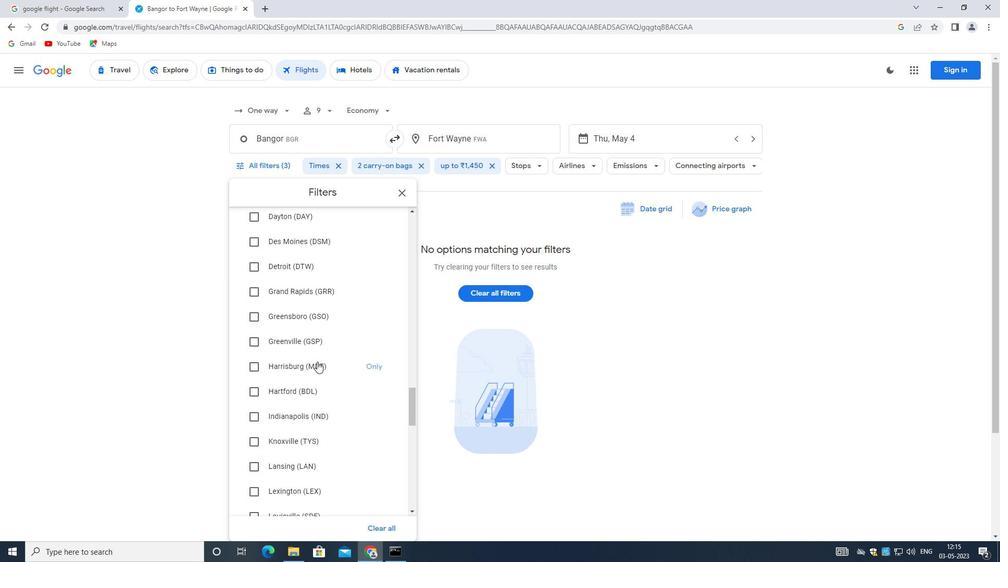 
Action: Mouse moved to (317, 363)
Screenshot: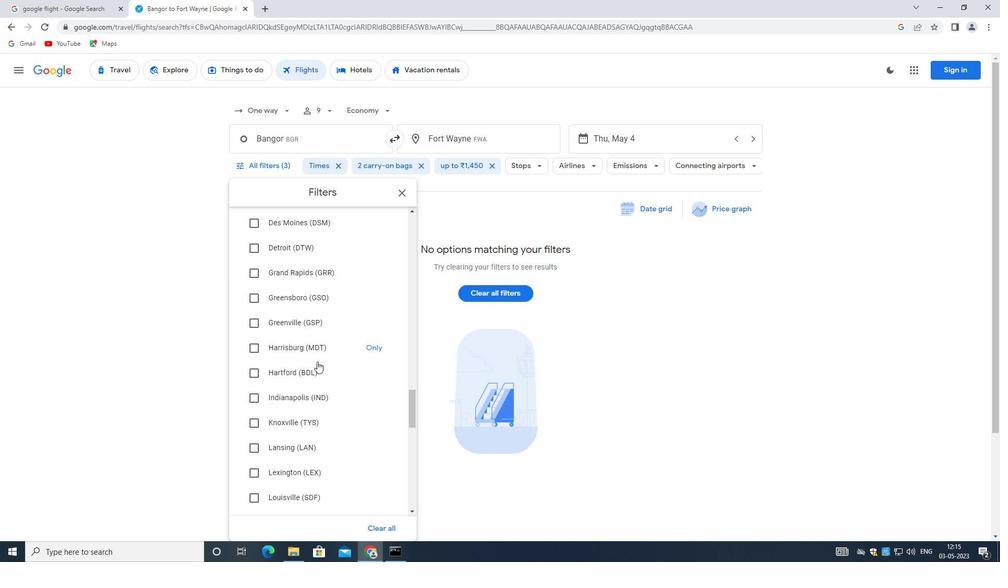 
Action: Mouse scrolled (317, 362) with delta (0, 0)
Screenshot: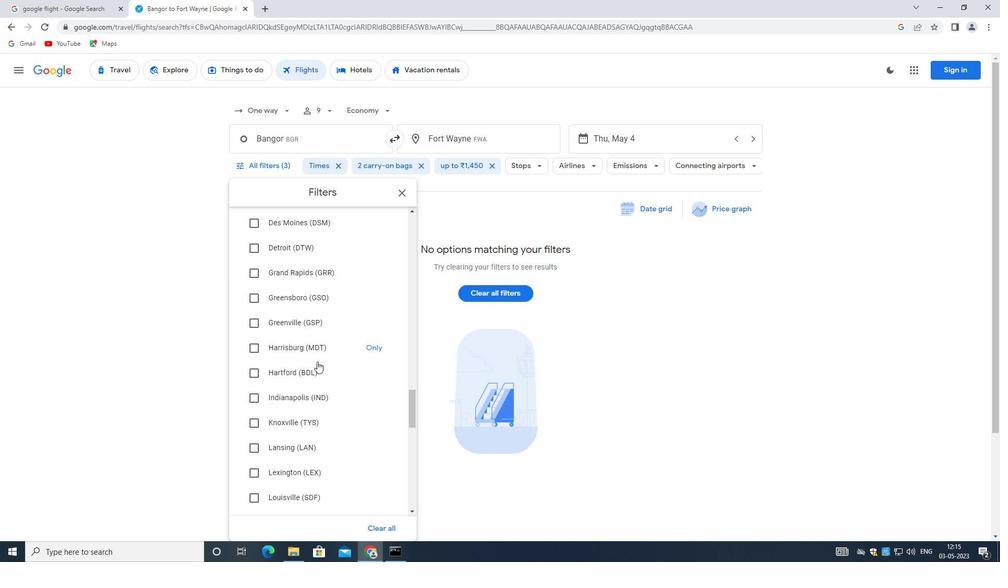 
Action: Mouse moved to (317, 363)
Screenshot: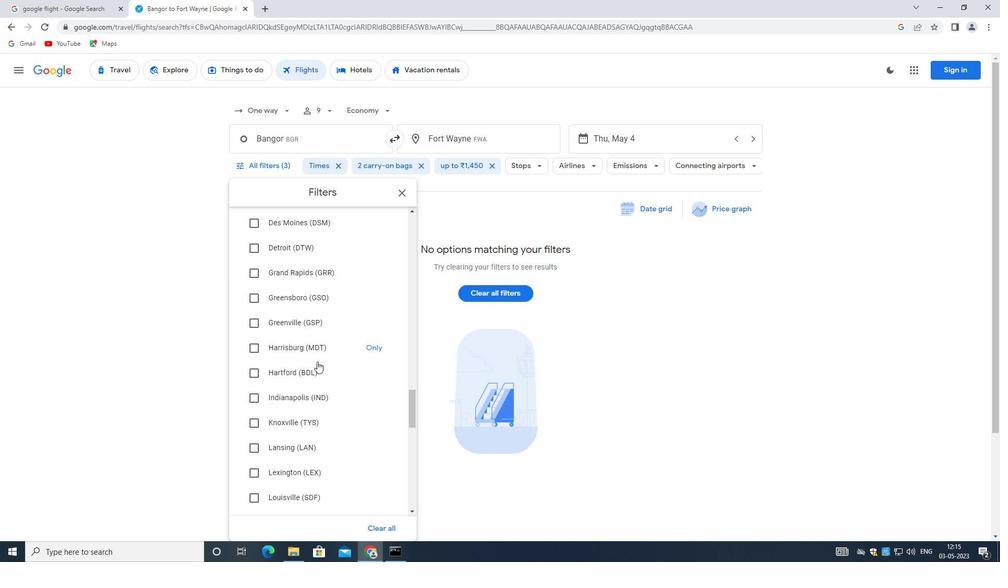 
Action: Mouse scrolled (317, 362) with delta (0, 0)
Screenshot: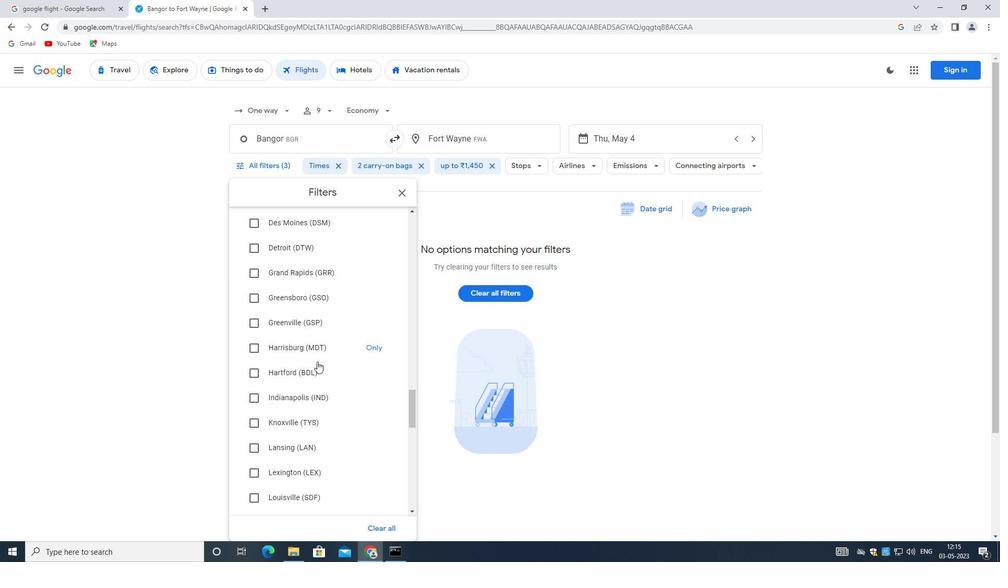 
Action: Mouse moved to (317, 363)
Screenshot: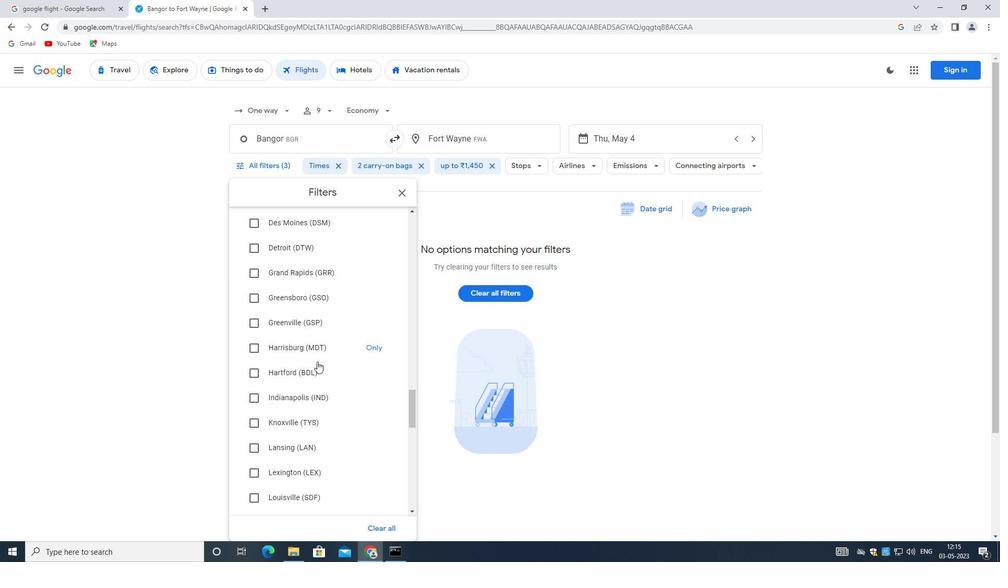 
Action: Mouse scrolled (317, 363) with delta (0, 0)
Screenshot: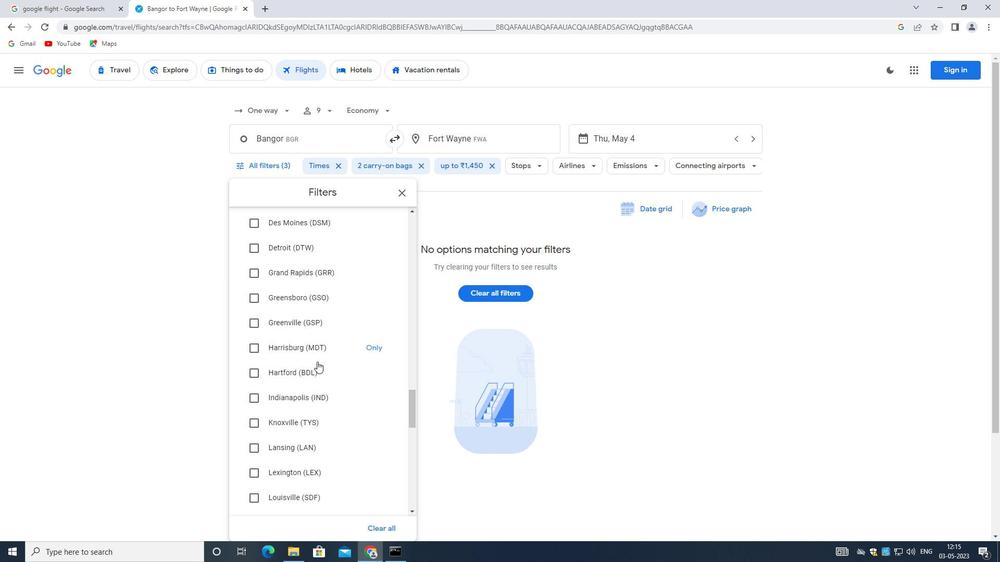 
Action: Mouse moved to (317, 365)
Screenshot: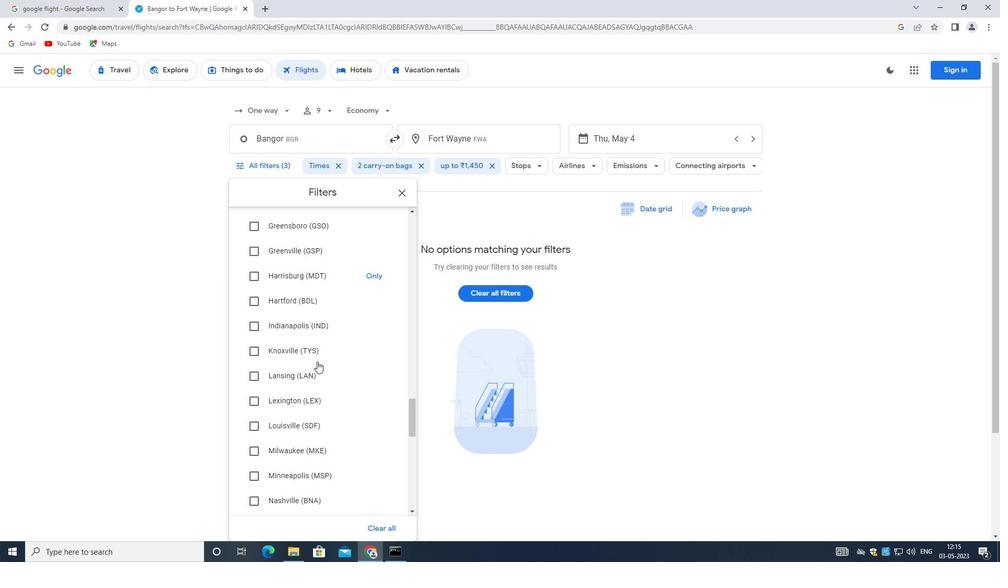 
Action: Mouse scrolled (317, 364) with delta (0, 0)
Screenshot: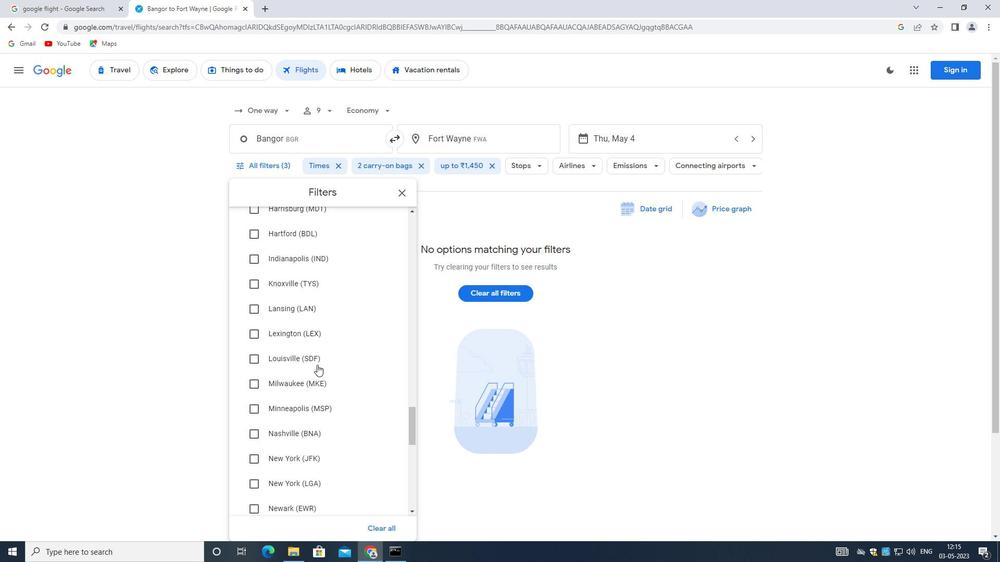 
Action: Mouse scrolled (317, 364) with delta (0, 0)
Screenshot: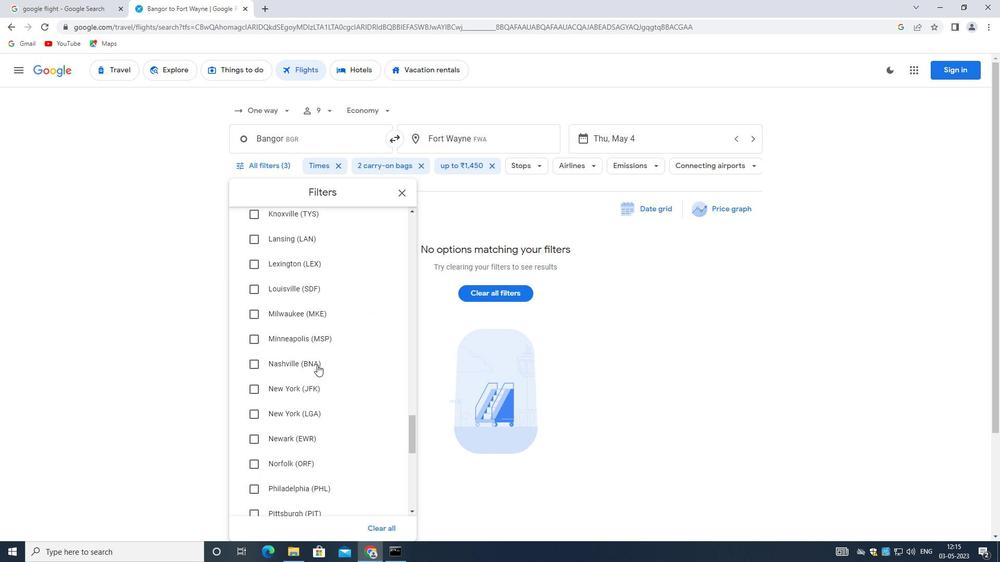 
Action: Mouse scrolled (317, 364) with delta (0, 0)
Screenshot: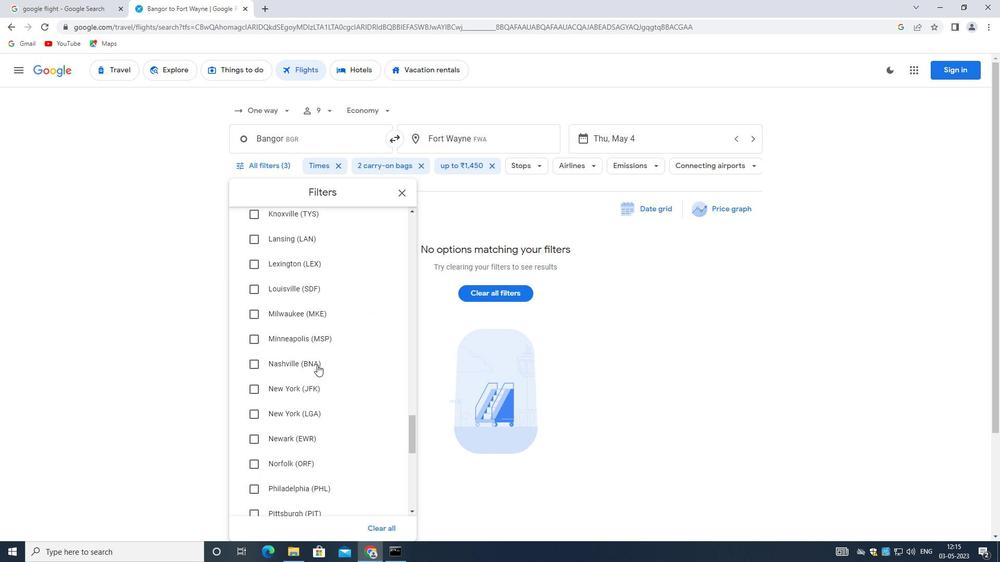 
Action: Mouse scrolled (317, 364) with delta (0, 0)
Screenshot: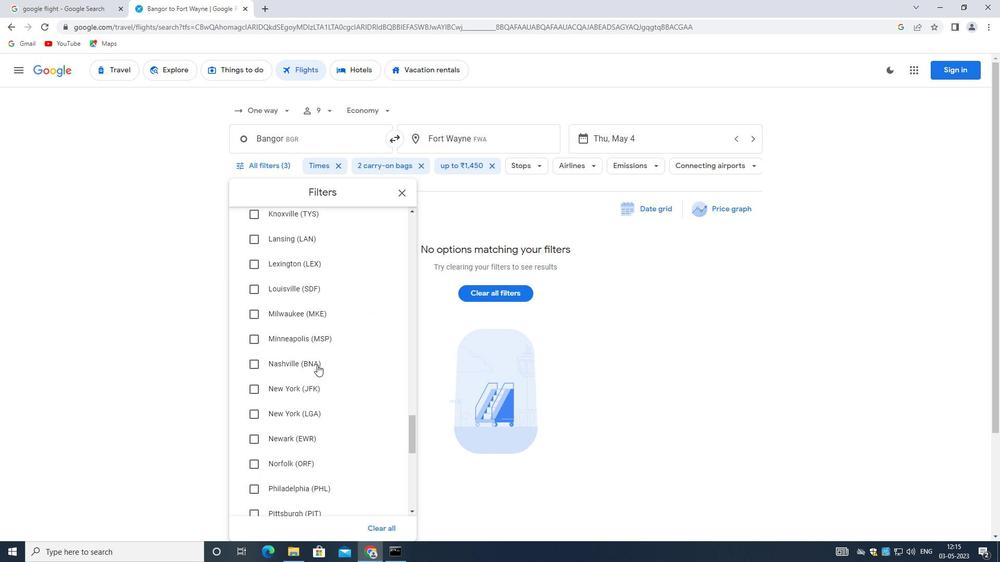 
Action: Mouse moved to (317, 366)
Screenshot: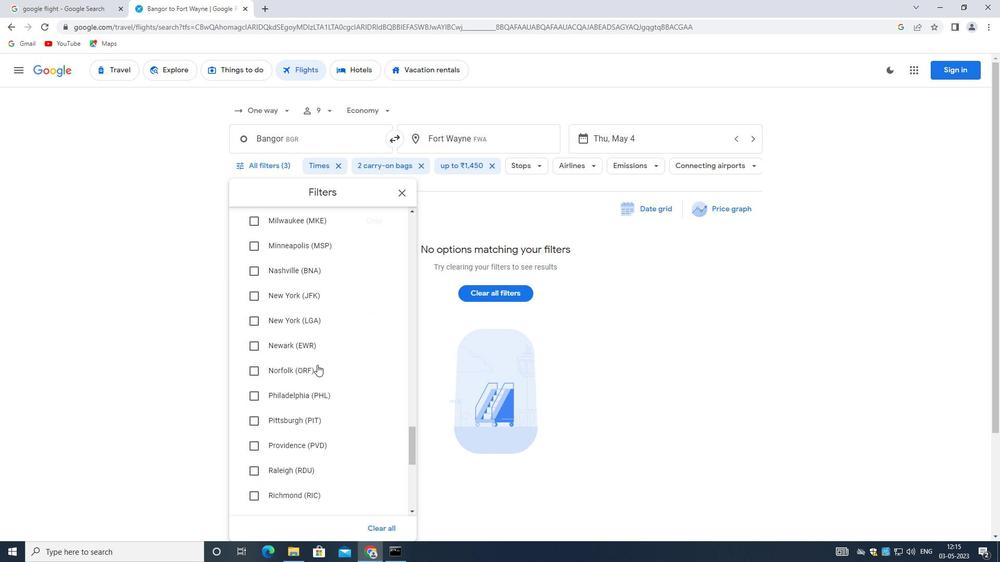 
Action: Mouse scrolled (317, 366) with delta (0, 0)
Screenshot: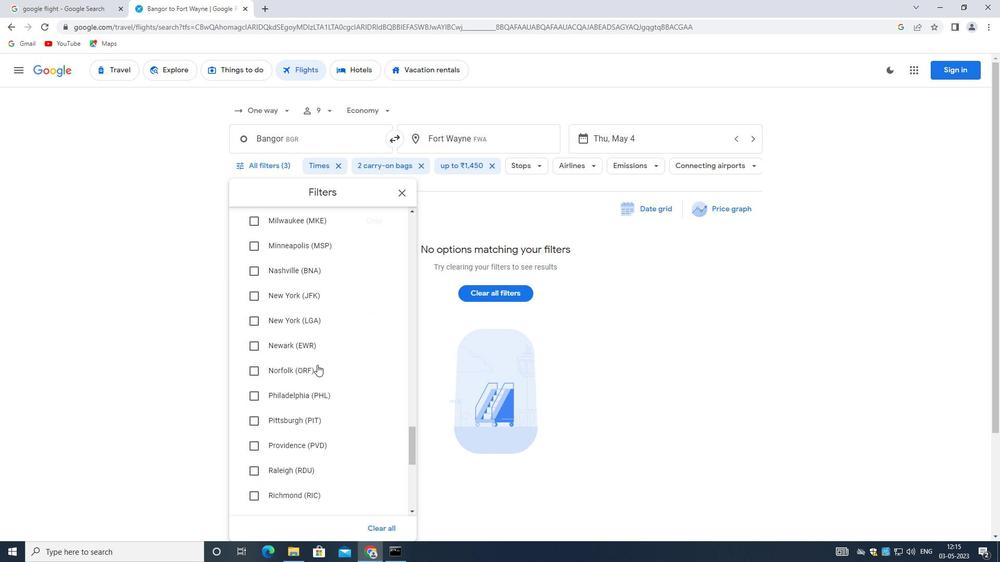 
Action: Mouse moved to (317, 368)
Screenshot: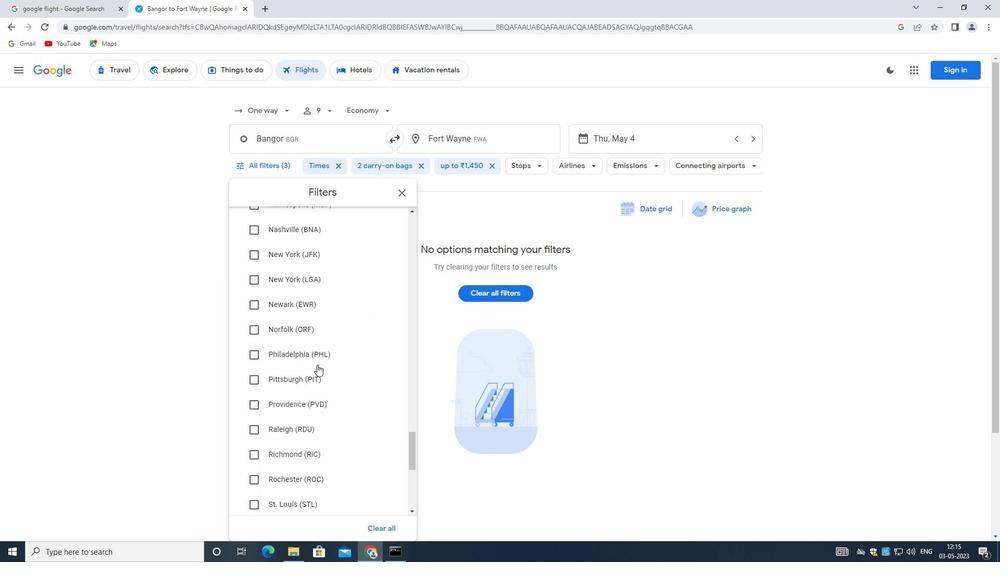 
Action: Mouse scrolled (317, 367) with delta (0, 0)
Screenshot: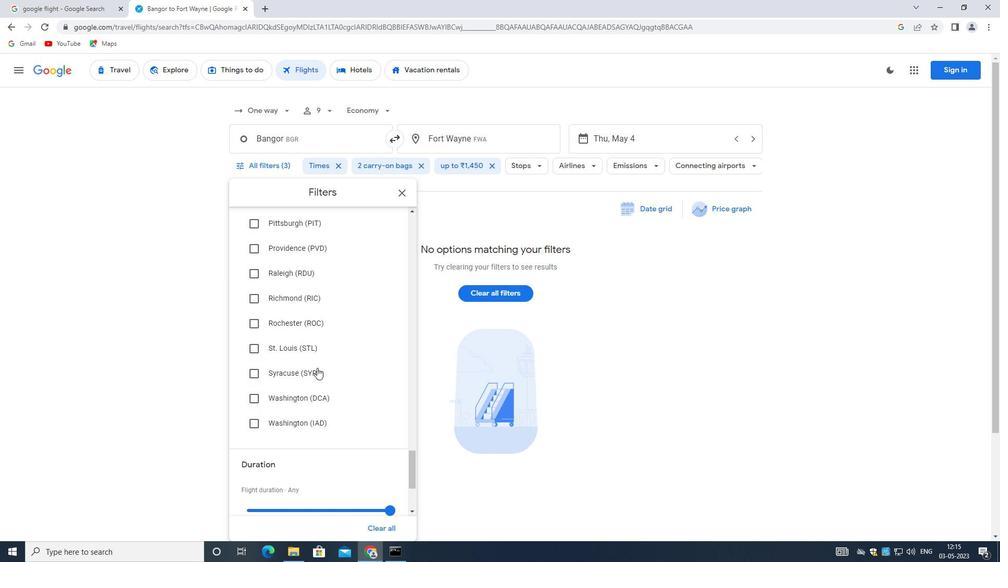 
Action: Mouse scrolled (317, 367) with delta (0, 0)
Screenshot: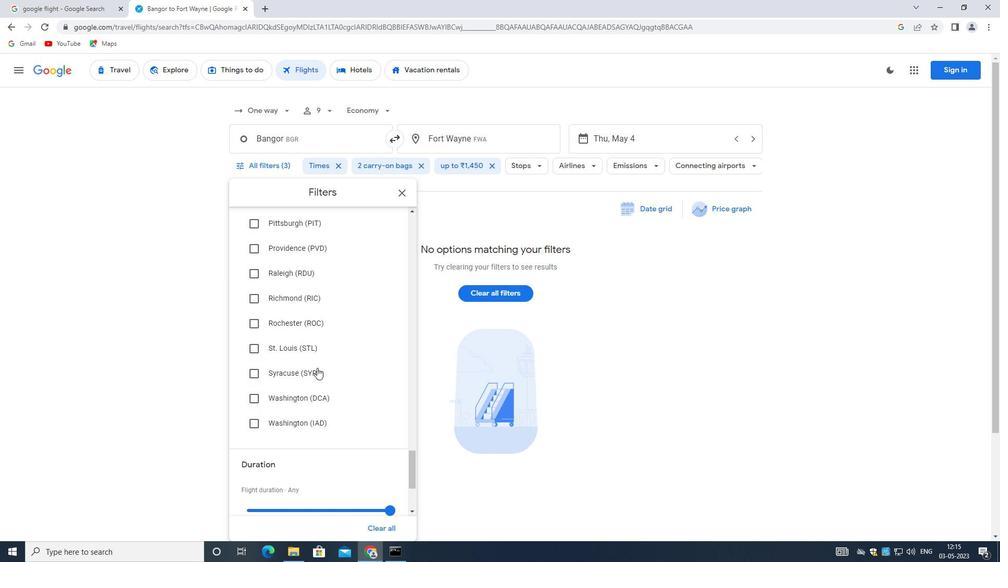
Action: Mouse scrolled (317, 367) with delta (0, 0)
Screenshot: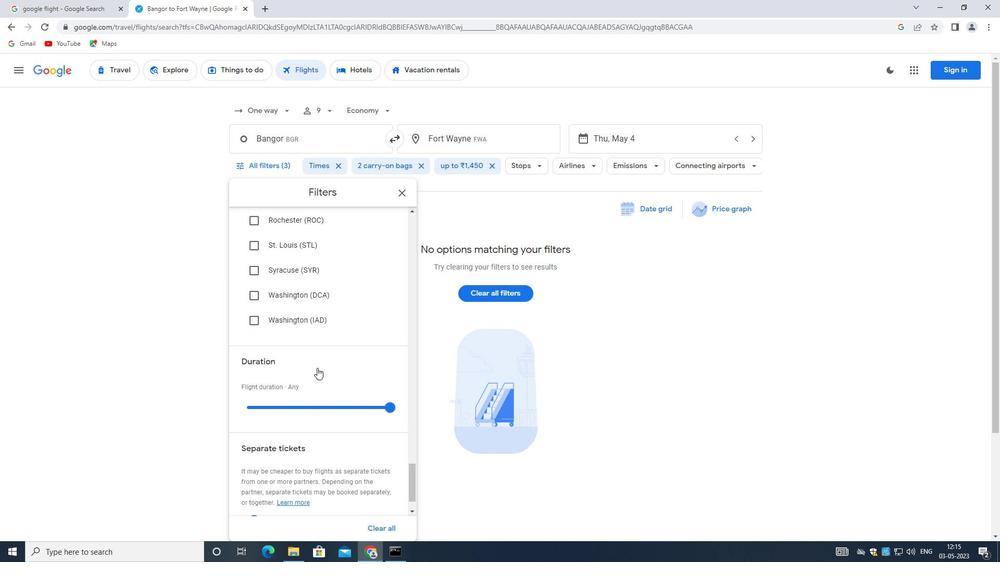 
Action: Mouse scrolled (317, 367) with delta (0, 0)
Screenshot: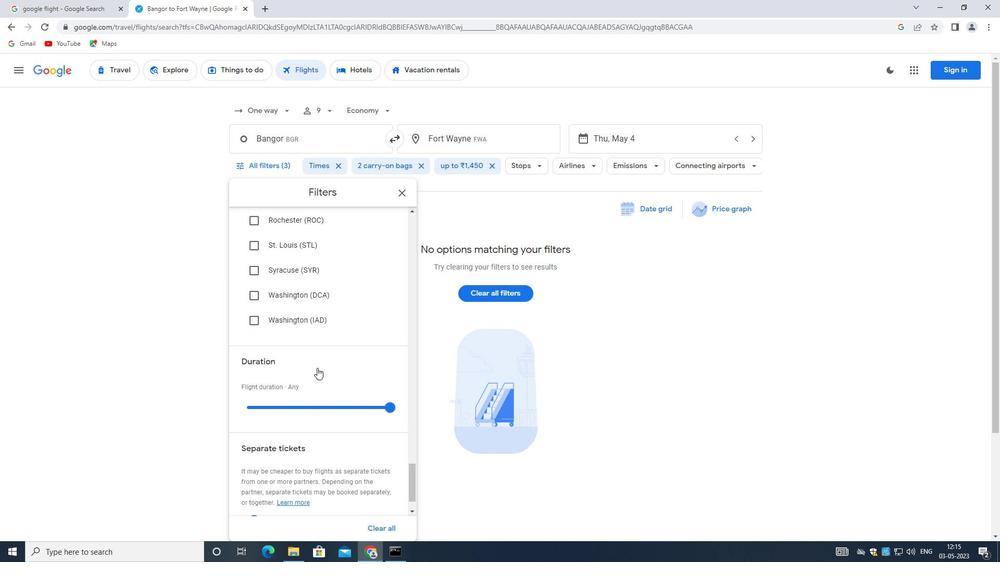 
Action: Mouse scrolled (317, 367) with delta (0, 0)
Screenshot: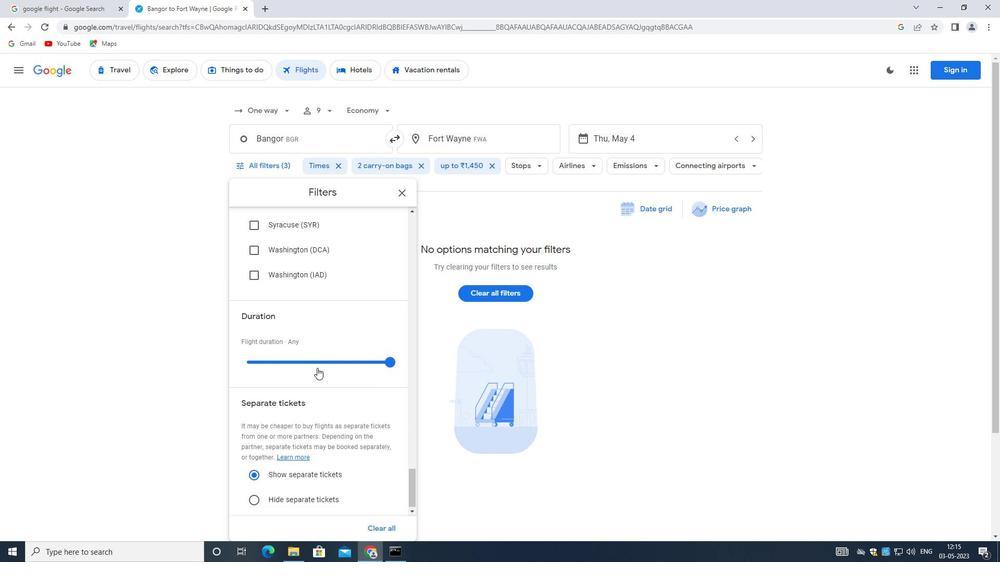 
Action: Mouse moved to (316, 368)
Screenshot: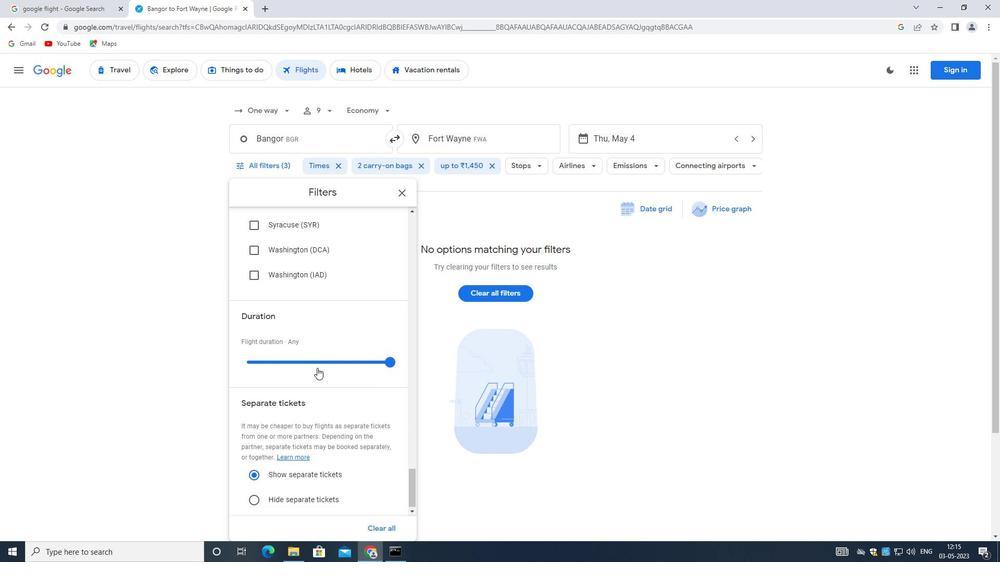 
Action: Mouse scrolled (316, 367) with delta (0, 0)
Screenshot: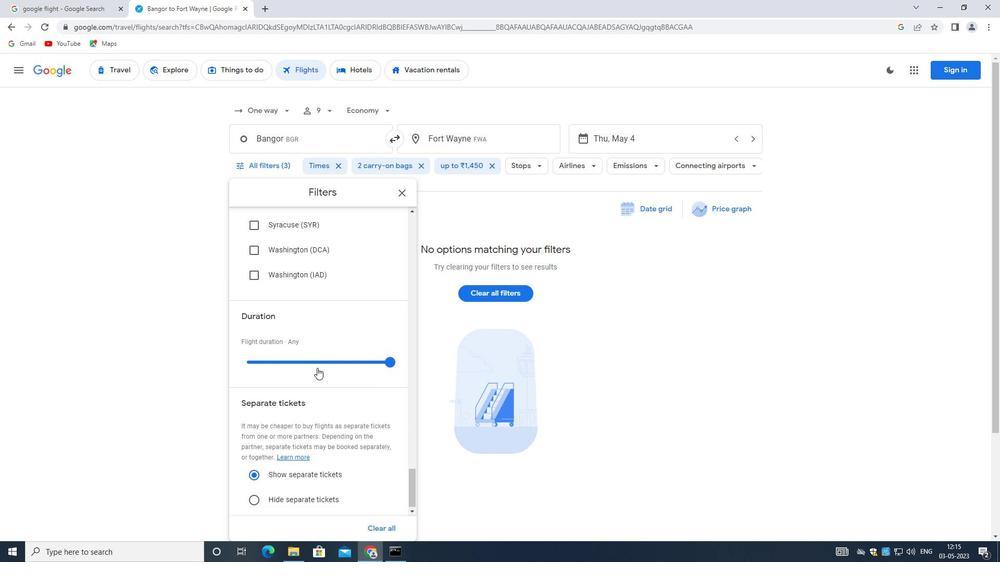
Action: Mouse scrolled (316, 367) with delta (0, 0)
Screenshot: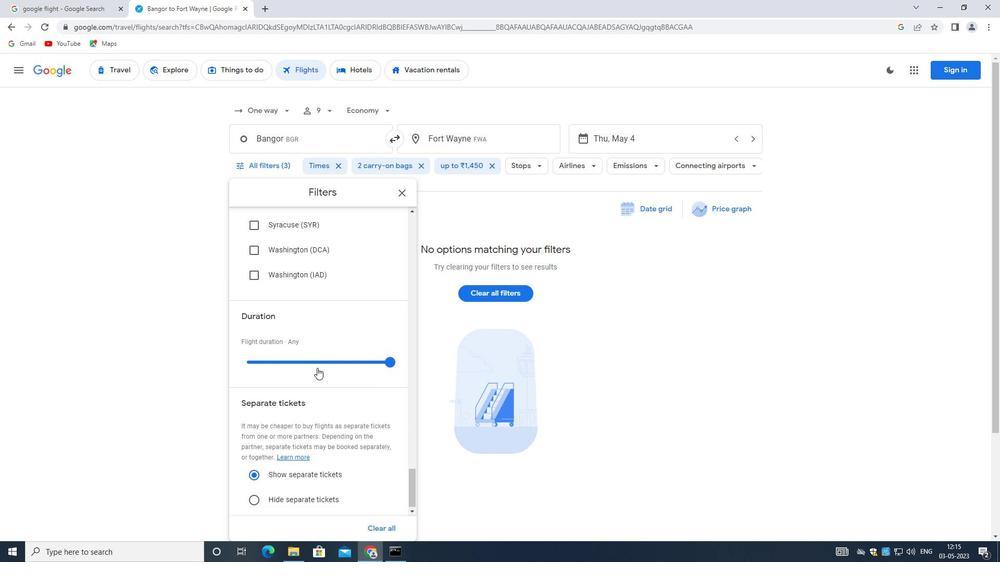 
Action: Mouse moved to (316, 368)
Screenshot: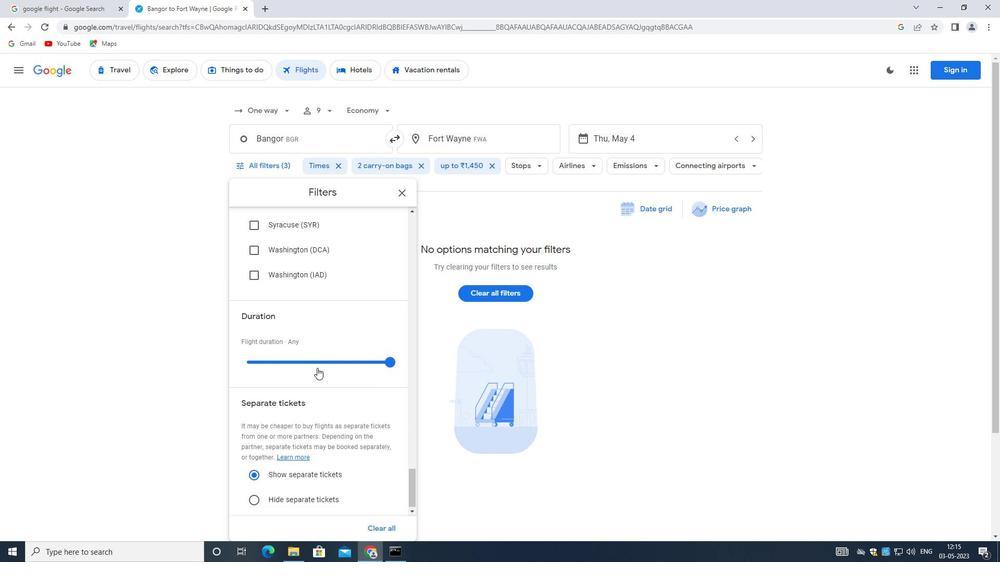 
Action: Mouse scrolled (316, 368) with delta (0, 0)
Screenshot: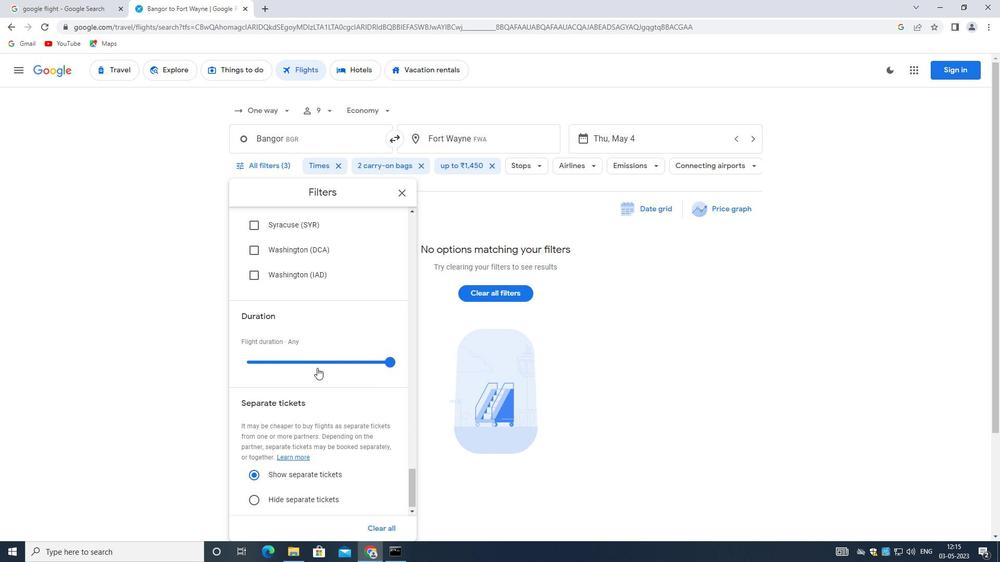 
Action: Mouse moved to (316, 369)
Screenshot: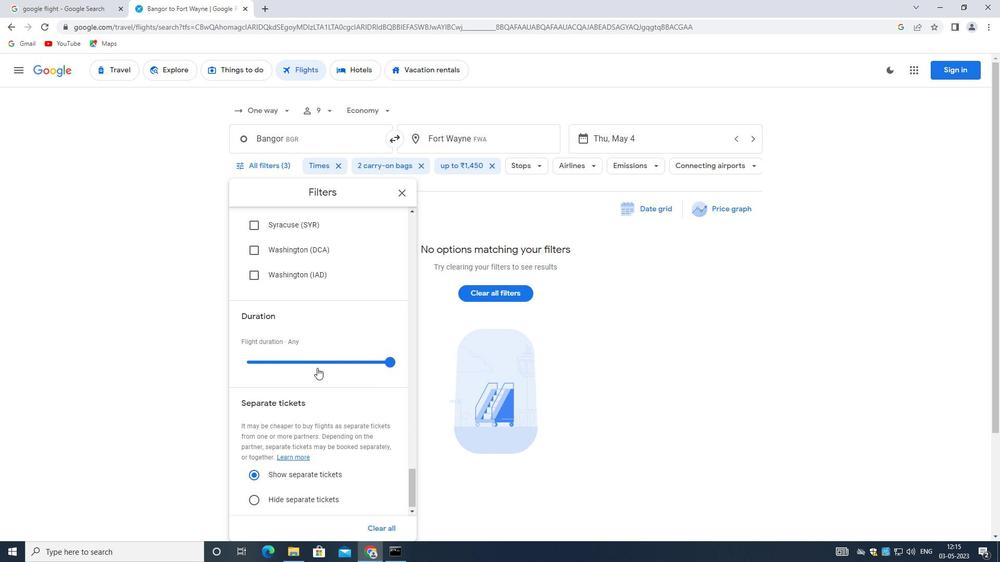 
Action: Mouse scrolled (316, 368) with delta (0, 0)
Screenshot: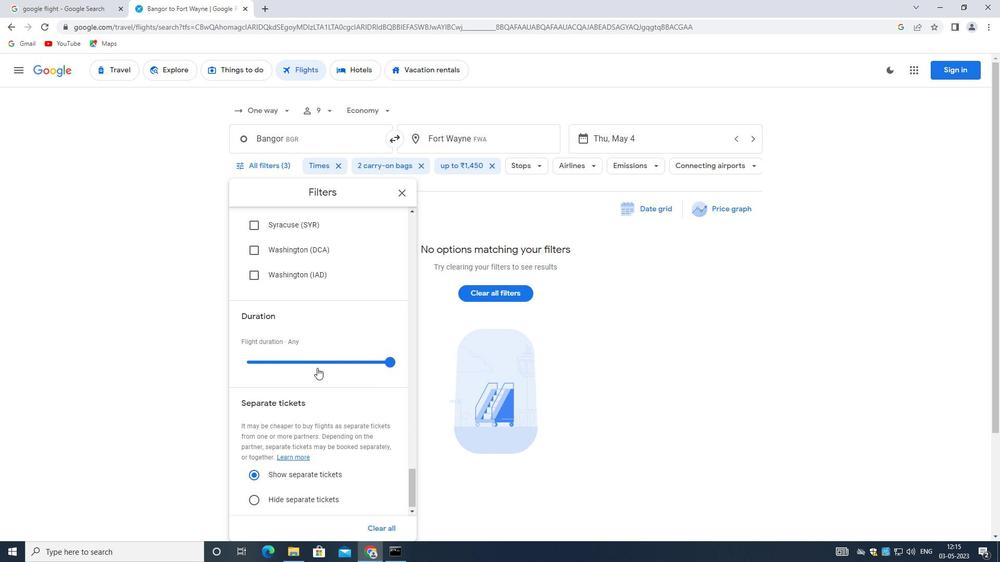 
Action: Mouse moved to (316, 372)
Screenshot: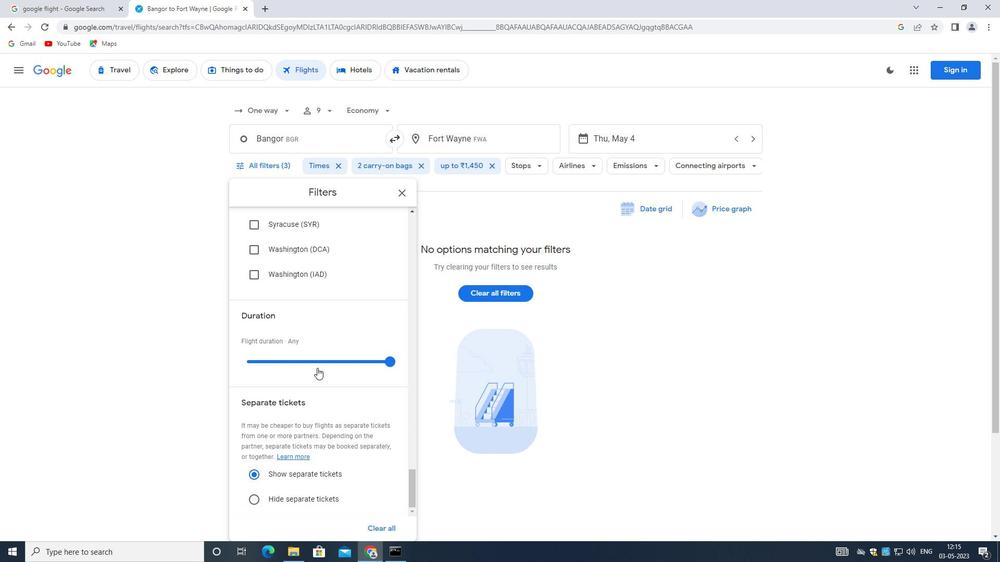 
Action: Mouse scrolled (316, 371) with delta (0, 0)
Screenshot: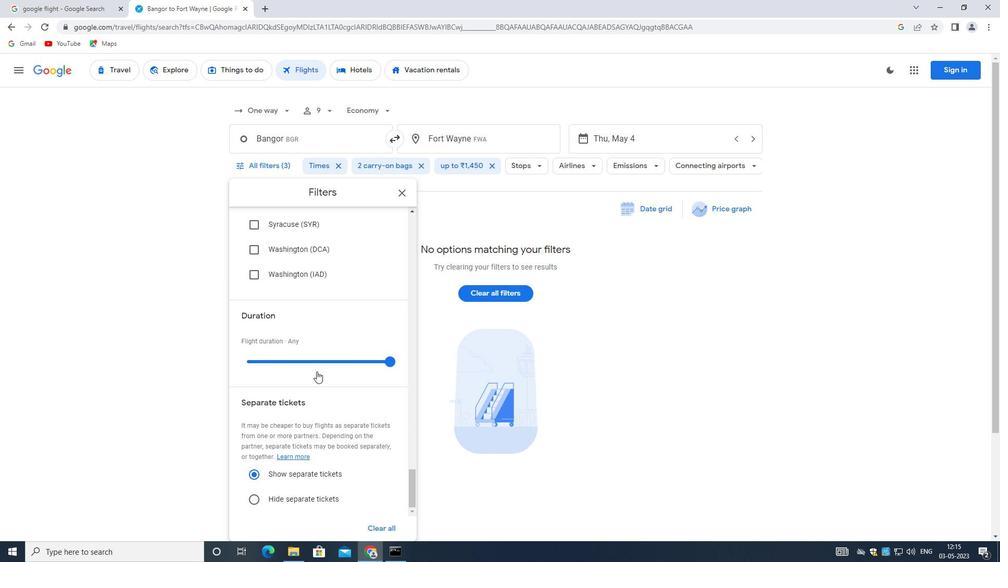 
Action: Mouse scrolled (316, 371) with delta (0, 0)
Screenshot: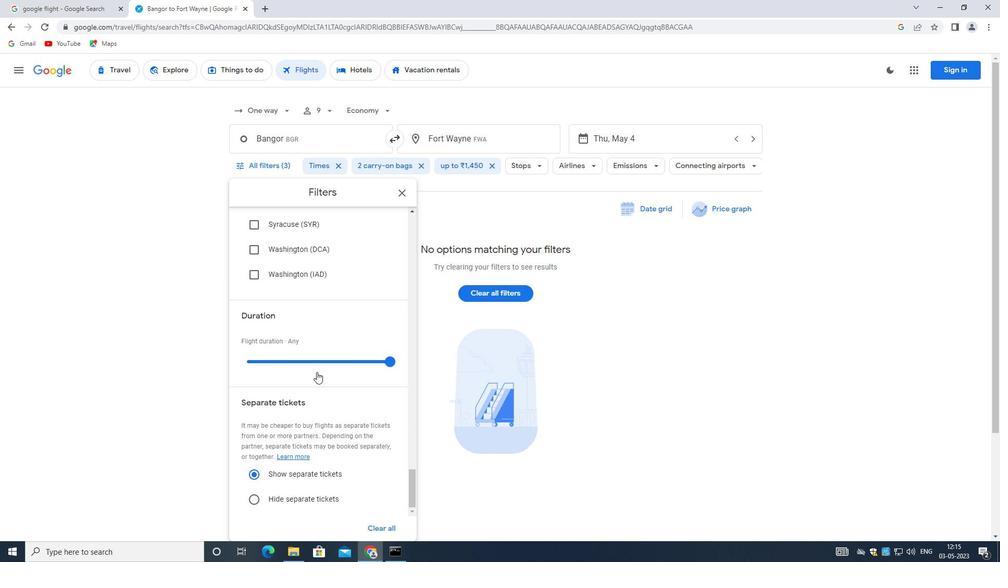 
Action: Mouse moved to (315, 372)
Screenshot: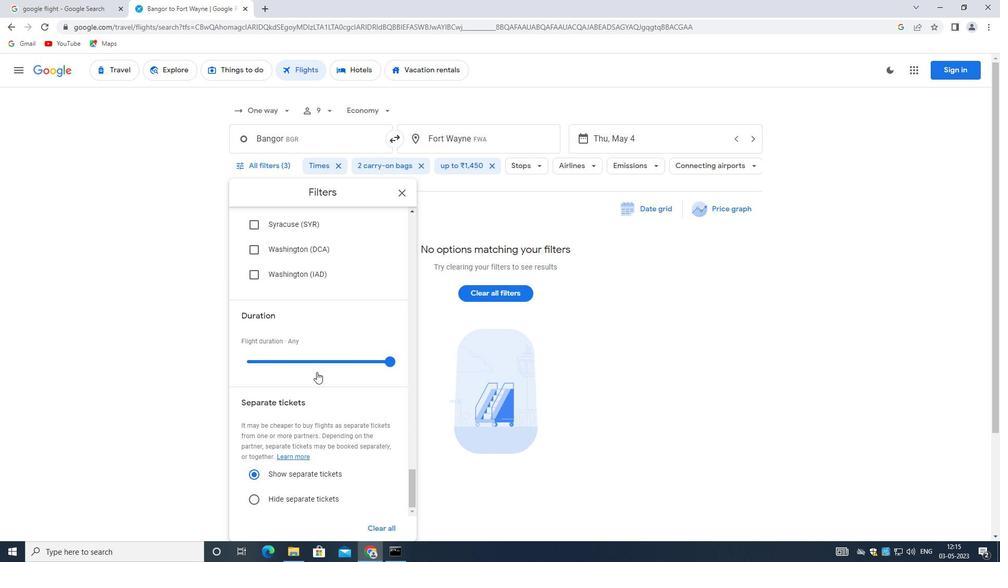 
